 Task: Buy 5 Power Steering Pump Caps from Caps section under best seller category for shipping address: Cooper Powell, 4278 Crim Lane, Underhill, Vermont 05489, Cell Number 9377427970. Pay from credit card ending with 6010, CVV 682
Action: Mouse moved to (26, 84)
Screenshot: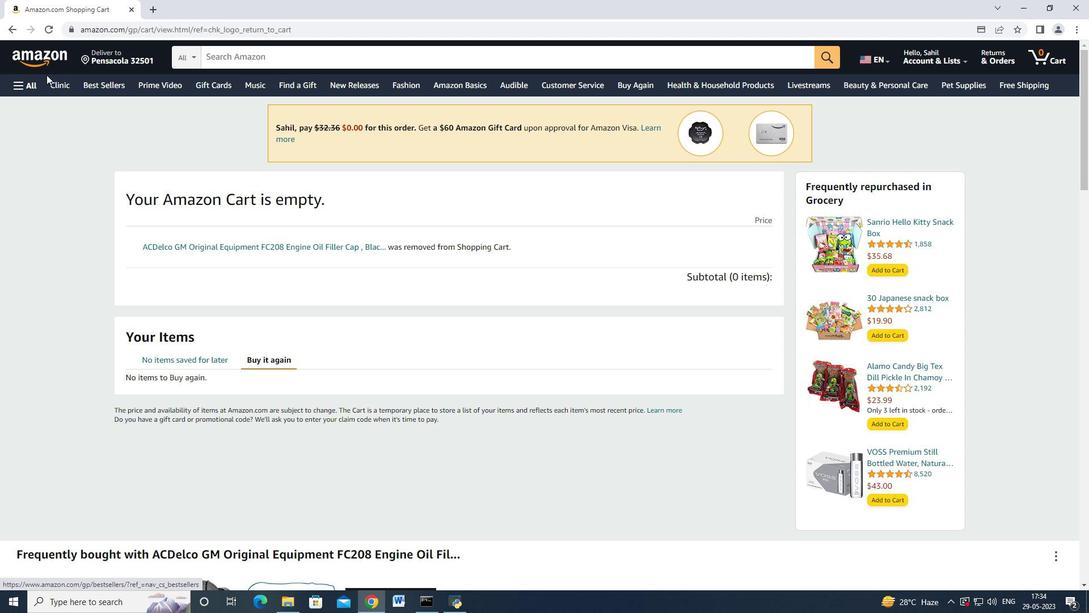 
Action: Mouse pressed left at (26, 84)
Screenshot: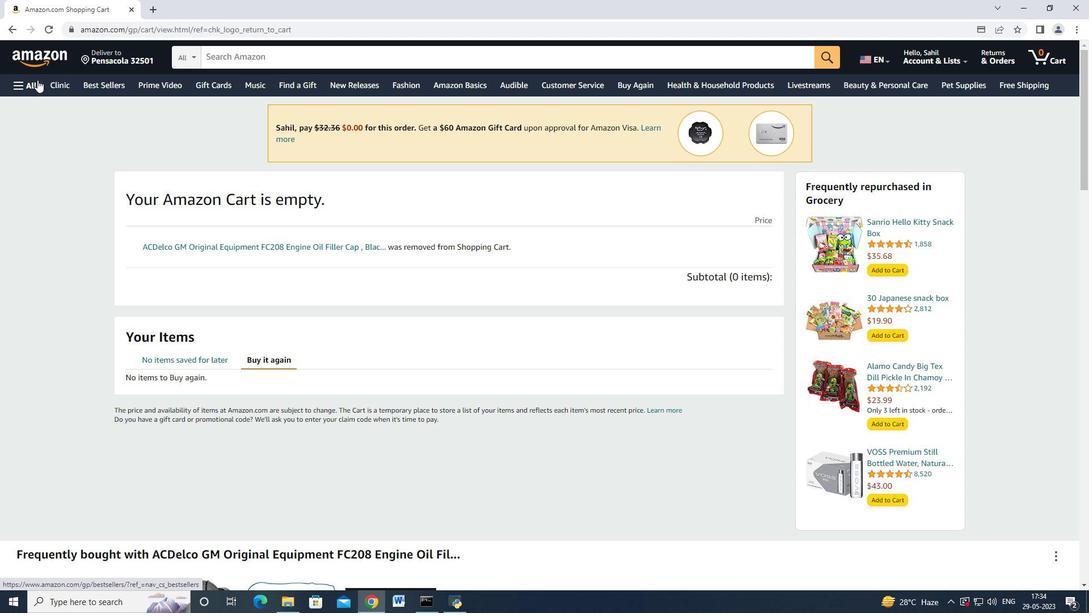 
Action: Mouse moved to (81, 346)
Screenshot: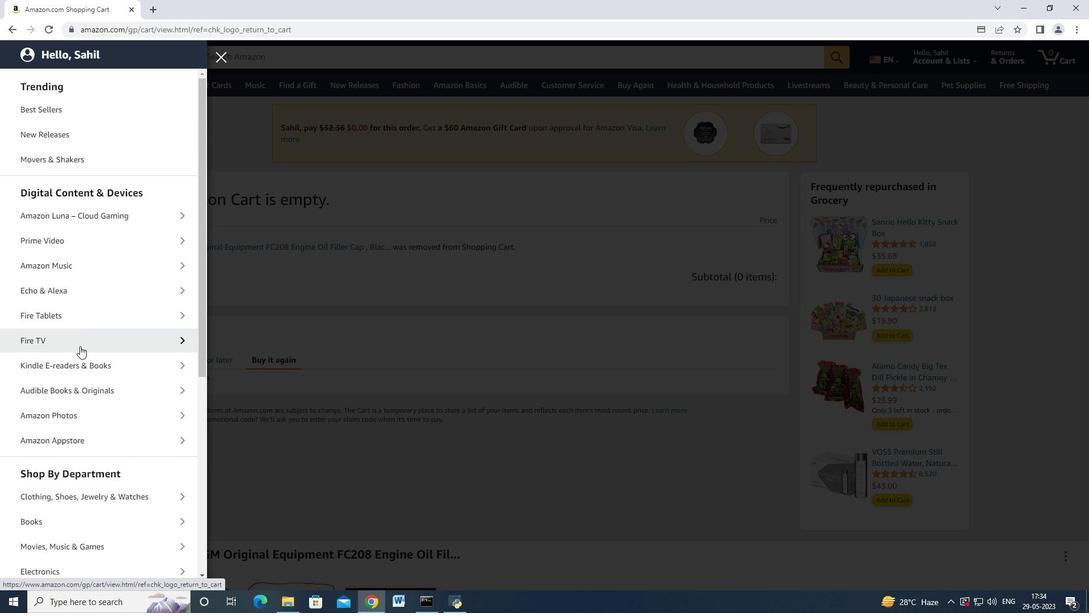
Action: Mouse scrolled (81, 346) with delta (0, 0)
Screenshot: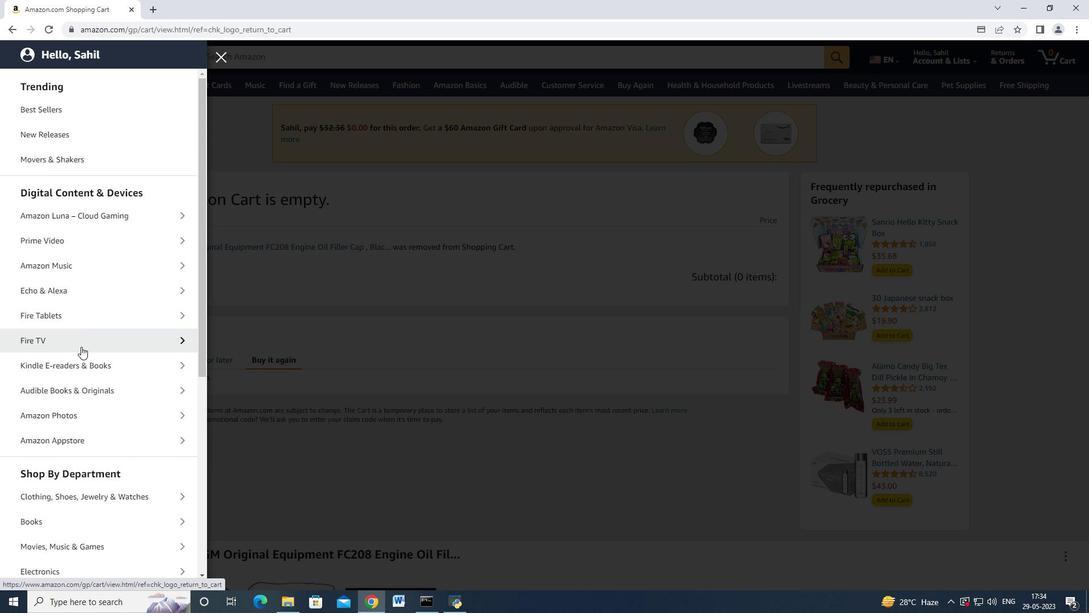 
Action: Mouse scrolled (81, 346) with delta (0, 0)
Screenshot: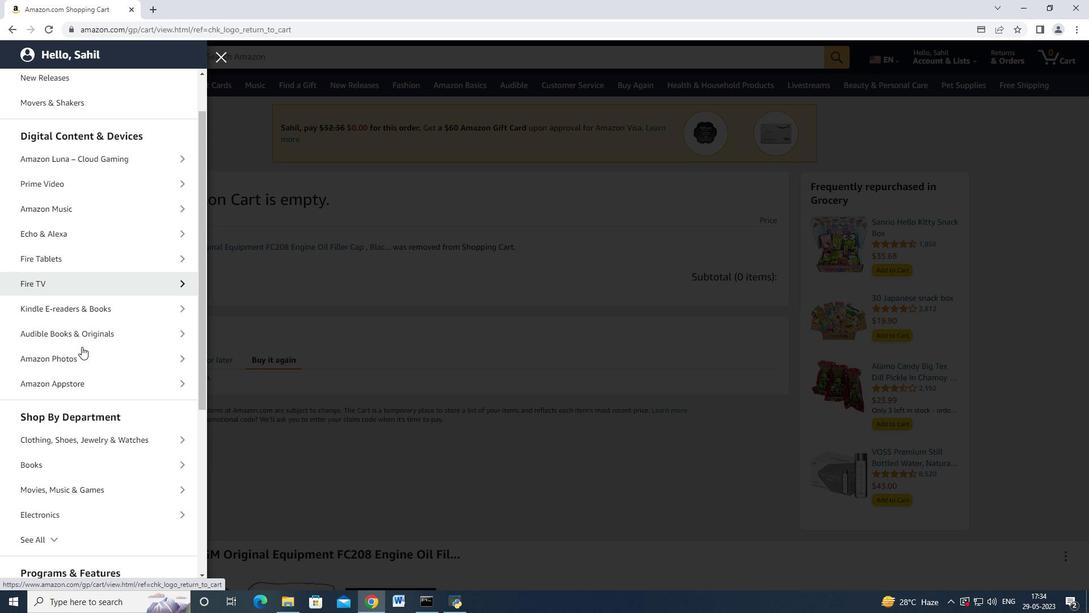 
Action: Mouse moved to (81, 346)
Screenshot: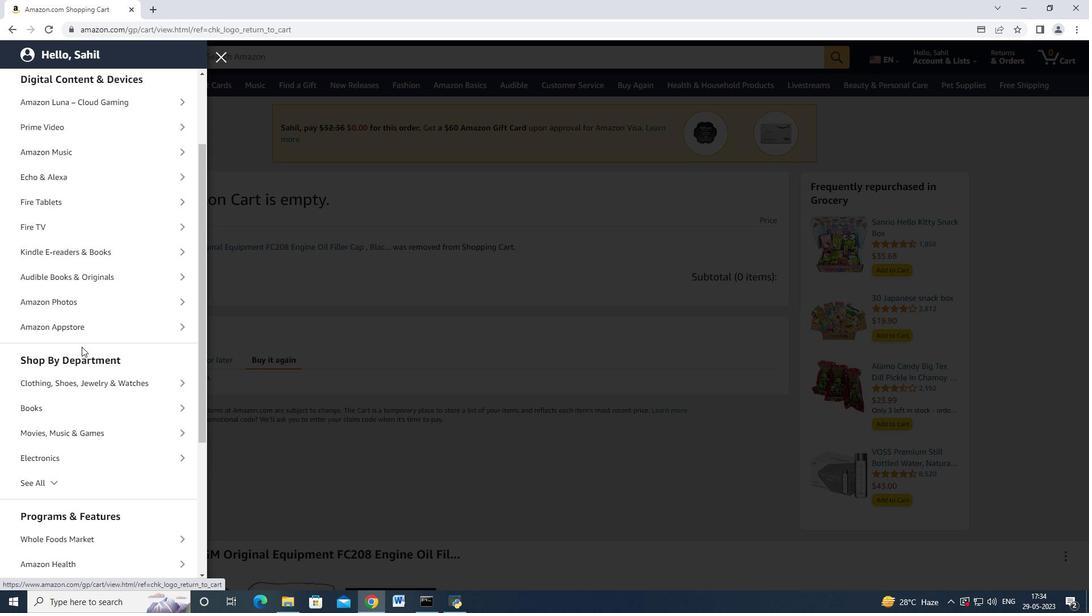 
Action: Mouse scrolled (81, 346) with delta (0, 0)
Screenshot: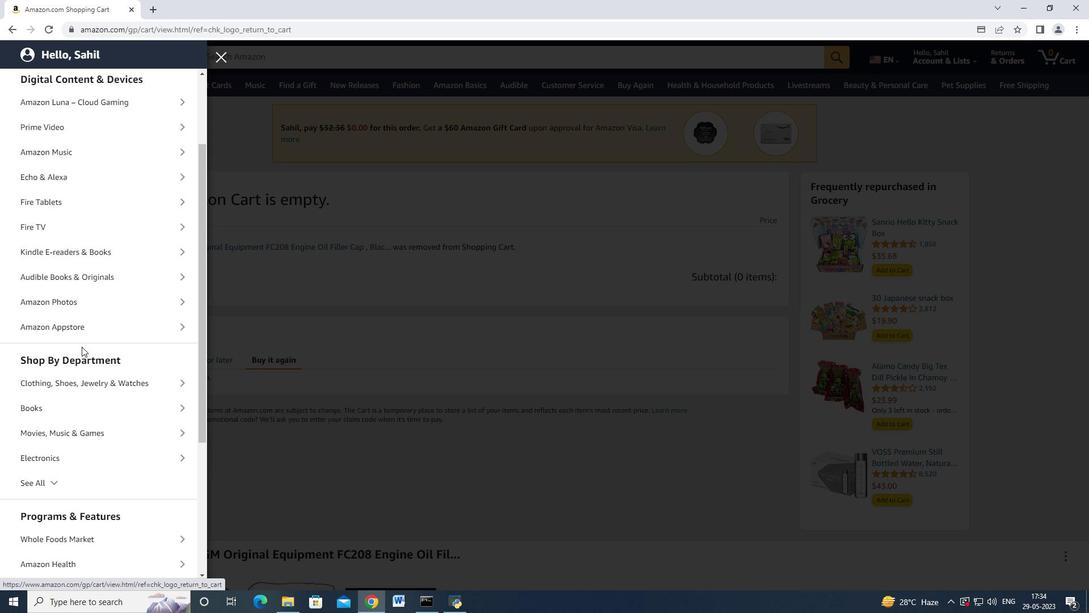
Action: Mouse moved to (72, 372)
Screenshot: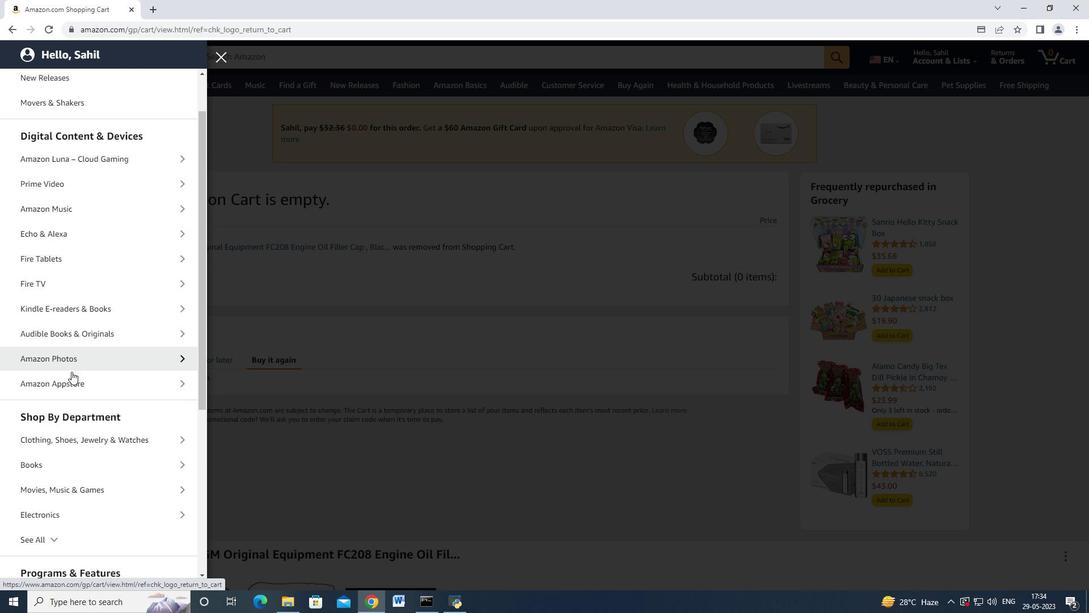 
Action: Mouse scrolled (72, 372) with delta (0, 0)
Screenshot: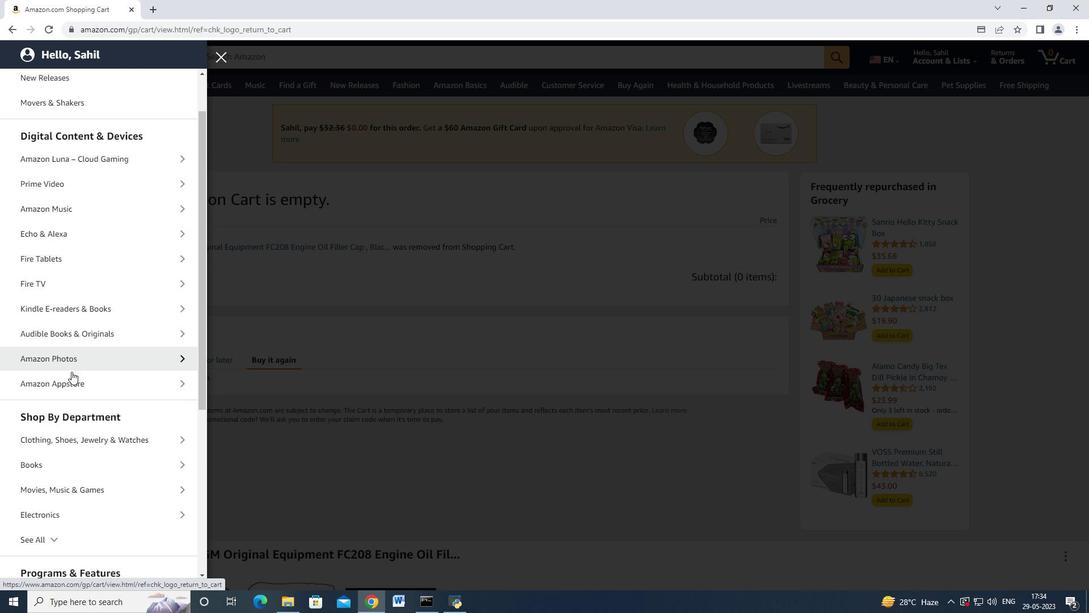 
Action: Mouse moved to (73, 373)
Screenshot: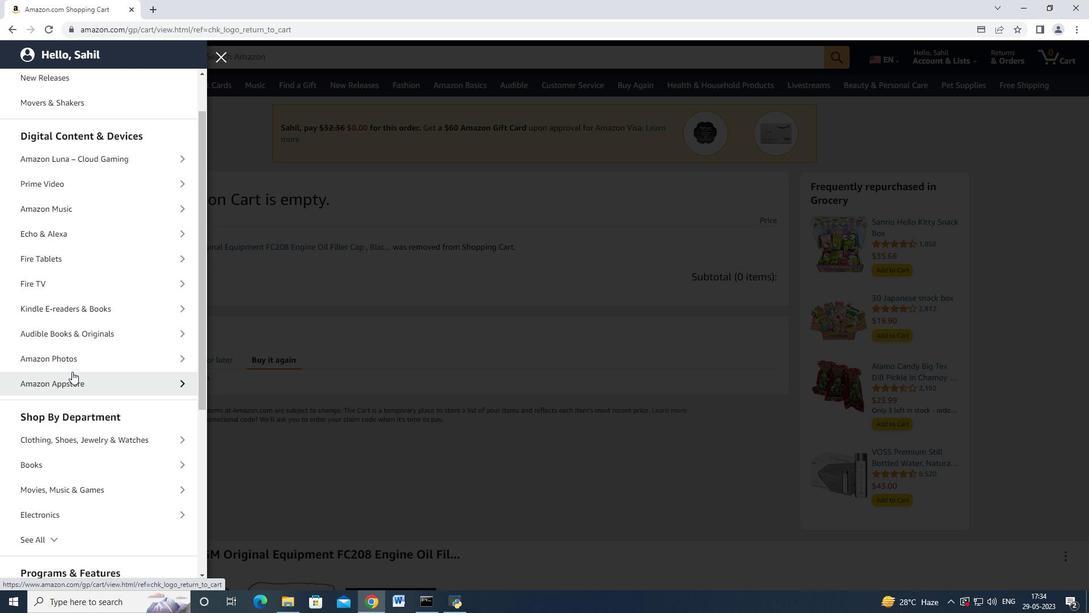 
Action: Mouse scrolled (73, 372) with delta (0, 0)
Screenshot: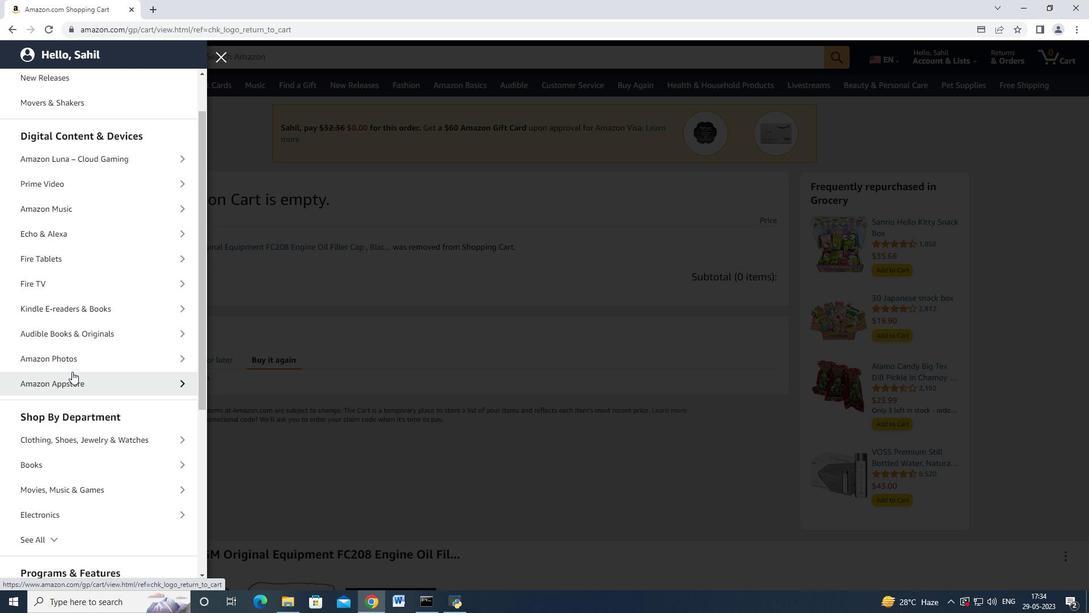 
Action: Mouse moved to (73, 374)
Screenshot: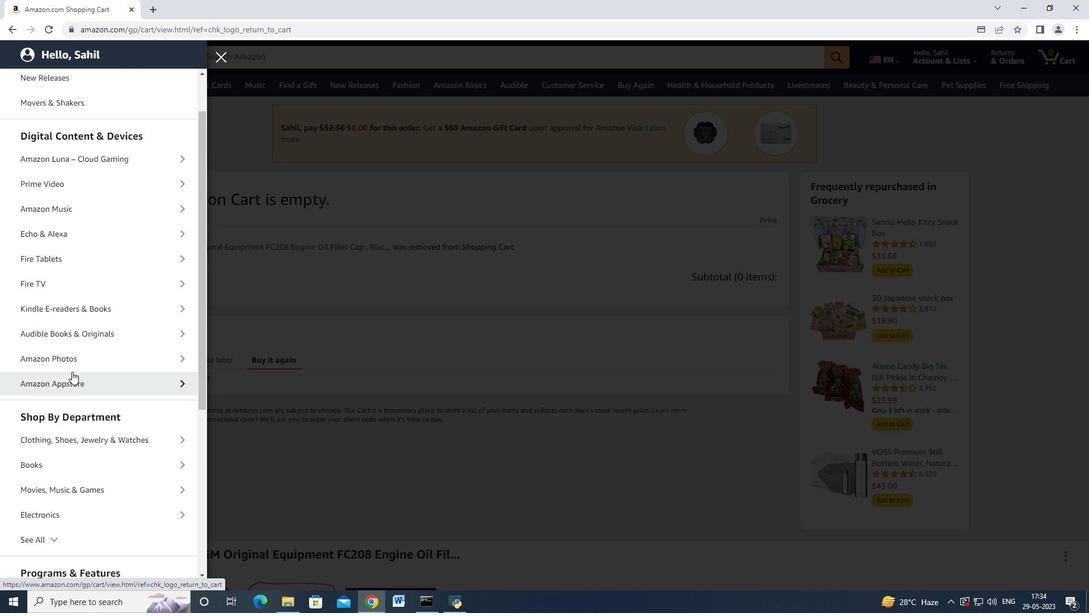 
Action: Mouse scrolled (73, 373) with delta (0, 0)
Screenshot: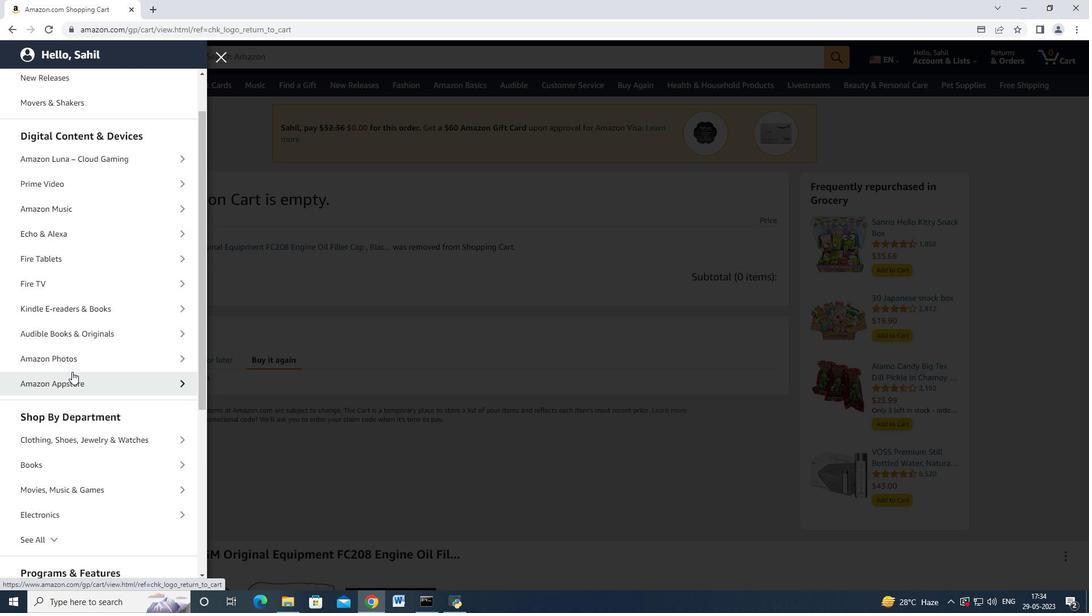 
Action: Mouse moved to (58, 373)
Screenshot: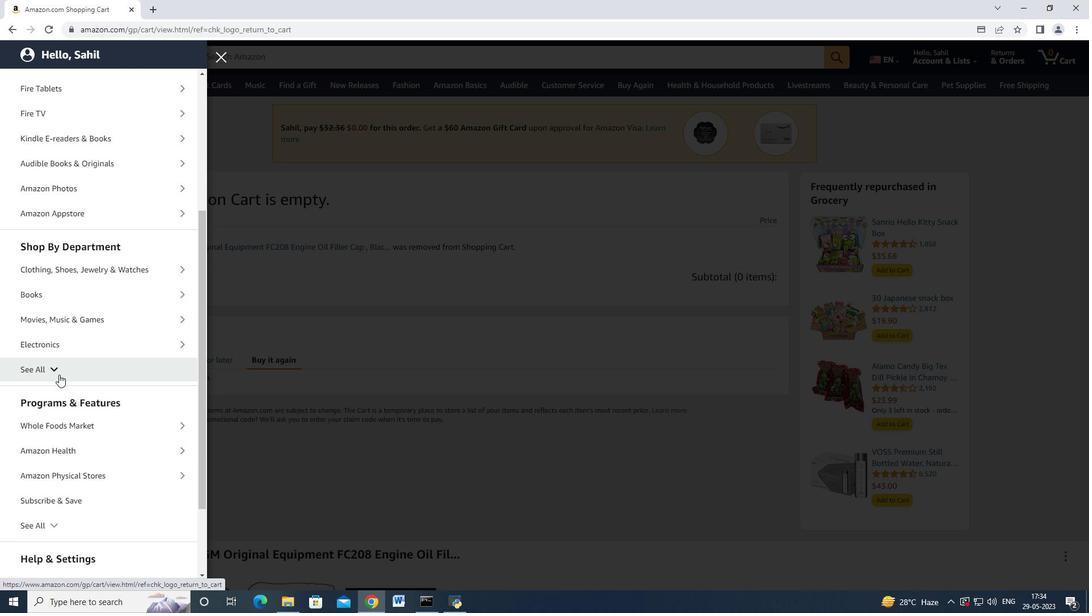
Action: Mouse pressed left at (58, 373)
Screenshot: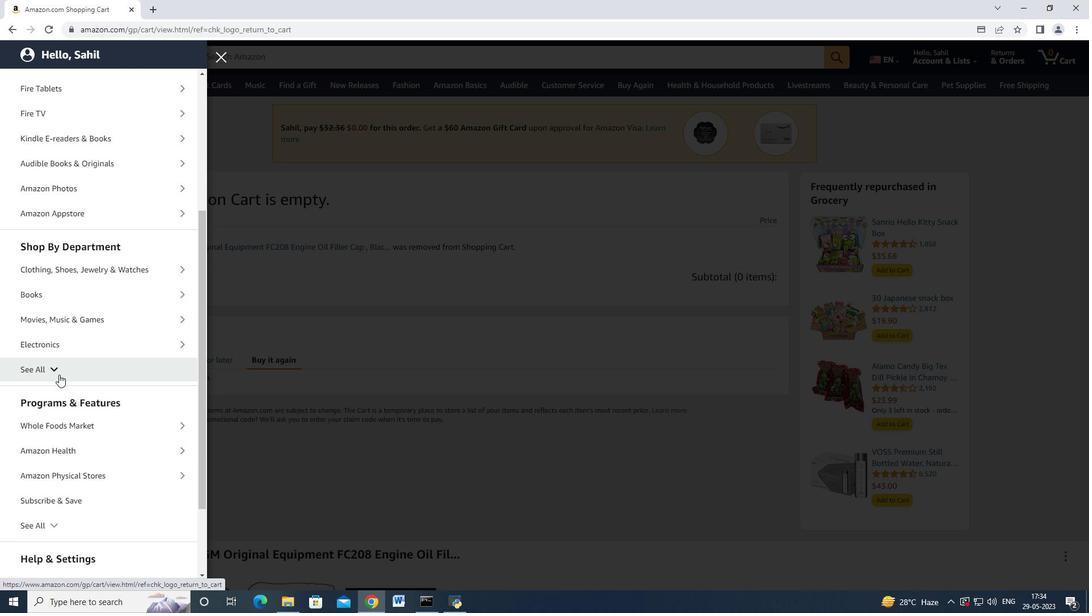 
Action: Mouse moved to (60, 371)
Screenshot: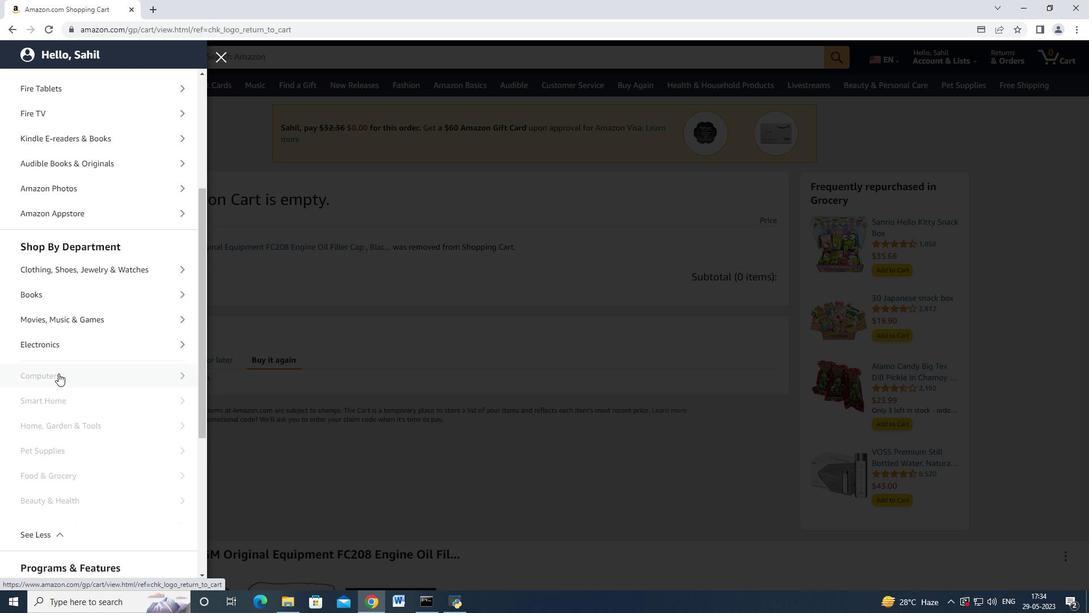 
Action: Mouse scrolled (60, 371) with delta (0, 0)
Screenshot: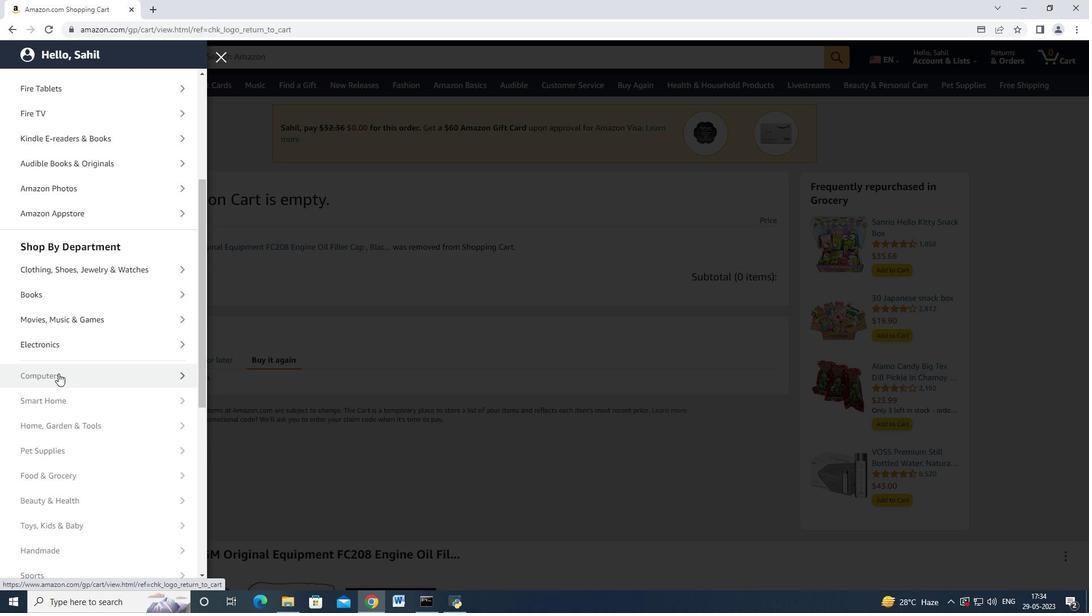 
Action: Mouse scrolled (60, 371) with delta (0, 0)
Screenshot: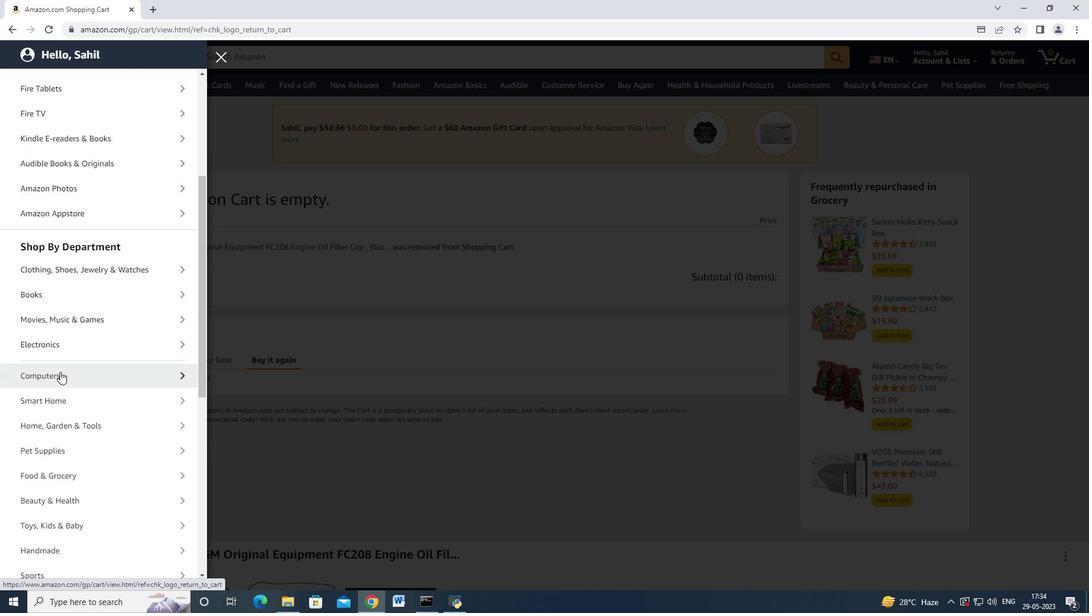 
Action: Mouse moved to (67, 332)
Screenshot: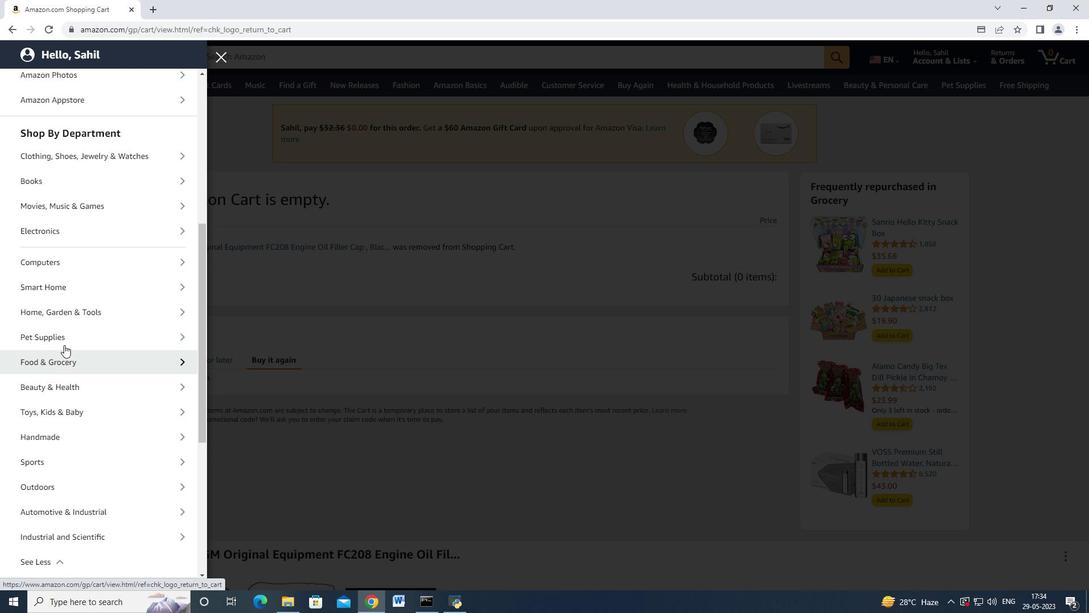 
Action: Mouse scrolled (67, 332) with delta (0, 0)
Screenshot: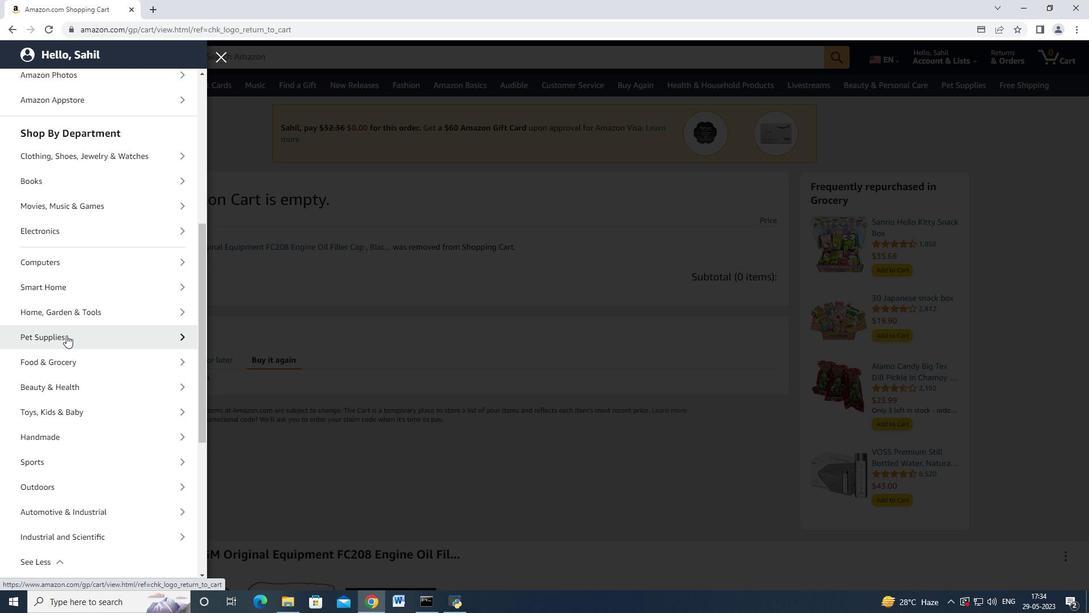 
Action: Mouse moved to (67, 333)
Screenshot: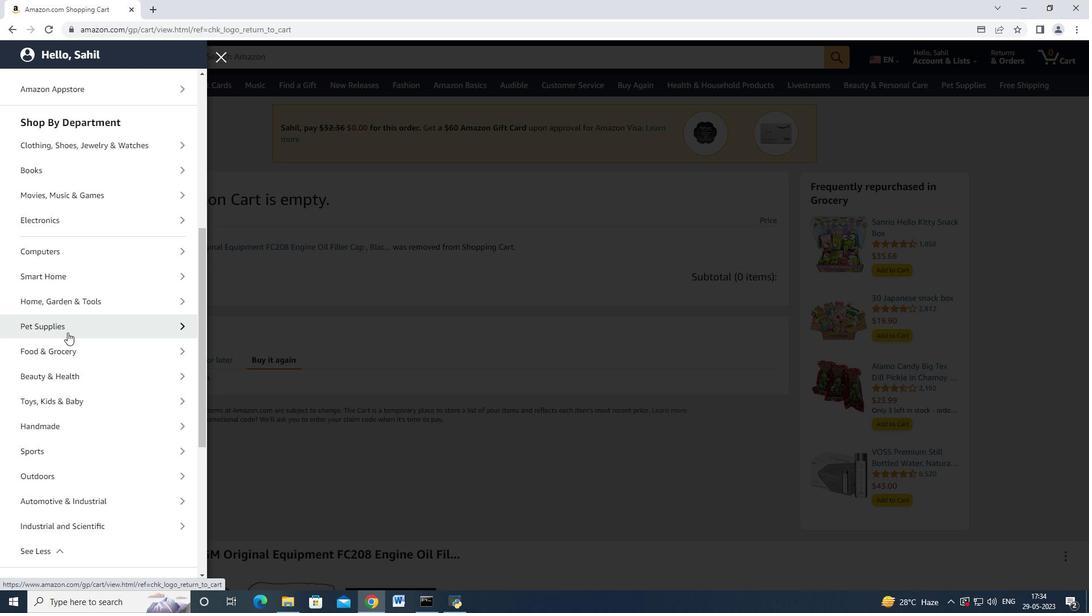 
Action: Mouse scrolled (67, 332) with delta (0, 0)
Screenshot: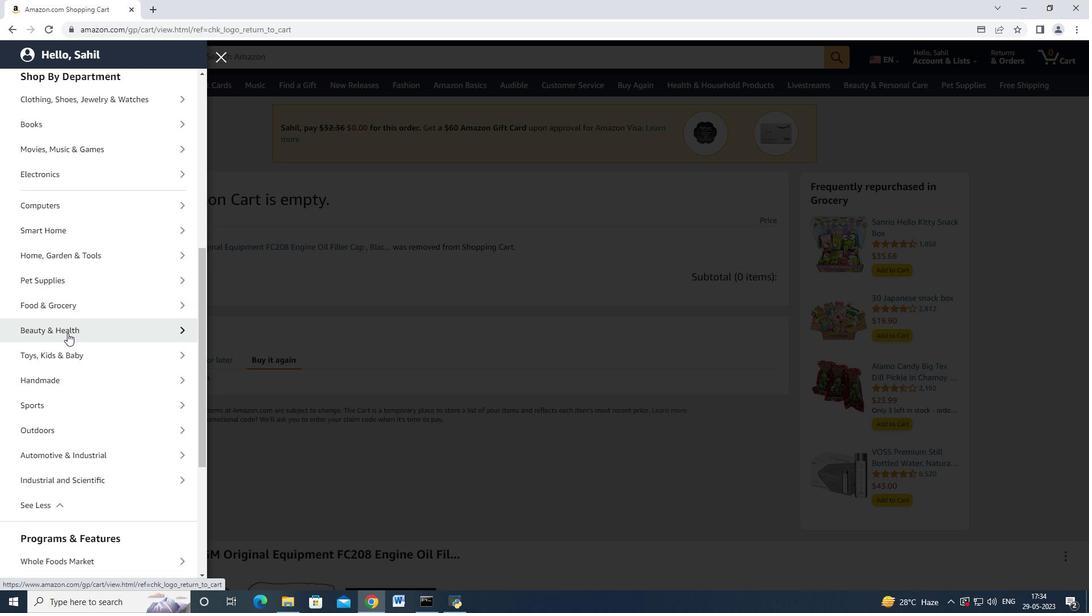 
Action: Mouse moved to (67, 335)
Screenshot: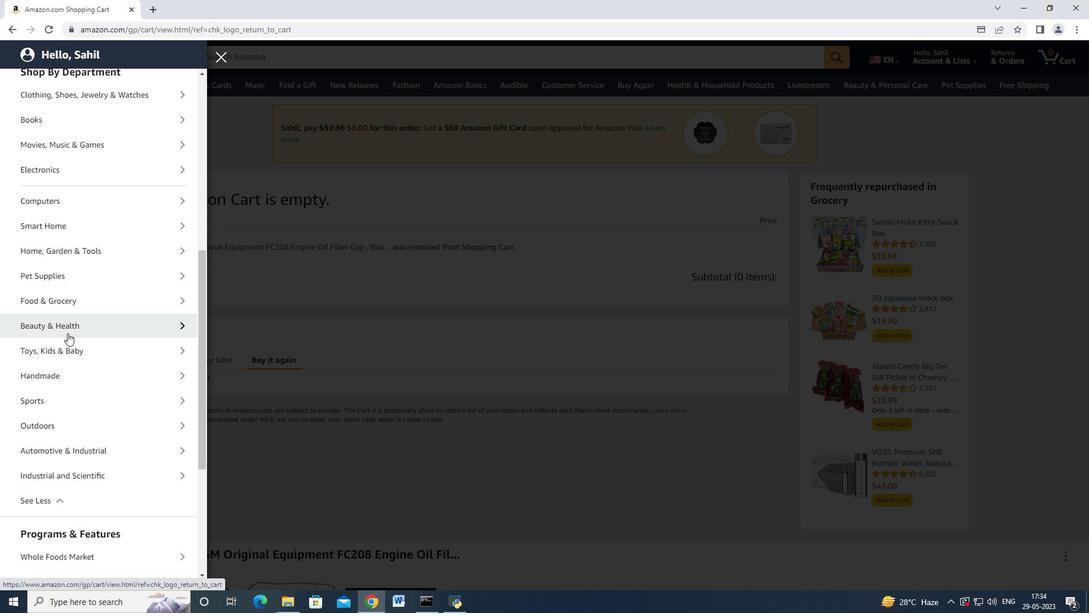 
Action: Mouse scrolled (67, 334) with delta (0, 0)
Screenshot: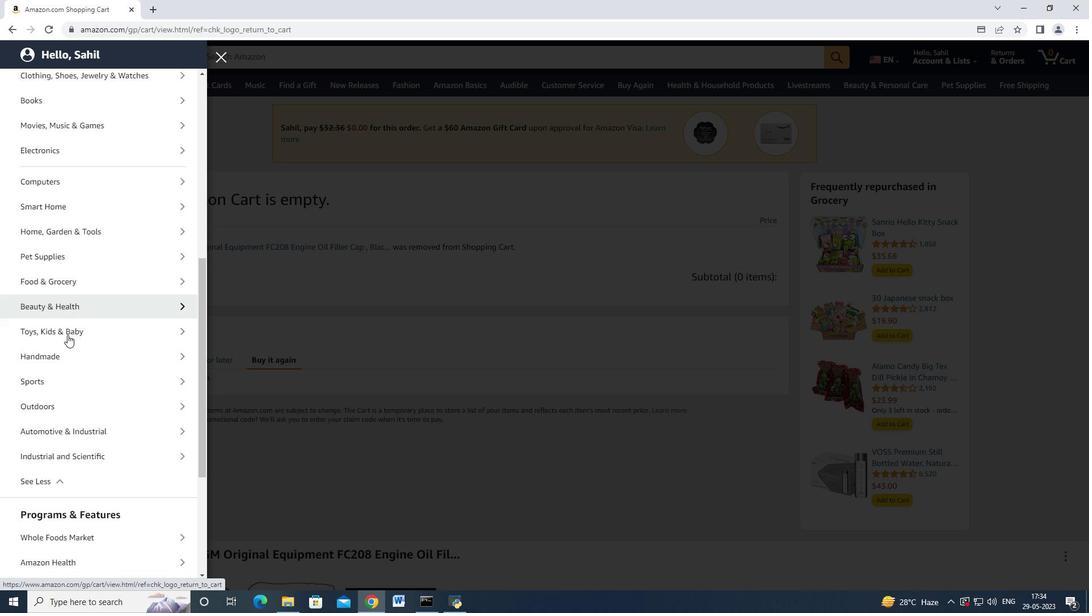 
Action: Mouse scrolled (67, 334) with delta (0, 0)
Screenshot: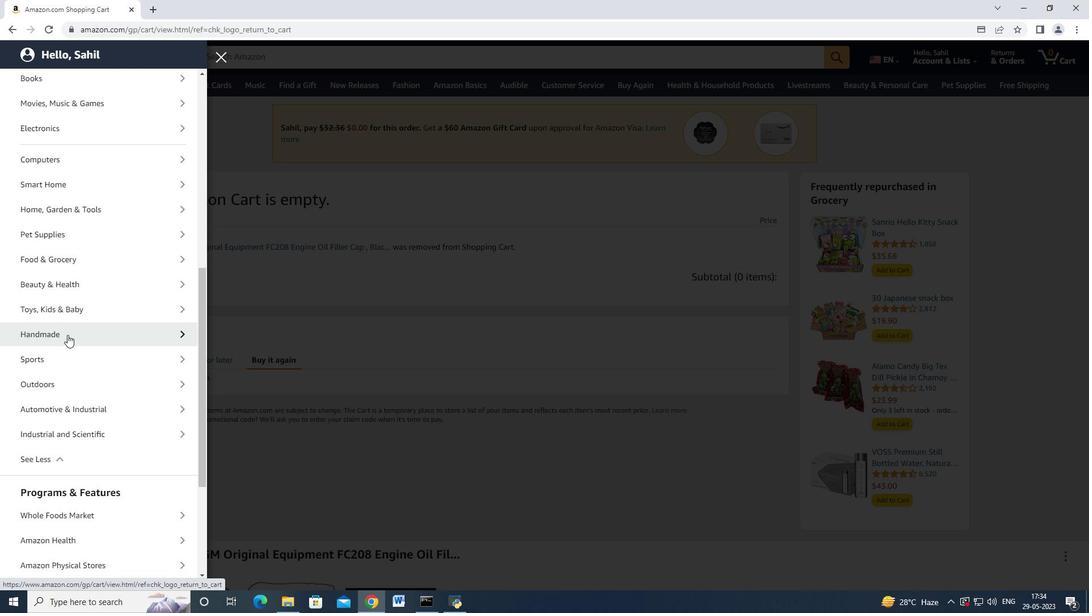 
Action: Mouse moved to (66, 337)
Screenshot: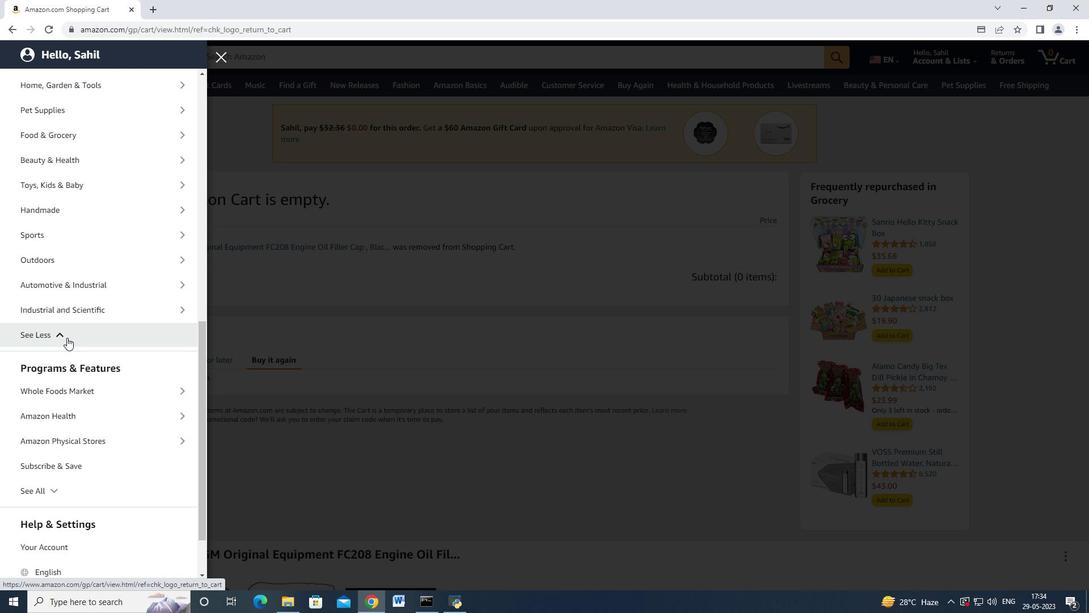 
Action: Mouse scrolled (66, 338) with delta (0, 0)
Screenshot: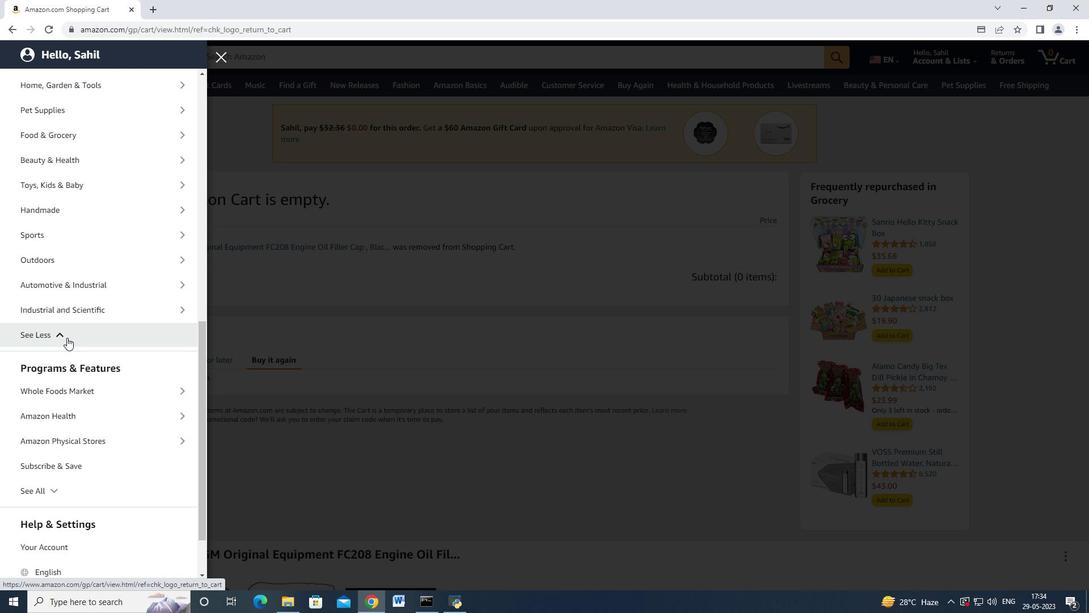 
Action: Mouse moved to (65, 297)
Screenshot: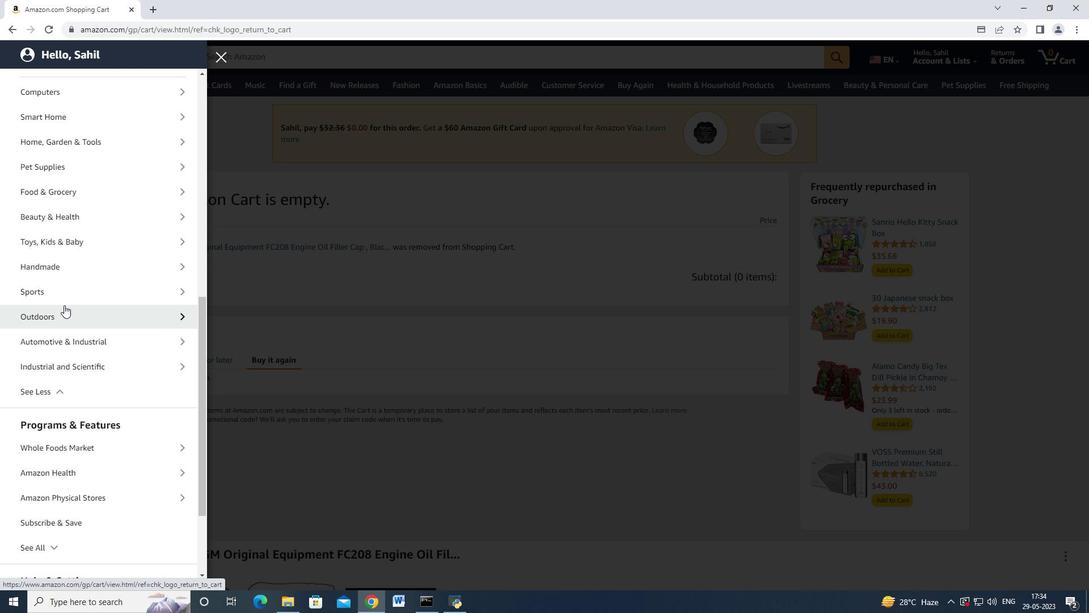 
Action: Mouse scrolled (65, 298) with delta (0, 0)
Screenshot: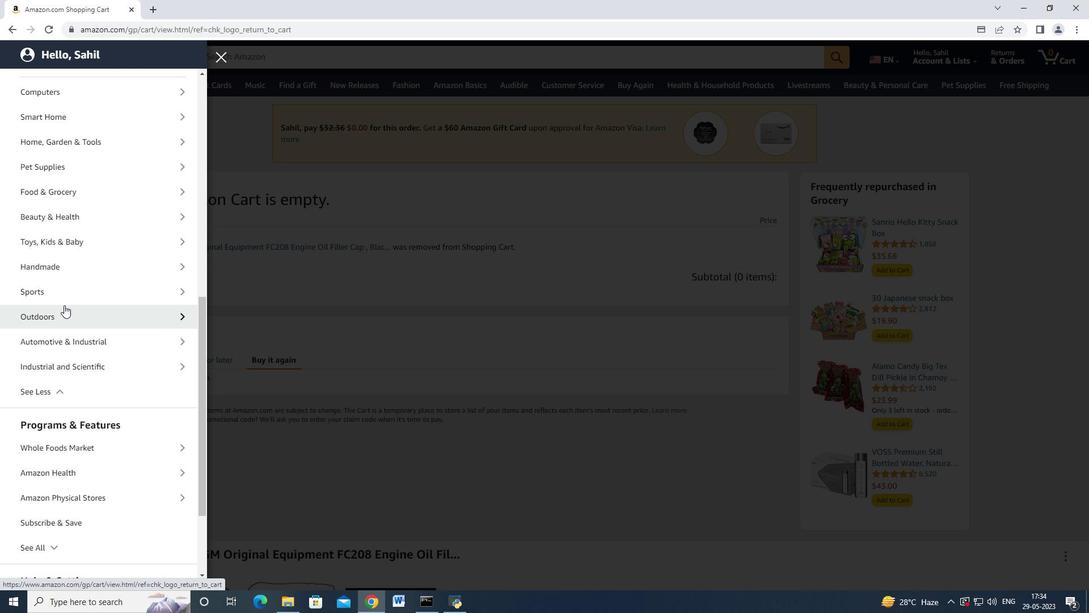 
Action: Mouse scrolled (65, 298) with delta (0, 0)
Screenshot: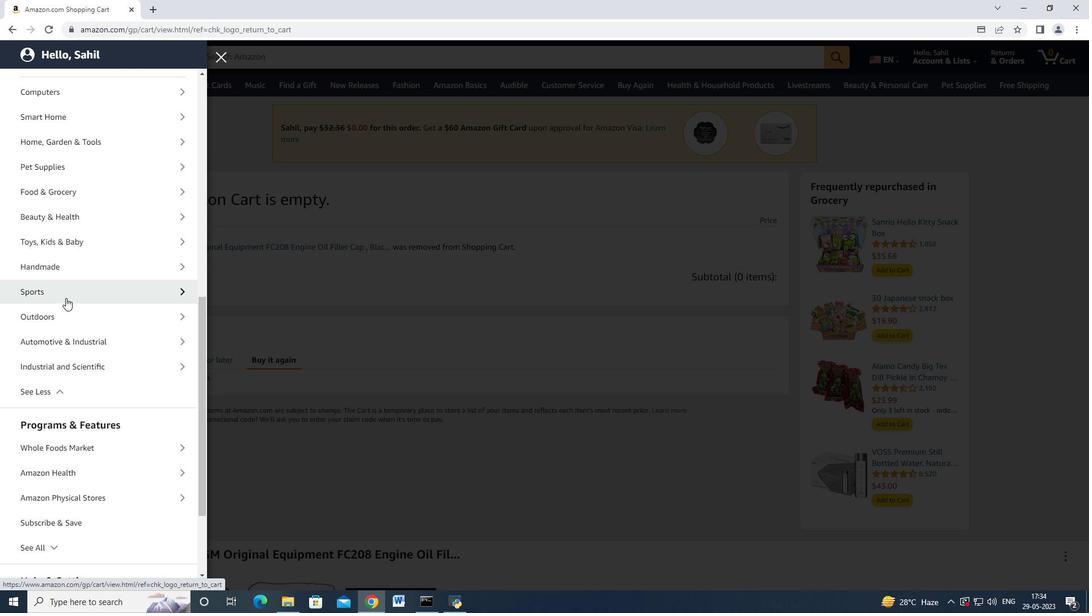 
Action: Mouse moved to (76, 459)
Screenshot: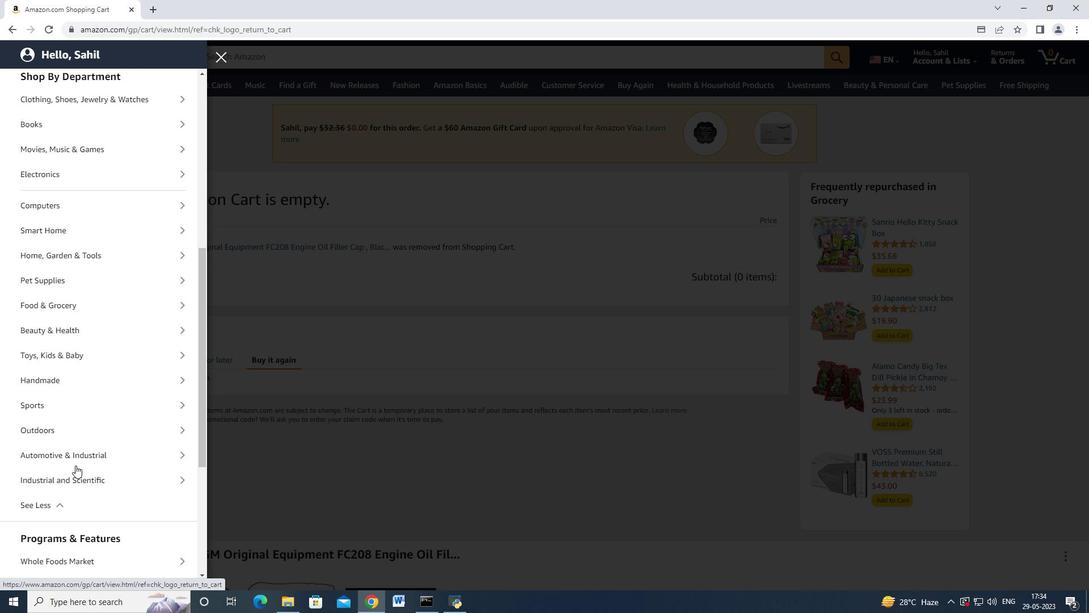 
Action: Mouse pressed left at (76, 459)
Screenshot: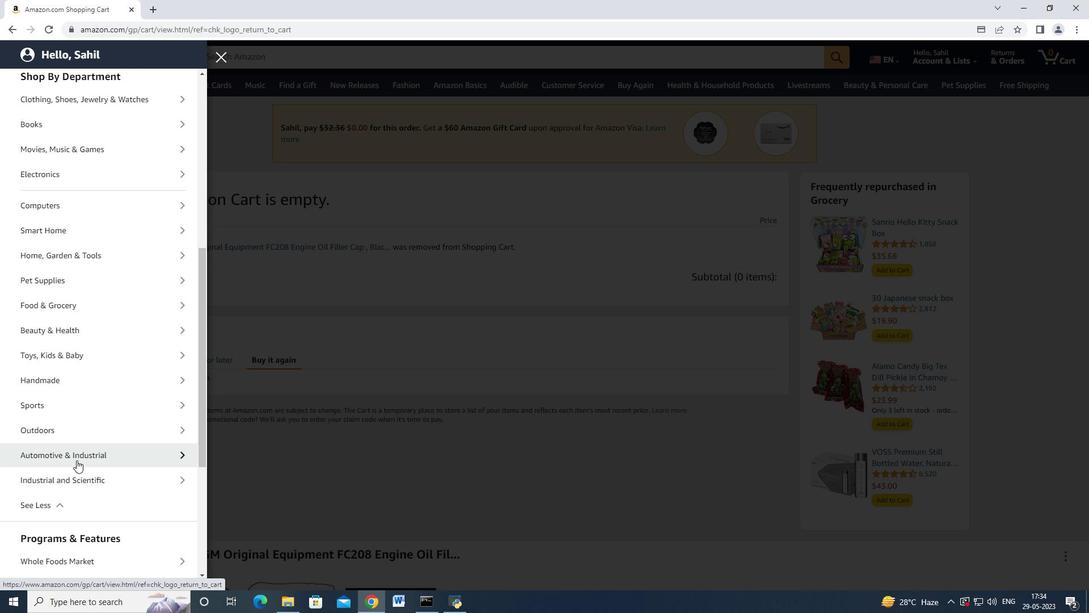 
Action: Mouse moved to (93, 143)
Screenshot: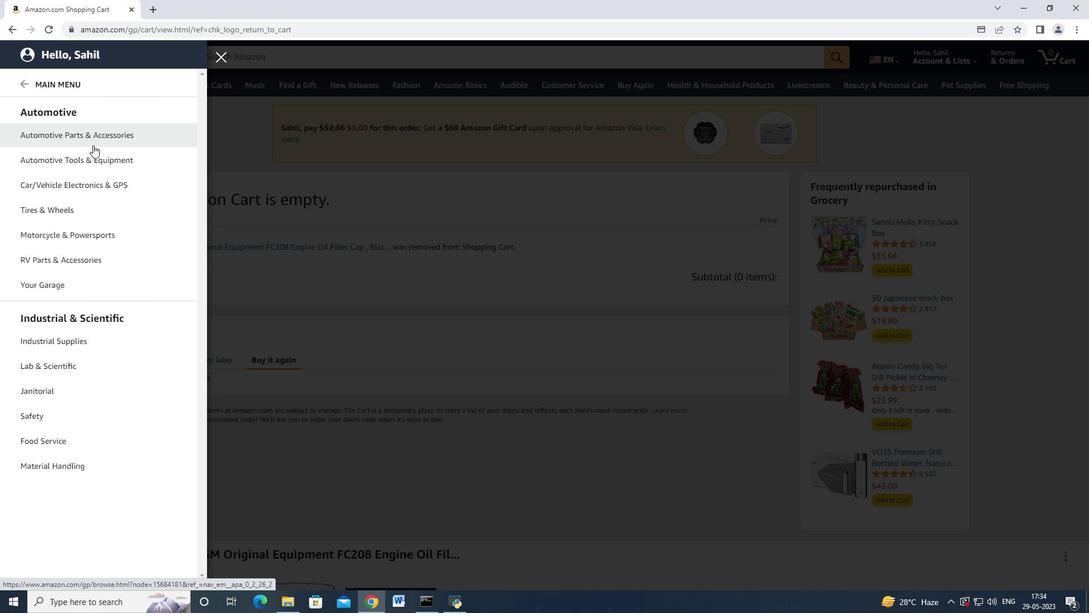 
Action: Mouse pressed left at (93, 143)
Screenshot: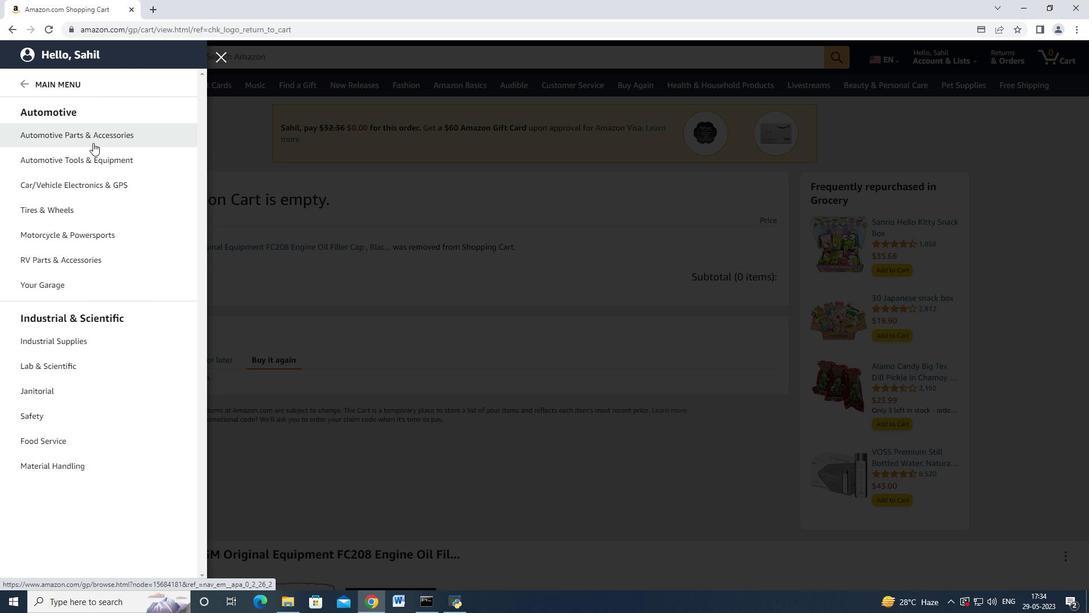 
Action: Mouse moved to (191, 103)
Screenshot: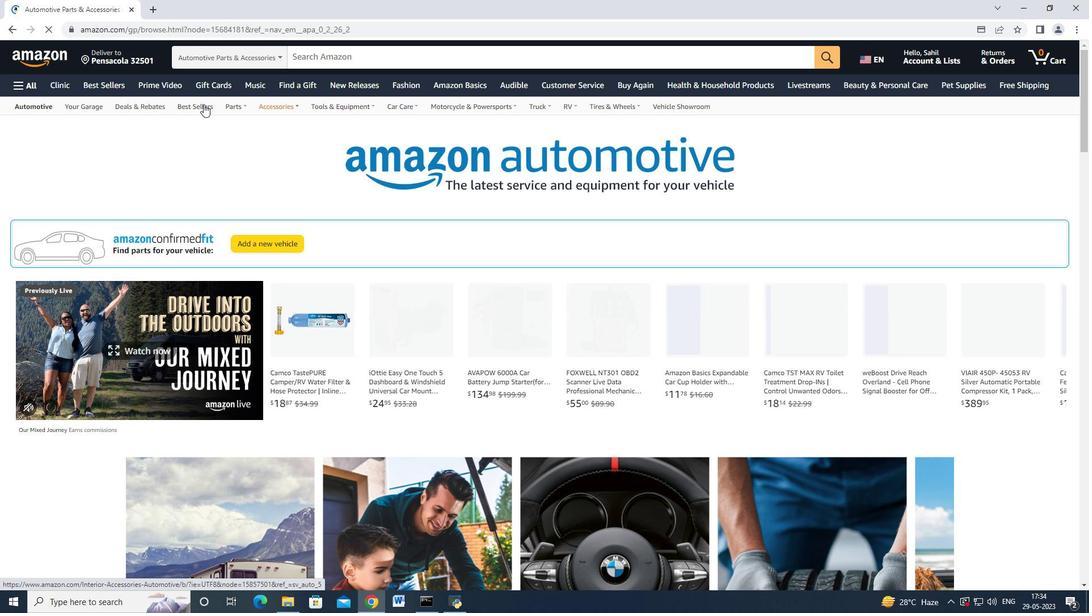 
Action: Mouse pressed left at (191, 103)
Screenshot: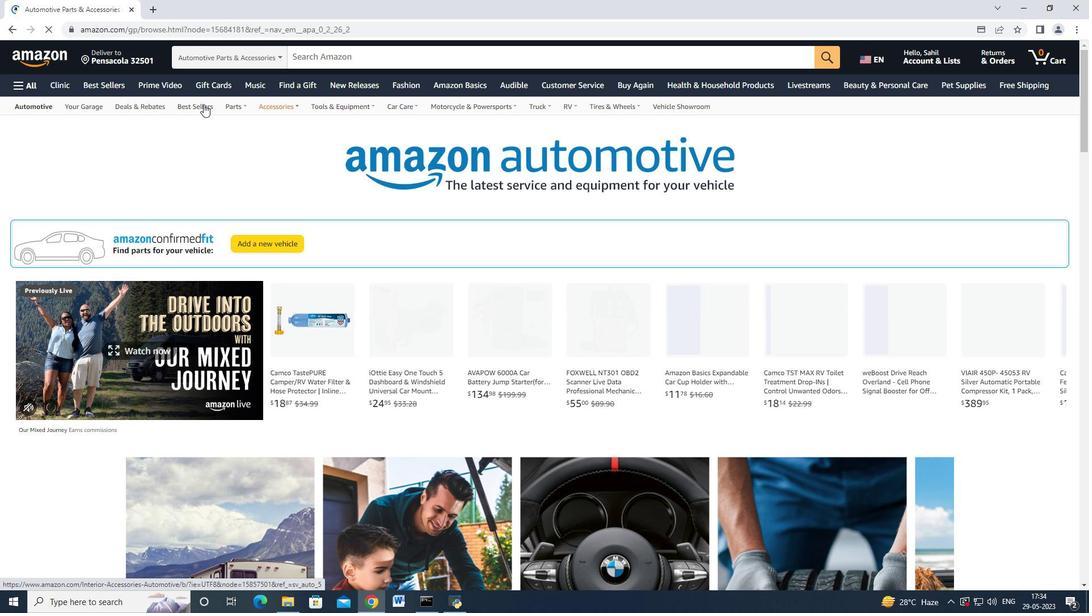 
Action: Mouse moved to (110, 233)
Screenshot: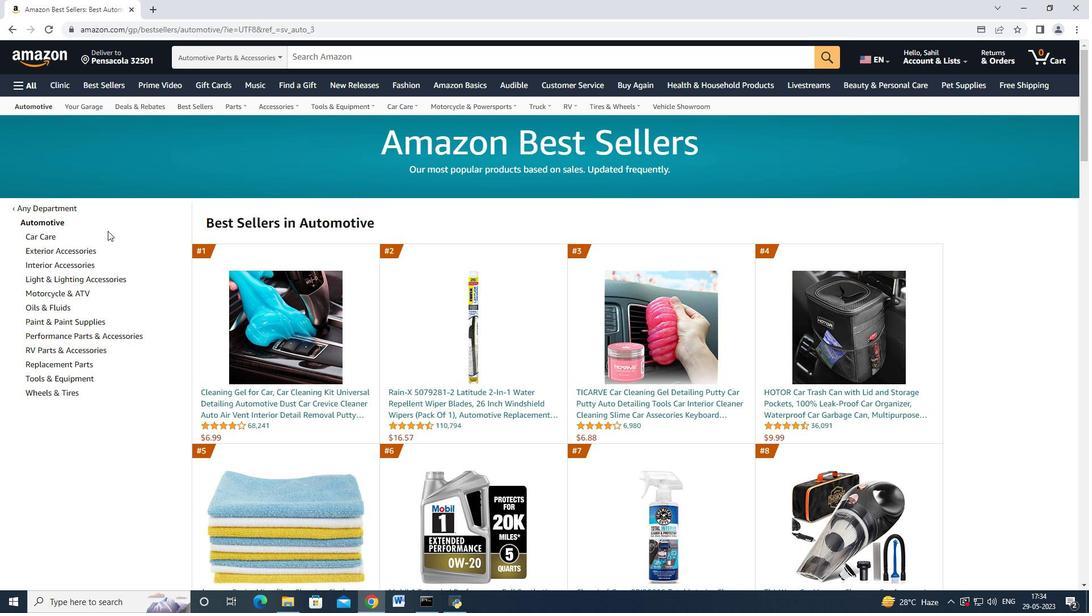 
Action: Mouse scrolled (110, 233) with delta (0, 0)
Screenshot: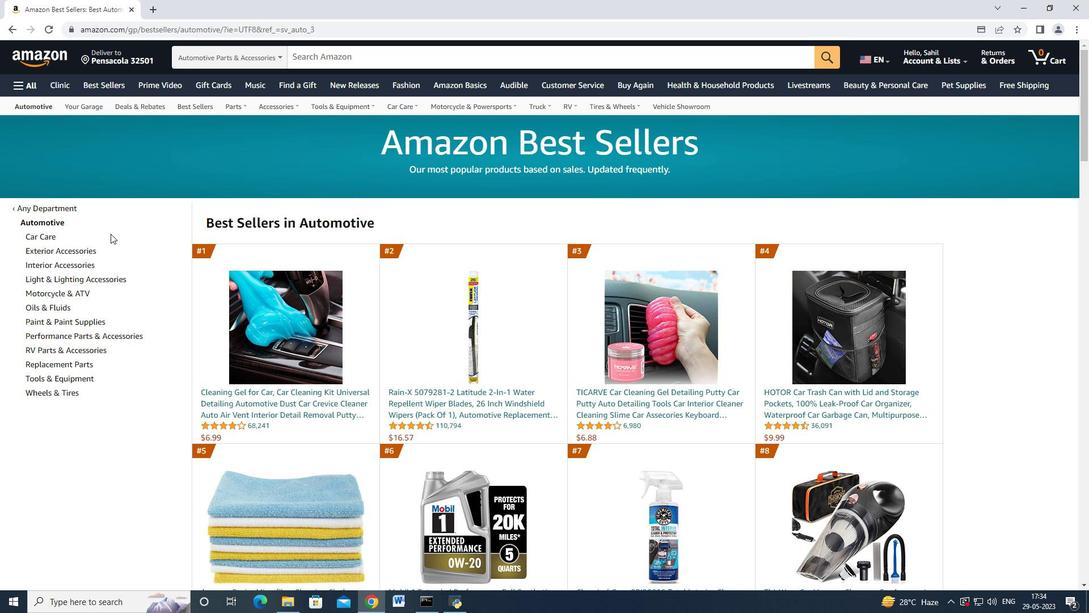 
Action: Mouse moved to (53, 306)
Screenshot: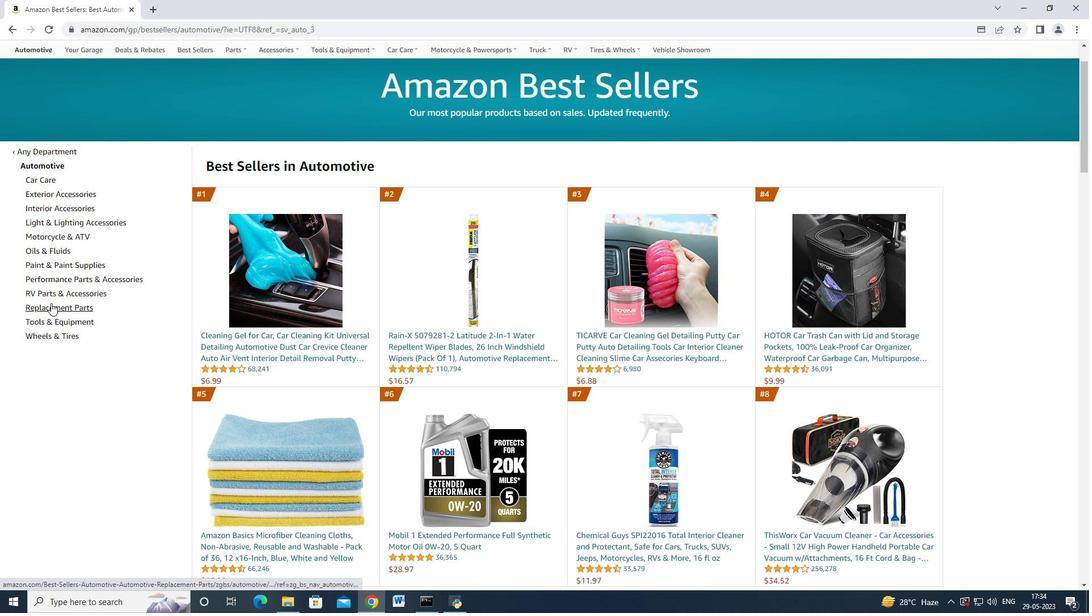 
Action: Mouse pressed left at (53, 306)
Screenshot: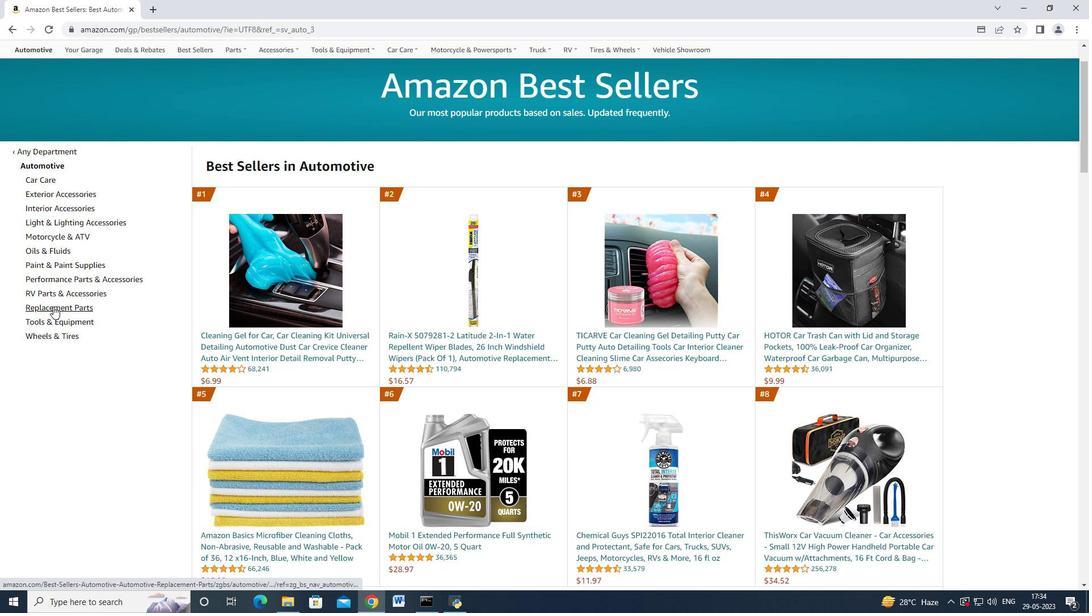 
Action: Mouse moved to (45, 332)
Screenshot: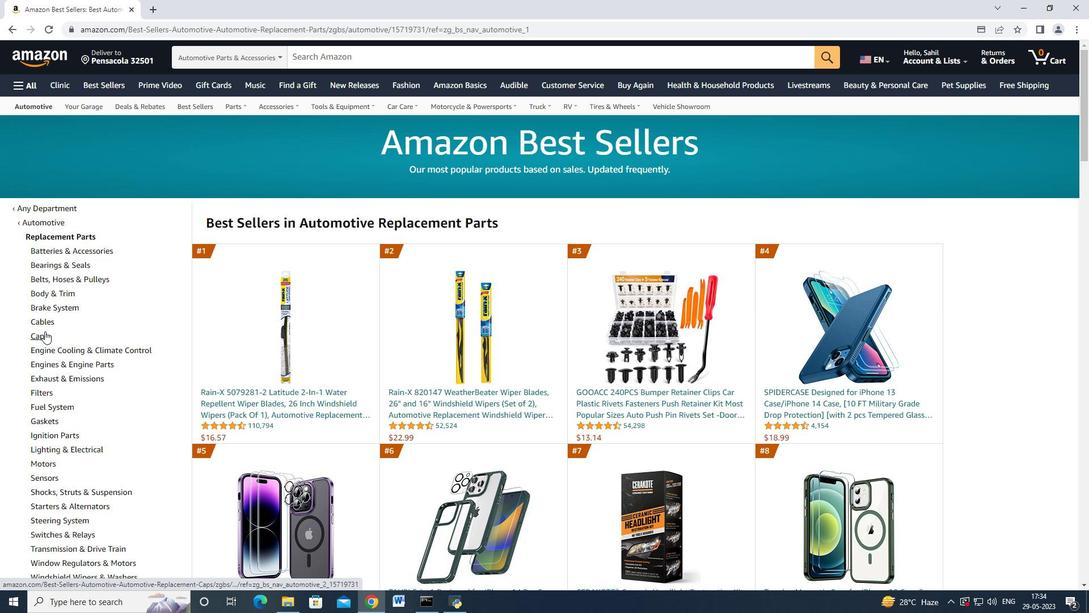 
Action: Mouse pressed left at (45, 332)
Screenshot: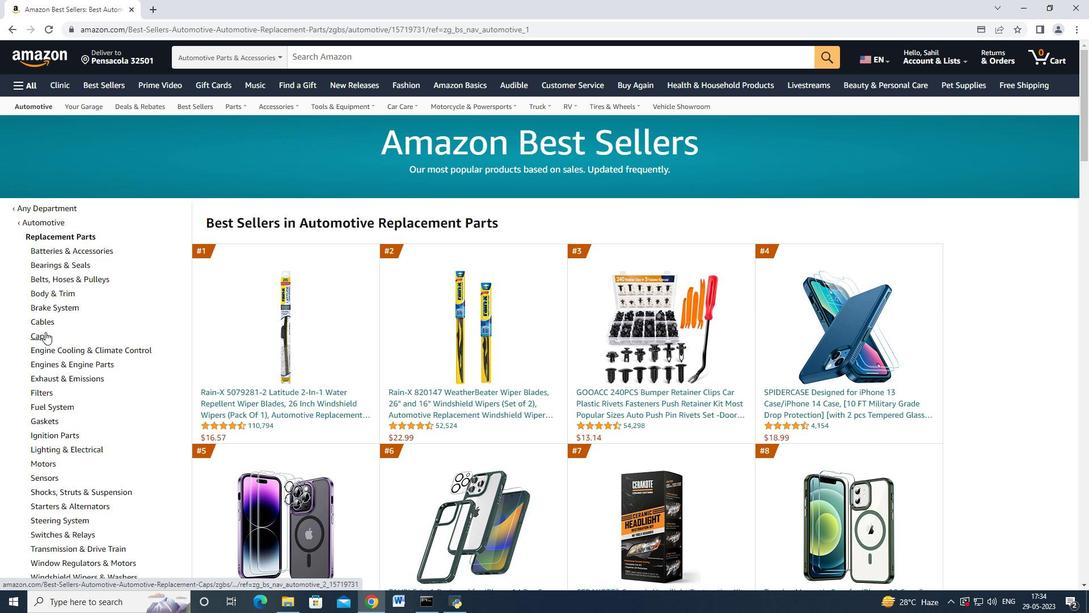 
Action: Mouse moved to (77, 332)
Screenshot: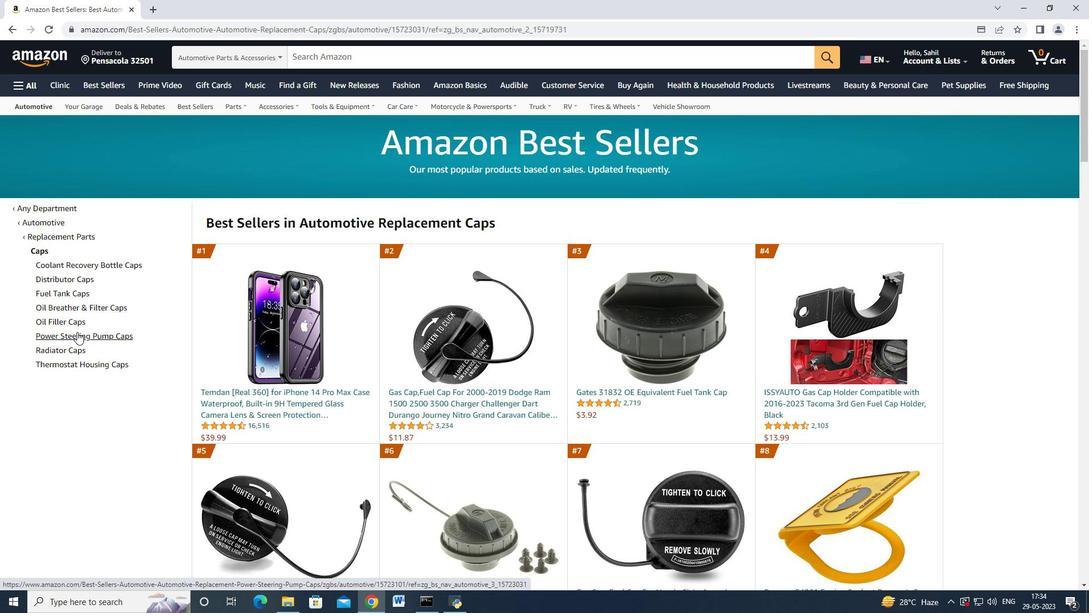 
Action: Mouse pressed left at (77, 332)
Screenshot: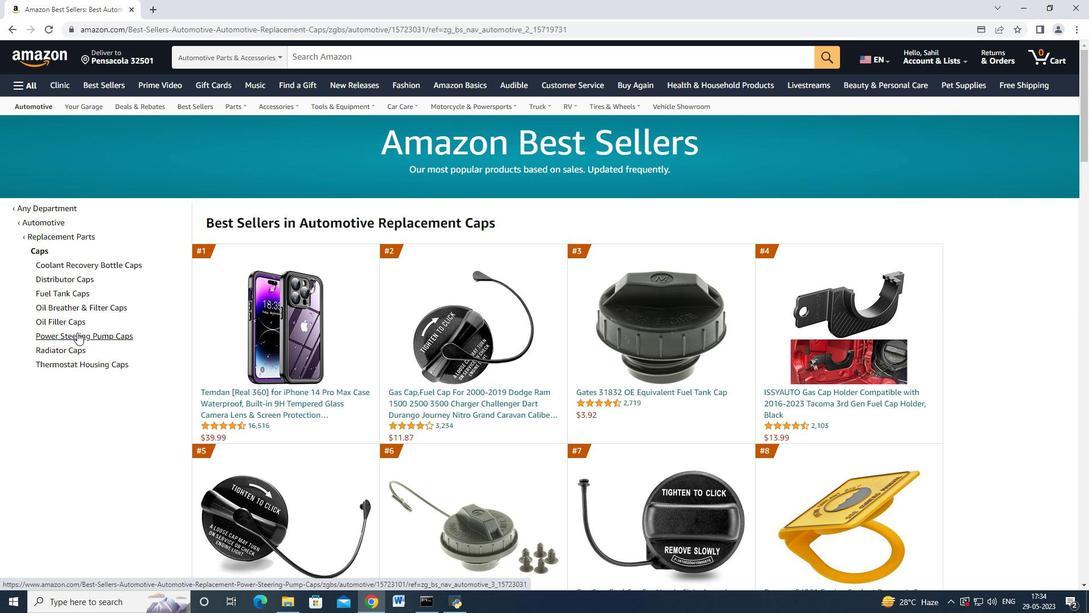 
Action: Mouse moved to (362, 292)
Screenshot: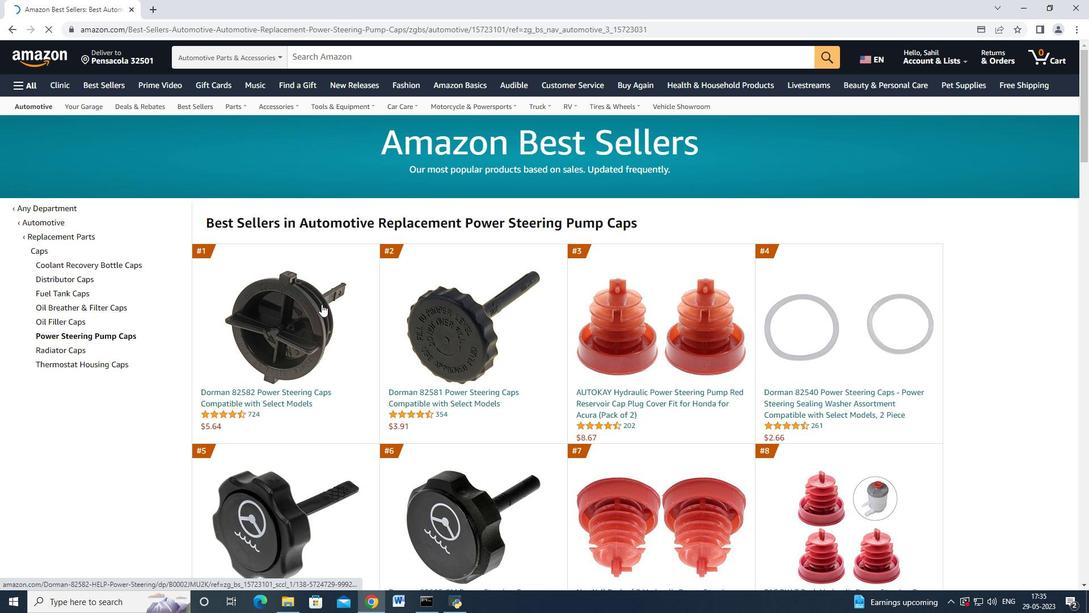 
Action: Mouse scrolled (362, 291) with delta (0, 0)
Screenshot: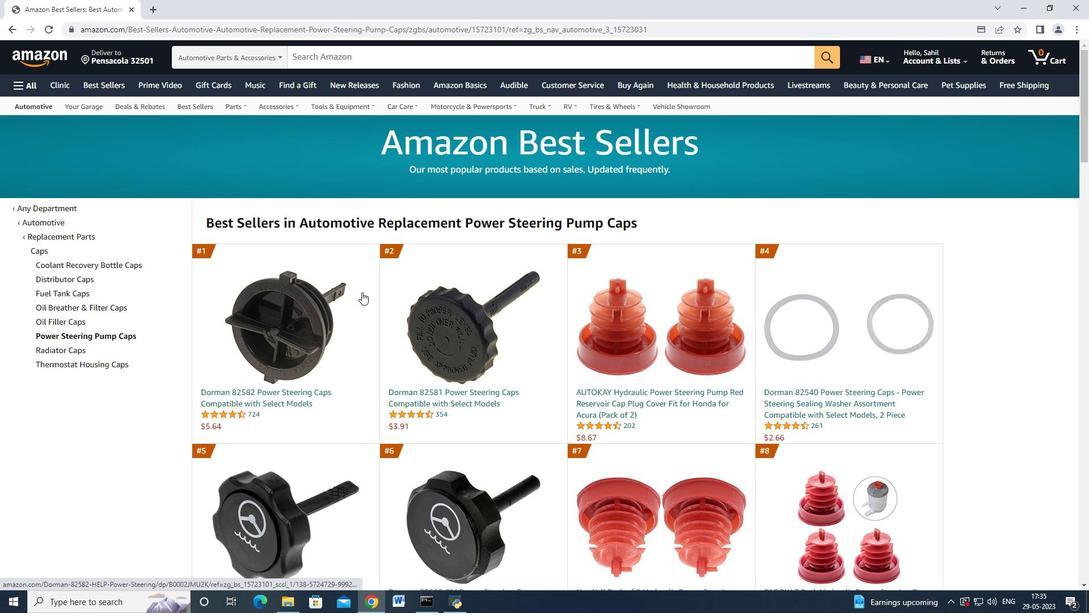 
Action: Mouse scrolled (362, 291) with delta (0, 0)
Screenshot: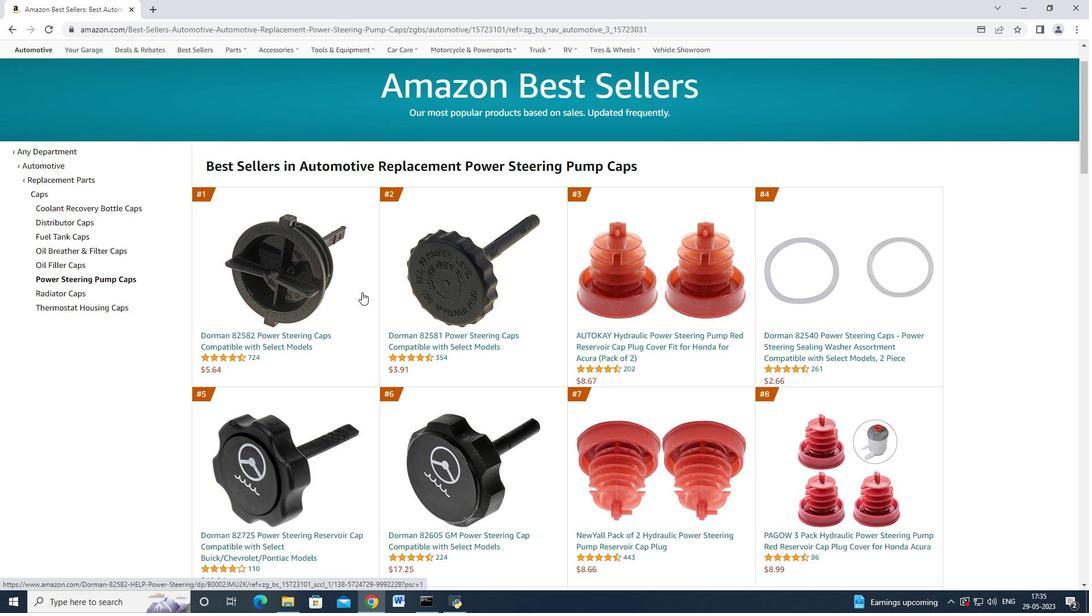 
Action: Mouse moved to (404, 291)
Screenshot: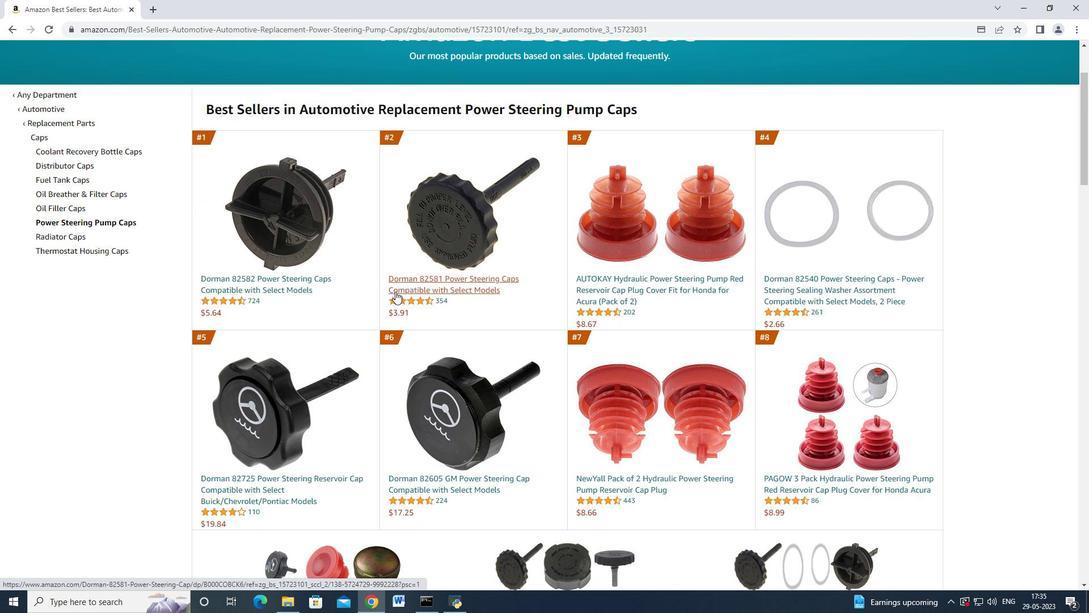 
Action: Mouse pressed left at (404, 291)
Screenshot: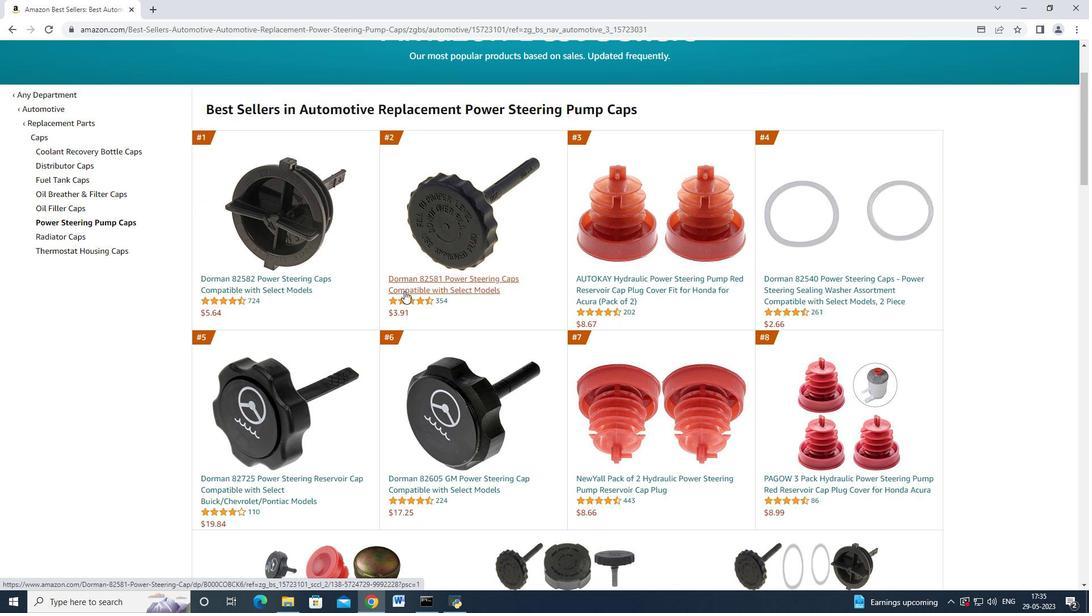 
Action: Mouse moved to (855, 436)
Screenshot: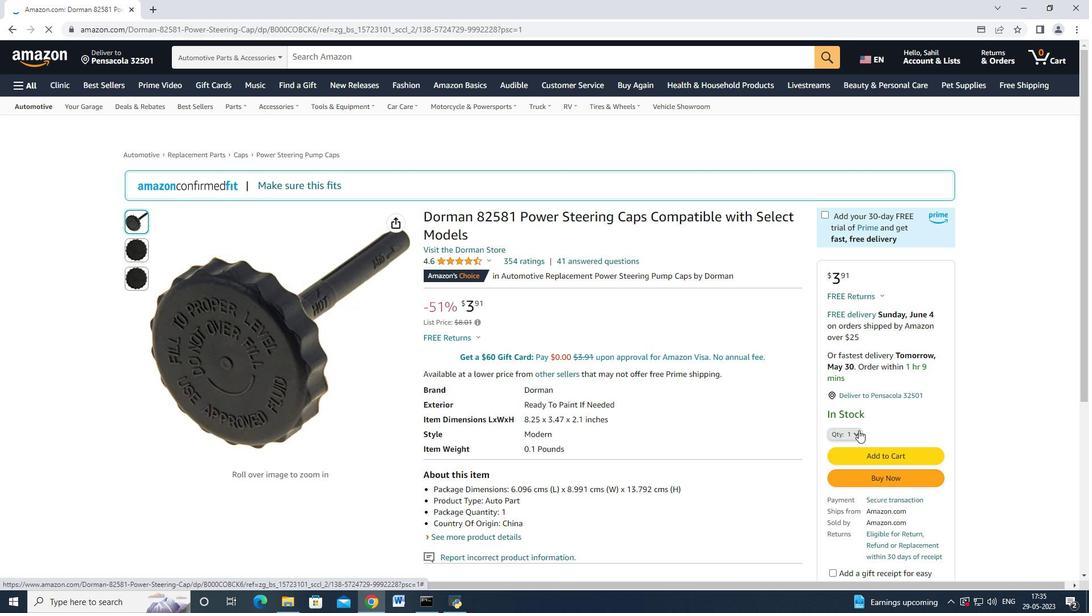 
Action: Mouse pressed left at (855, 436)
Screenshot: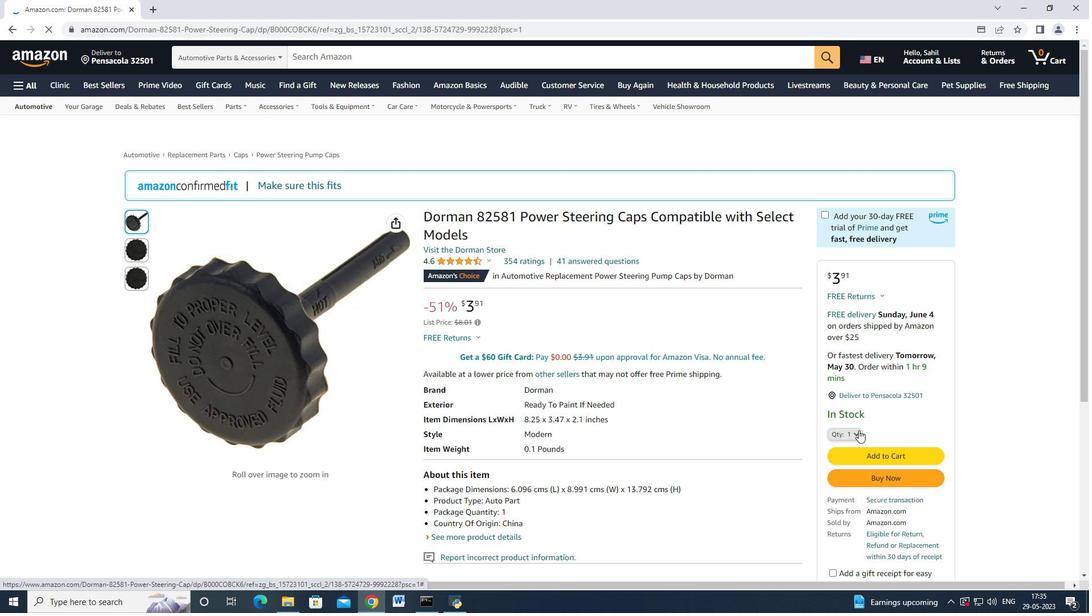 
Action: Mouse moved to (840, 326)
Screenshot: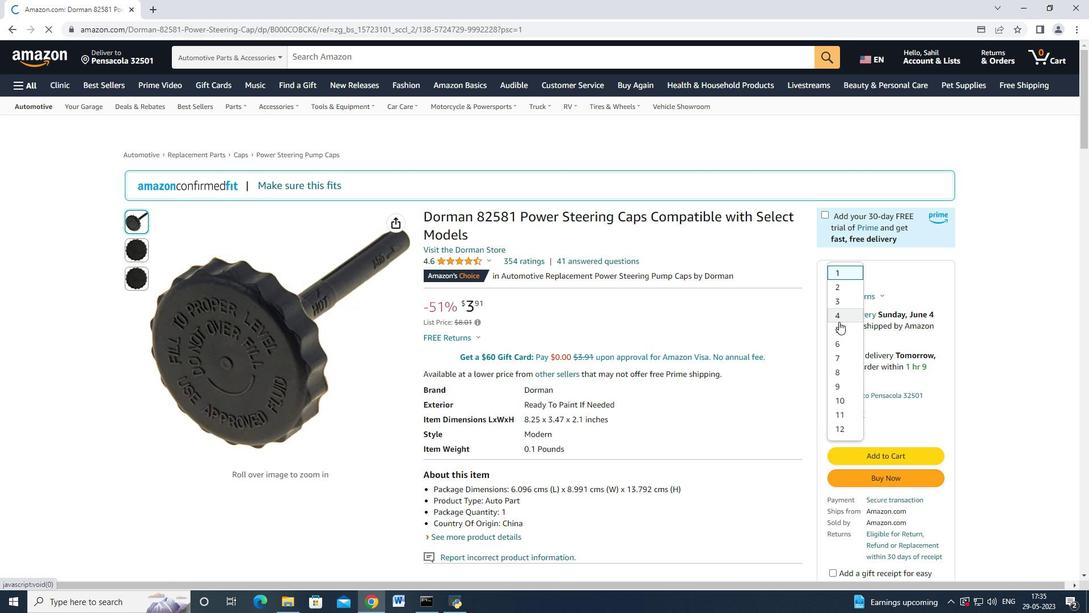 
Action: Mouse pressed left at (840, 326)
Screenshot: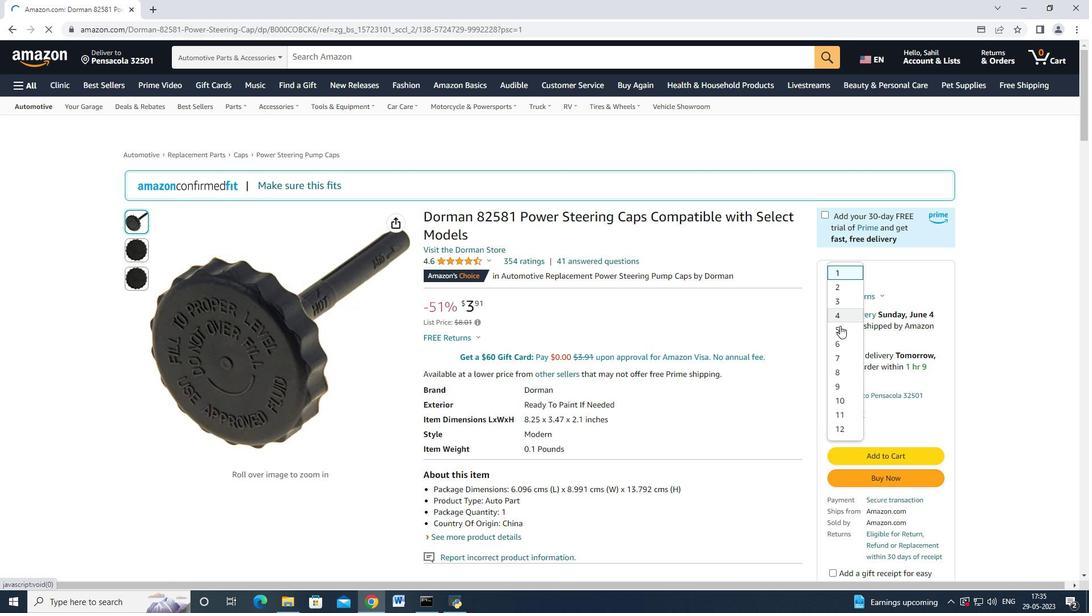 
Action: Mouse moved to (872, 446)
Screenshot: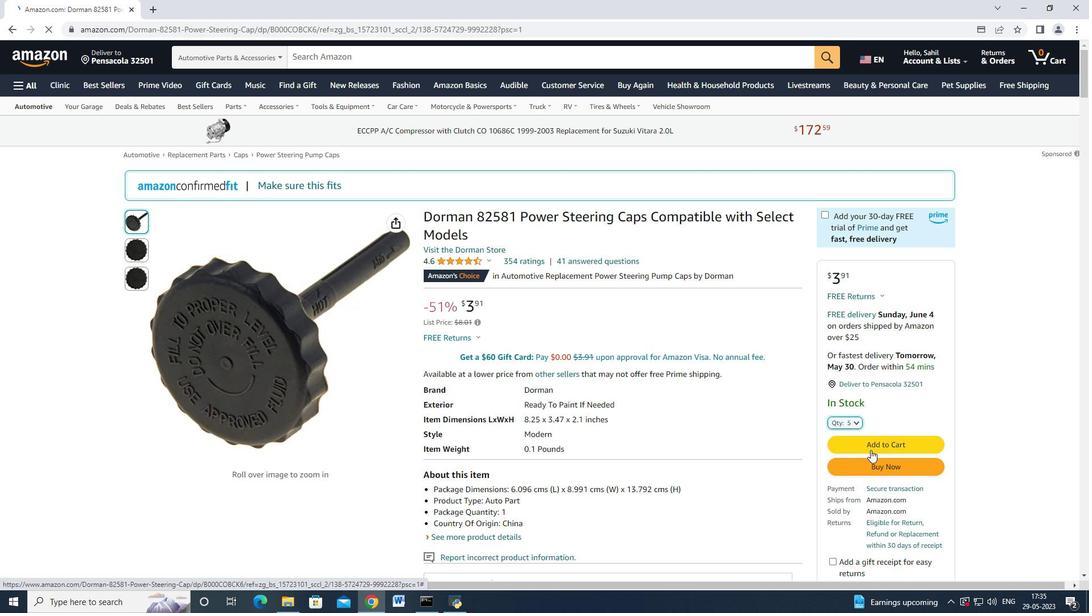 
Action: Mouse pressed left at (872, 446)
Screenshot: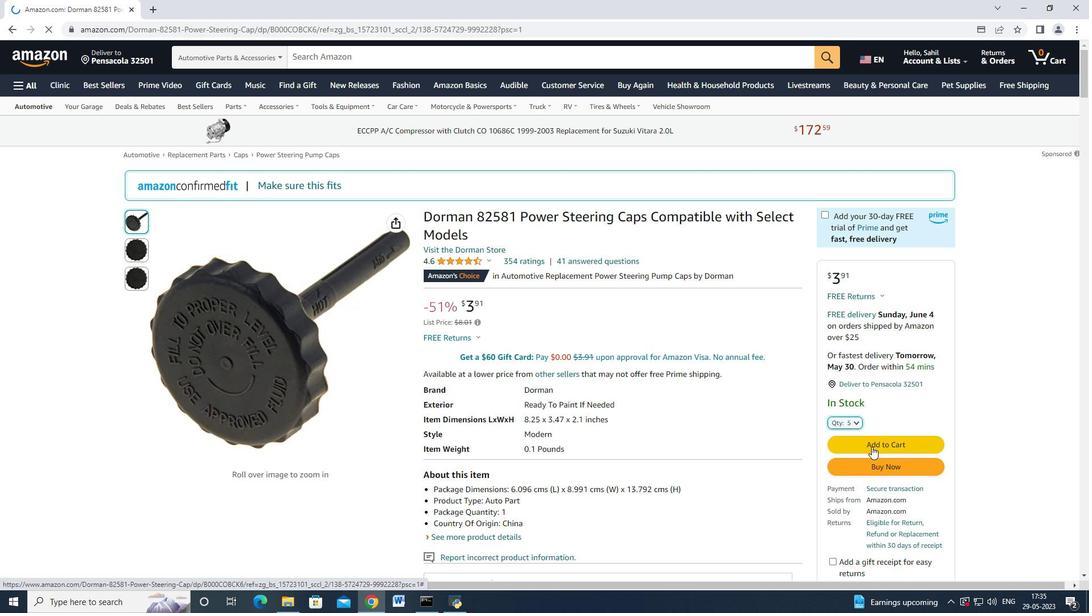
Action: Mouse moved to (1029, 247)
Screenshot: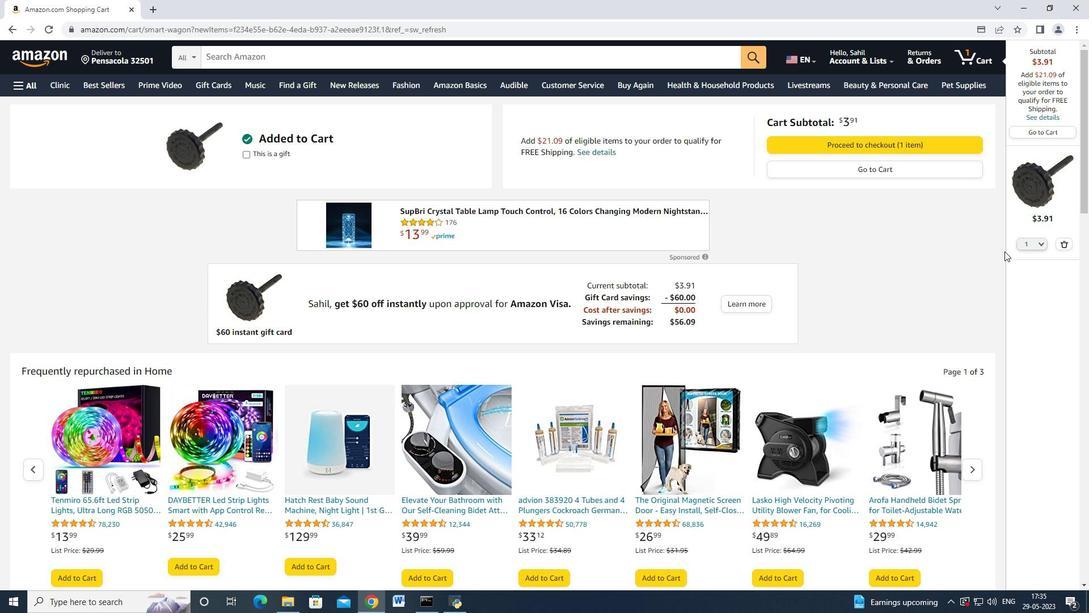 
Action: Mouse pressed left at (1029, 247)
Screenshot: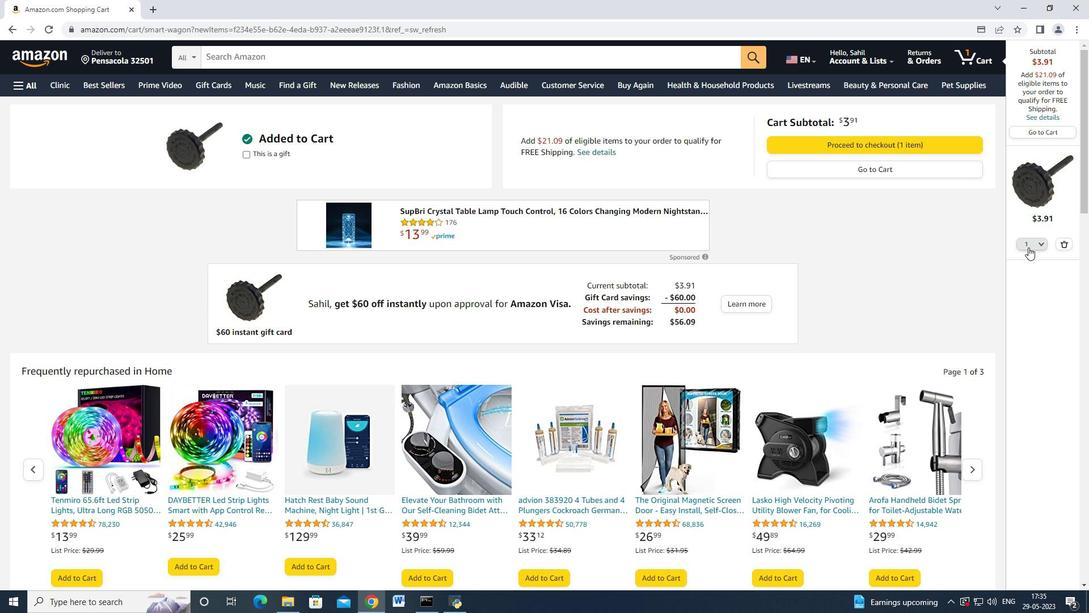 
Action: Mouse moved to (1016, 328)
Screenshot: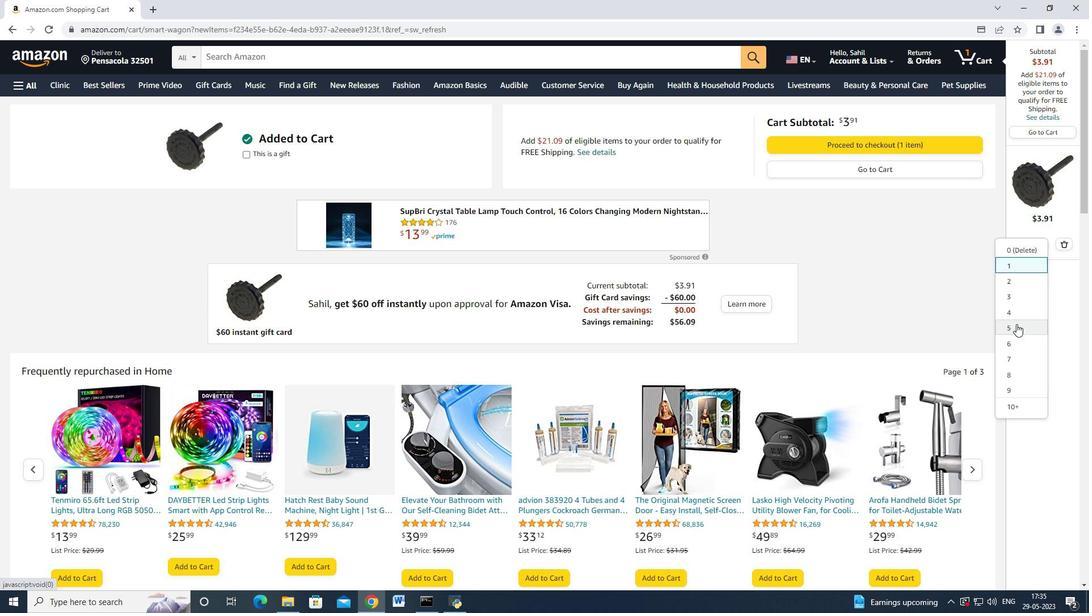 
Action: Mouse pressed left at (1016, 328)
Screenshot: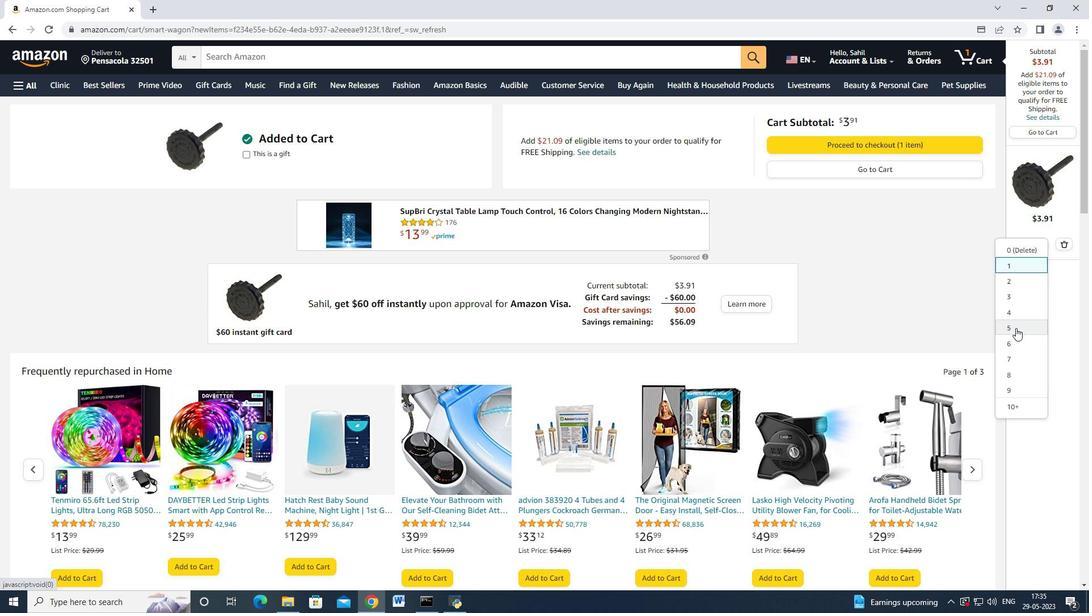 
Action: Mouse moved to (1035, 135)
Screenshot: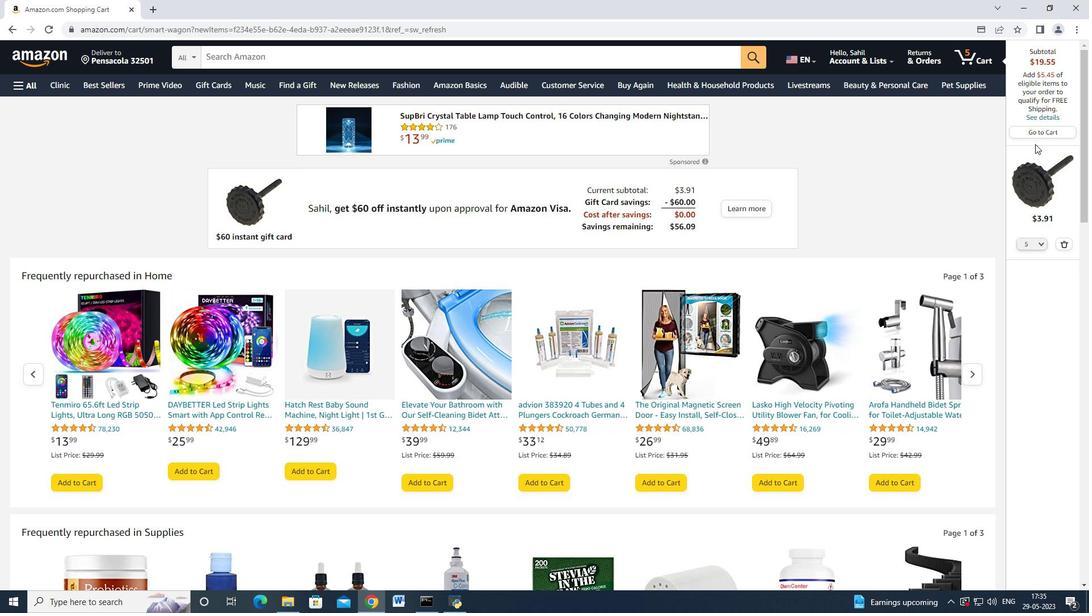 
Action: Mouse pressed left at (1035, 135)
Screenshot: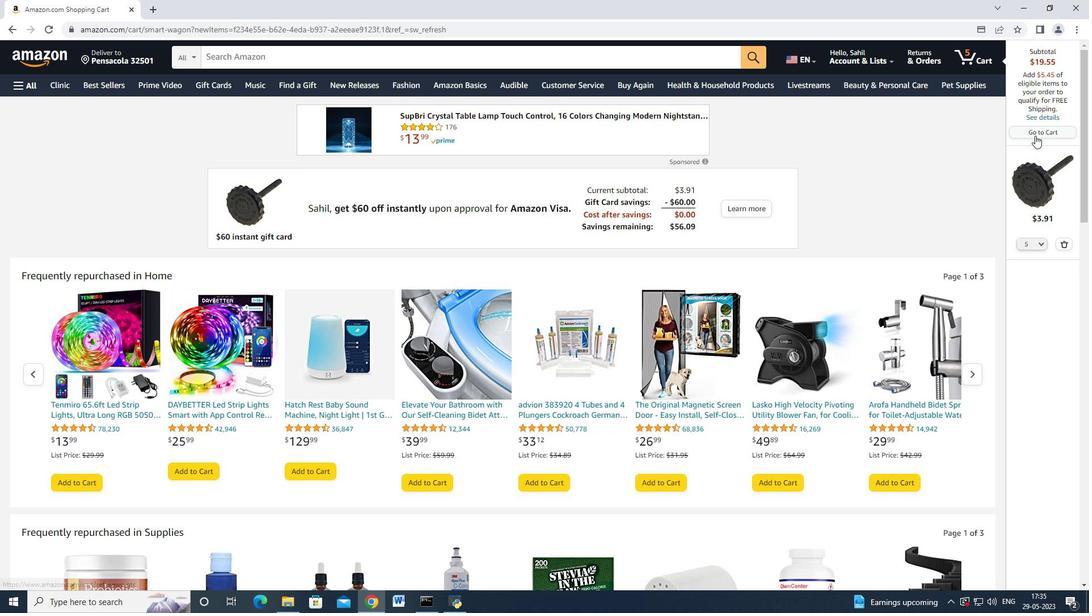 
Action: Mouse moved to (918, 248)
Screenshot: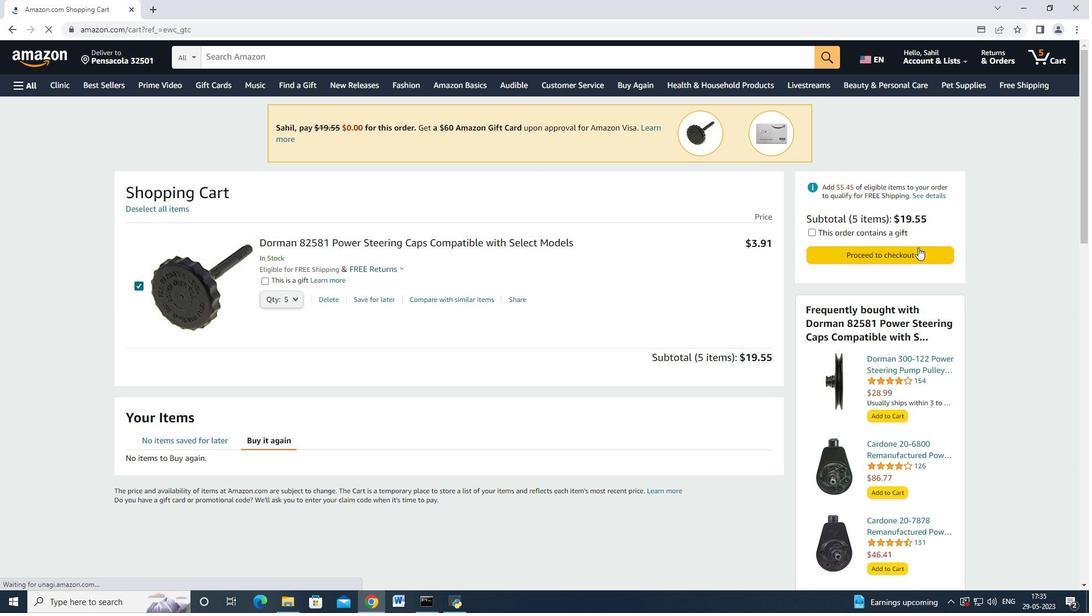 
Action: Mouse pressed left at (918, 248)
Screenshot: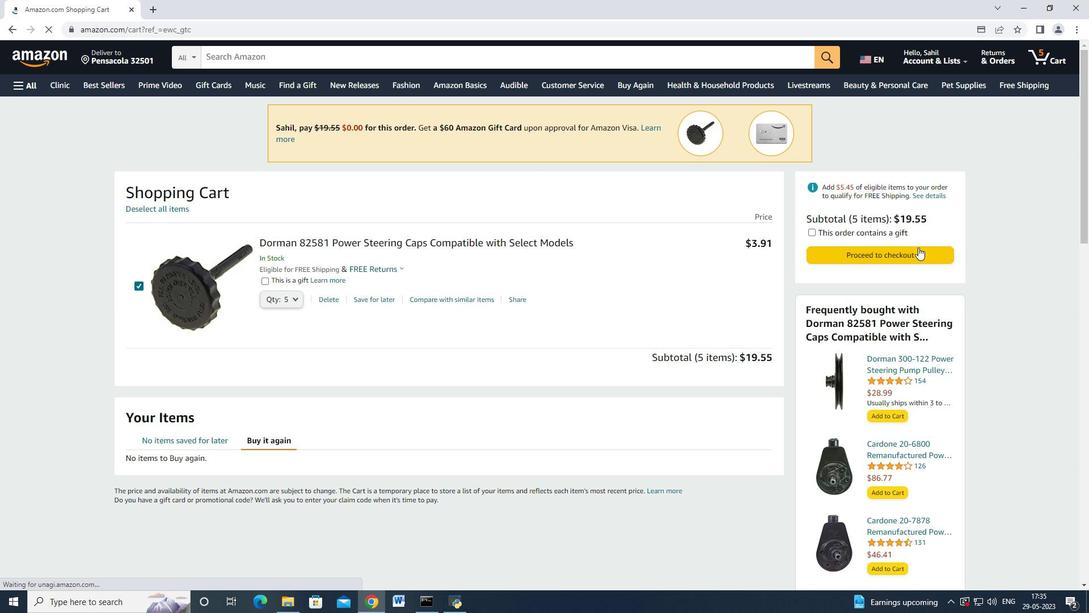 
Action: Mouse moved to (851, 255)
Screenshot: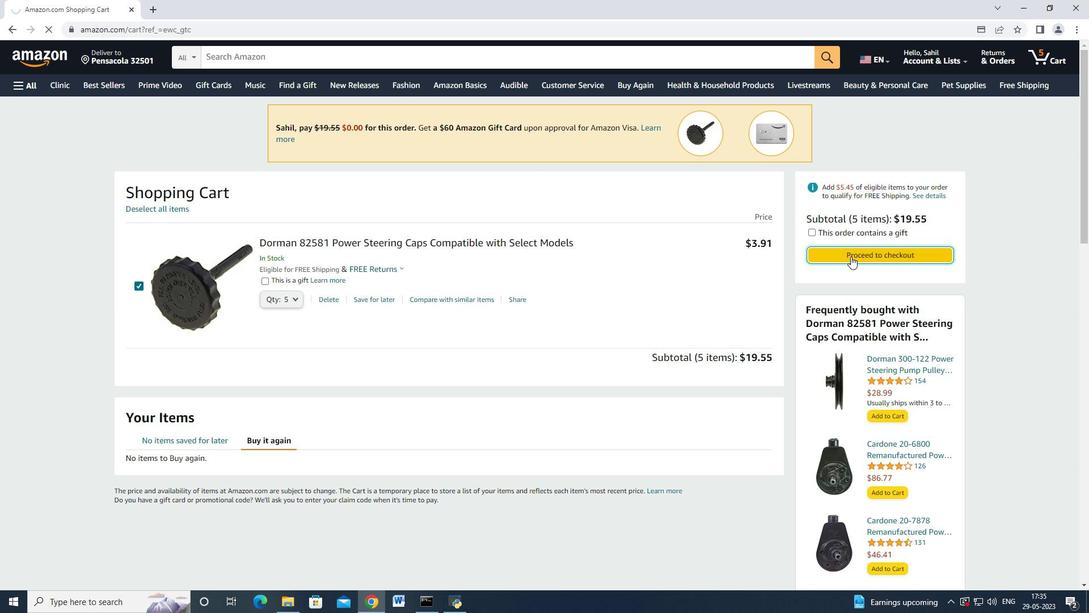 
Action: Mouse pressed left at (851, 255)
Screenshot: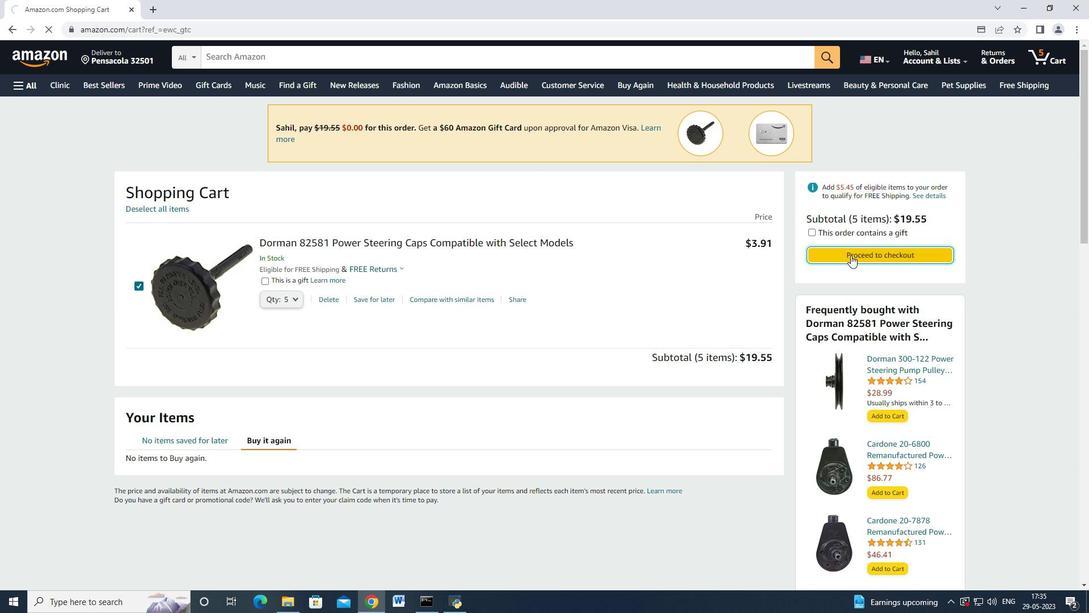 
Action: Mouse moved to (409, 363)
Screenshot: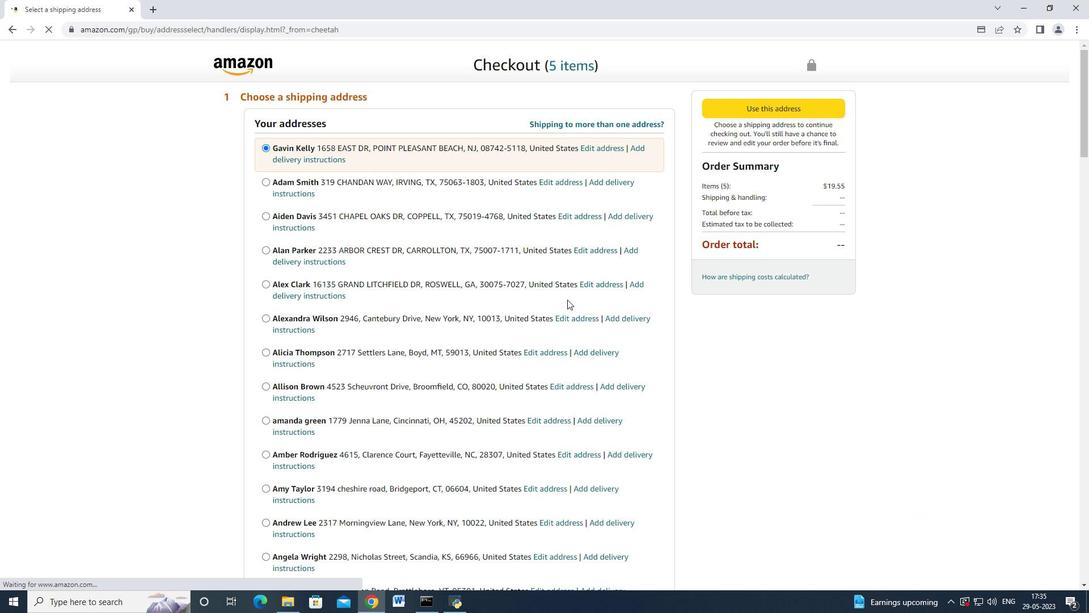 
Action: Mouse scrolled (409, 362) with delta (0, 0)
Screenshot: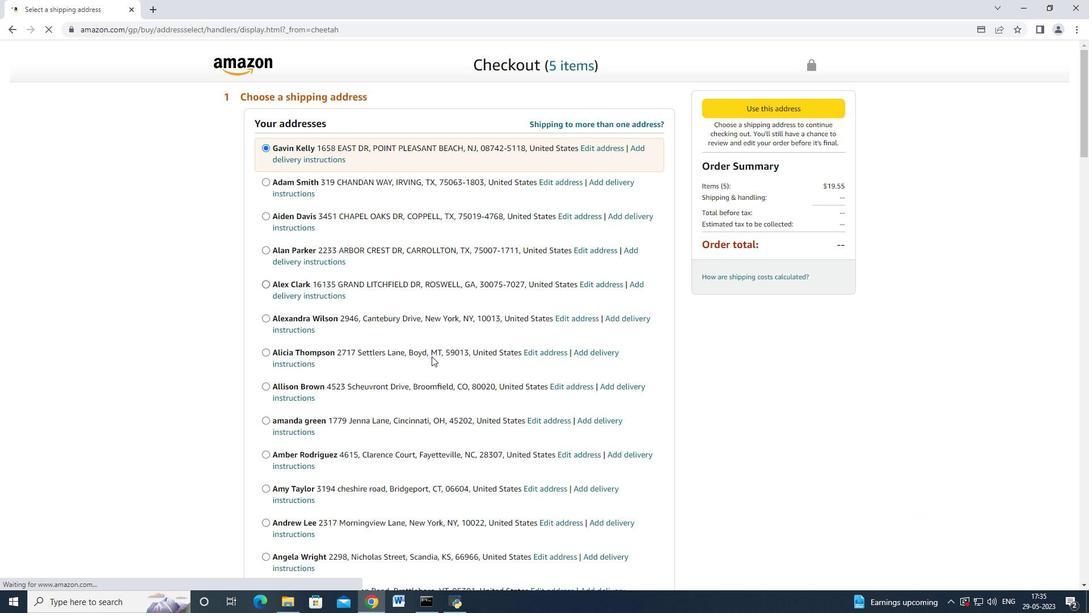 
Action: Mouse scrolled (409, 362) with delta (0, 0)
Screenshot: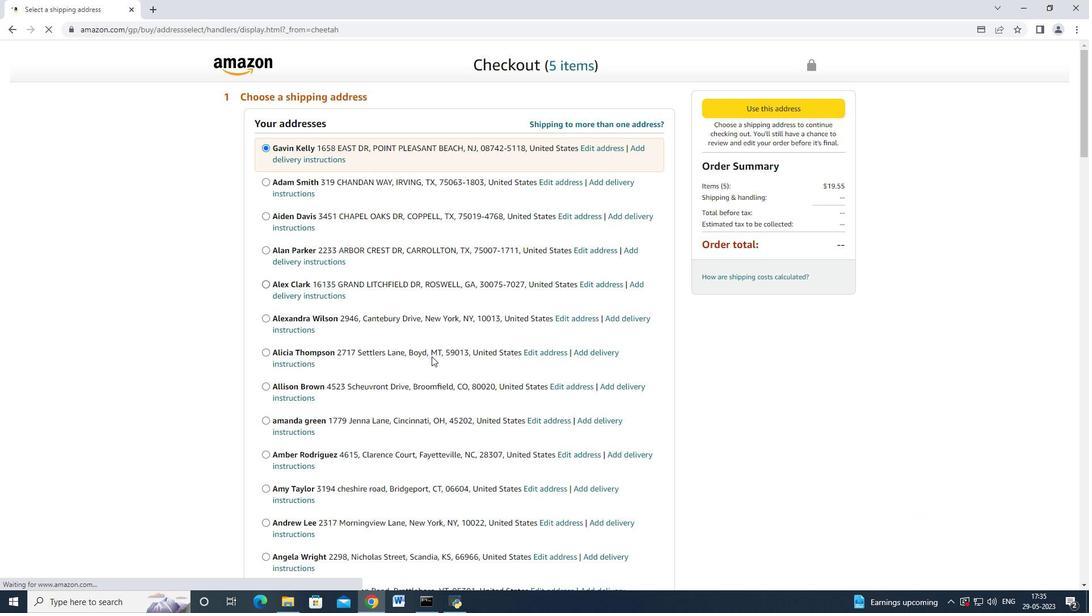 
Action: Mouse scrolled (409, 362) with delta (0, 0)
Screenshot: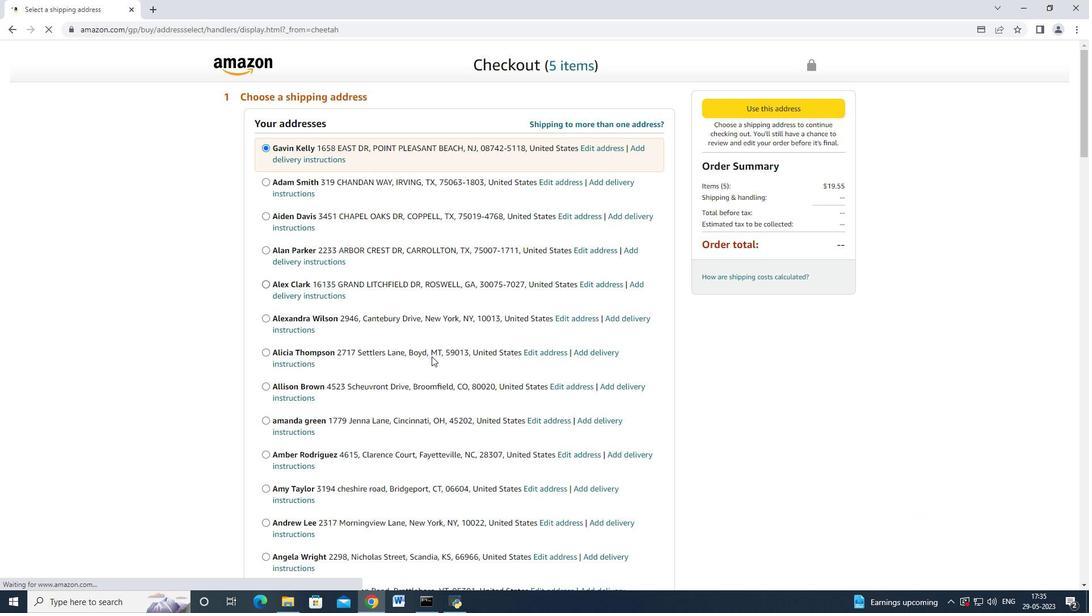 
Action: Mouse scrolled (409, 362) with delta (0, 0)
Screenshot: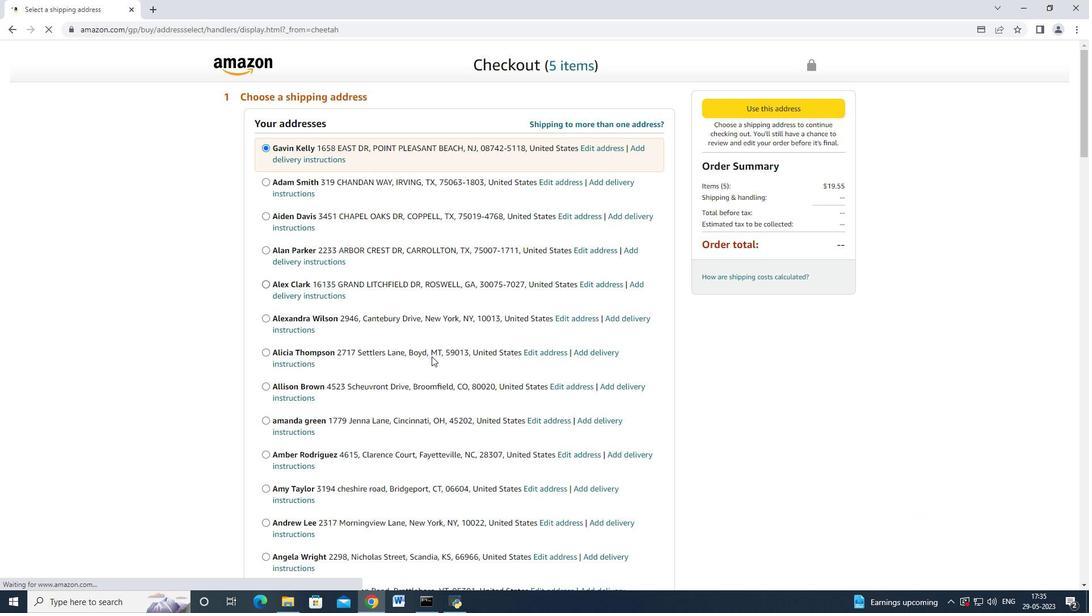 
Action: Mouse scrolled (409, 362) with delta (0, 0)
Screenshot: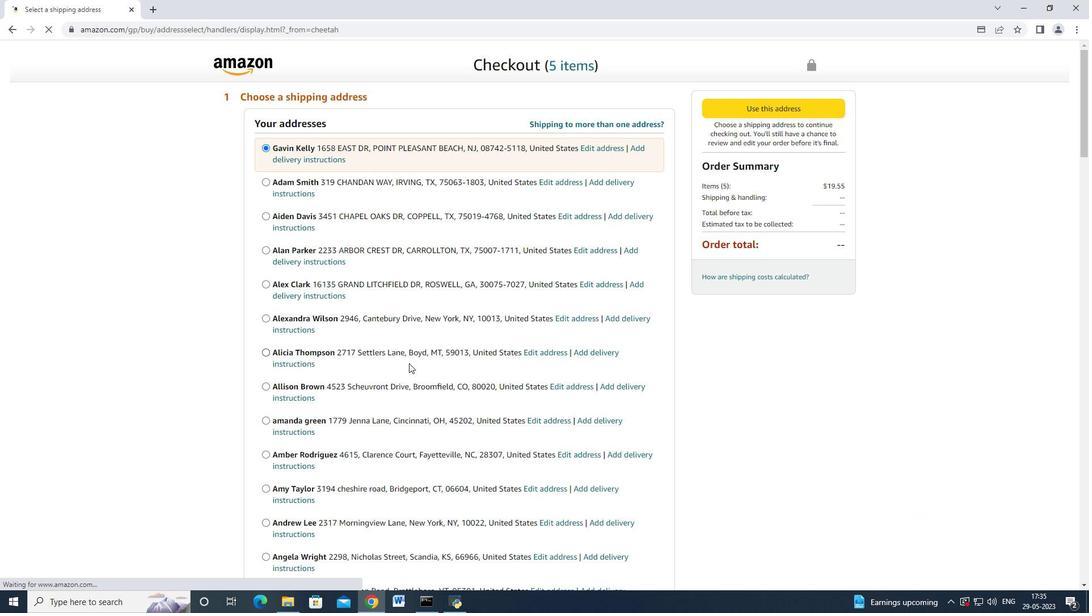 
Action: Mouse scrolled (409, 362) with delta (0, 0)
Screenshot: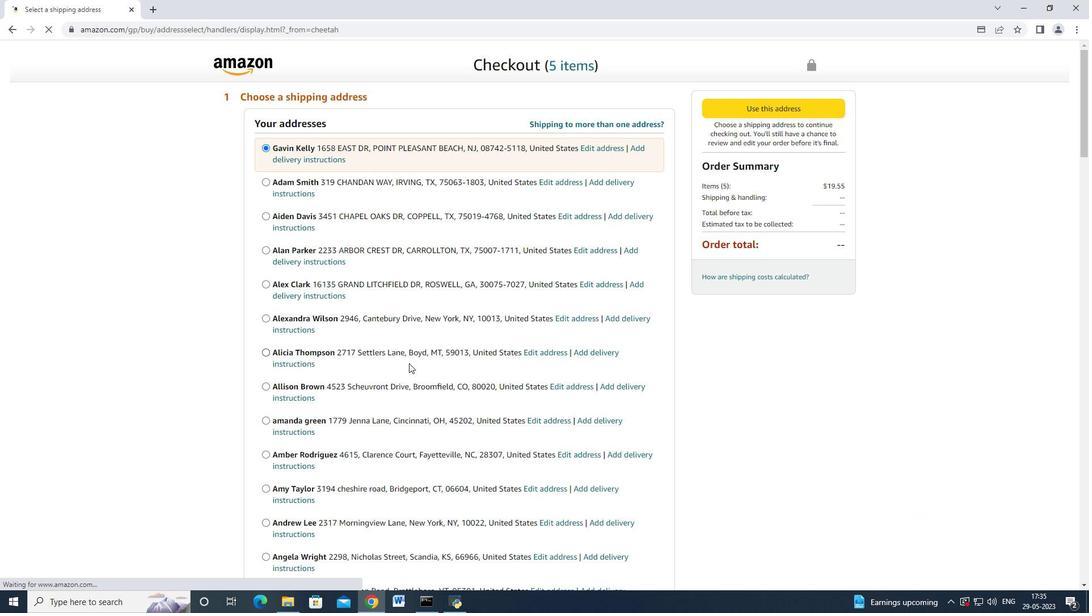 
Action: Mouse scrolled (409, 362) with delta (0, 0)
Screenshot: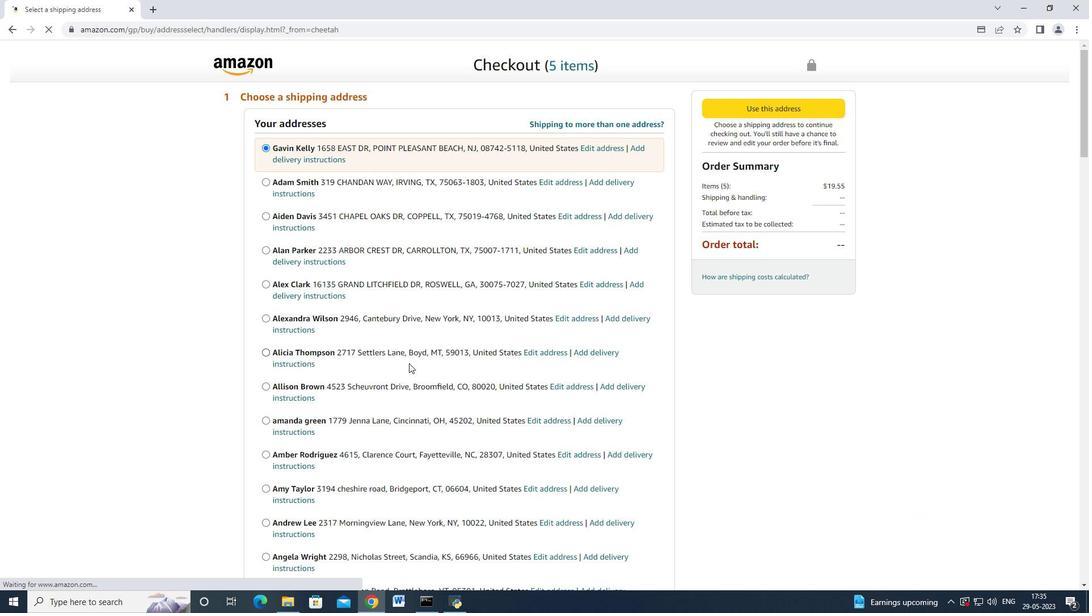
Action: Mouse scrolled (409, 362) with delta (0, 0)
Screenshot: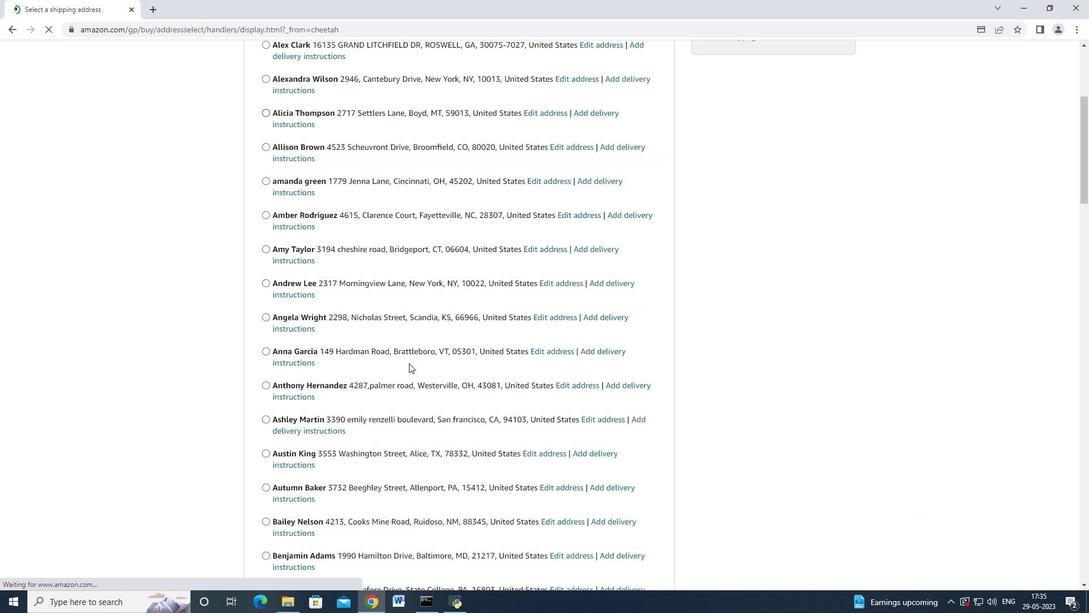 
Action: Mouse scrolled (409, 362) with delta (0, 0)
Screenshot: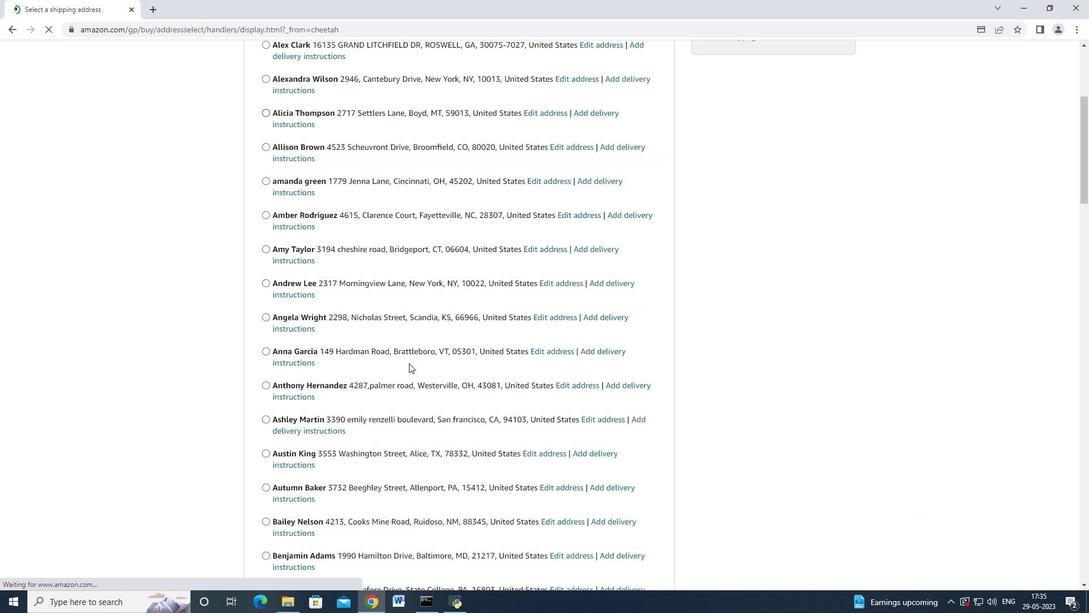 
Action: Mouse scrolled (409, 362) with delta (0, 0)
Screenshot: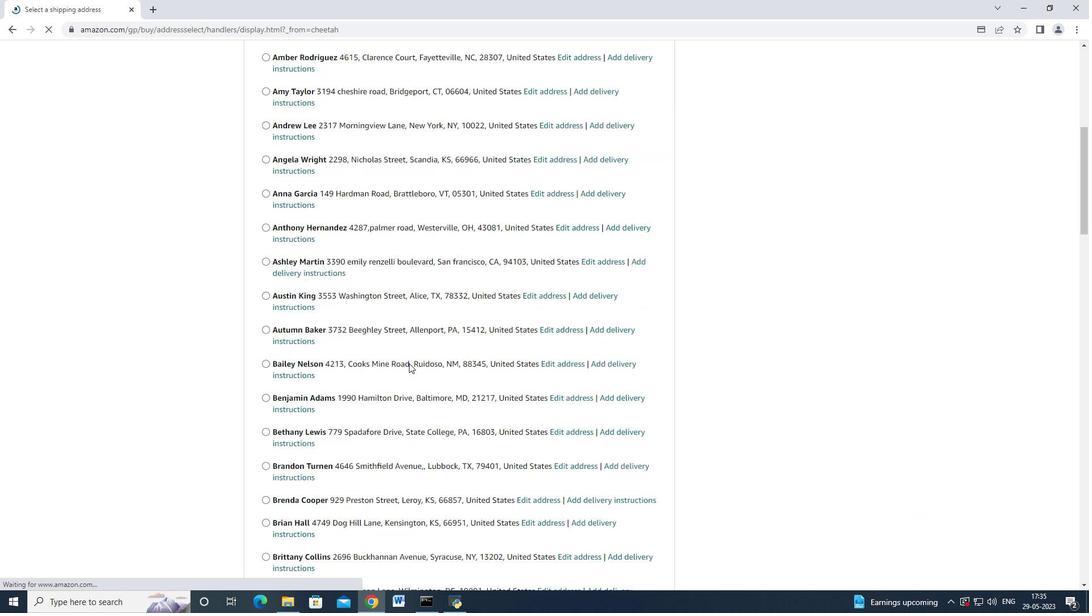 
Action: Mouse scrolled (409, 362) with delta (0, 0)
Screenshot: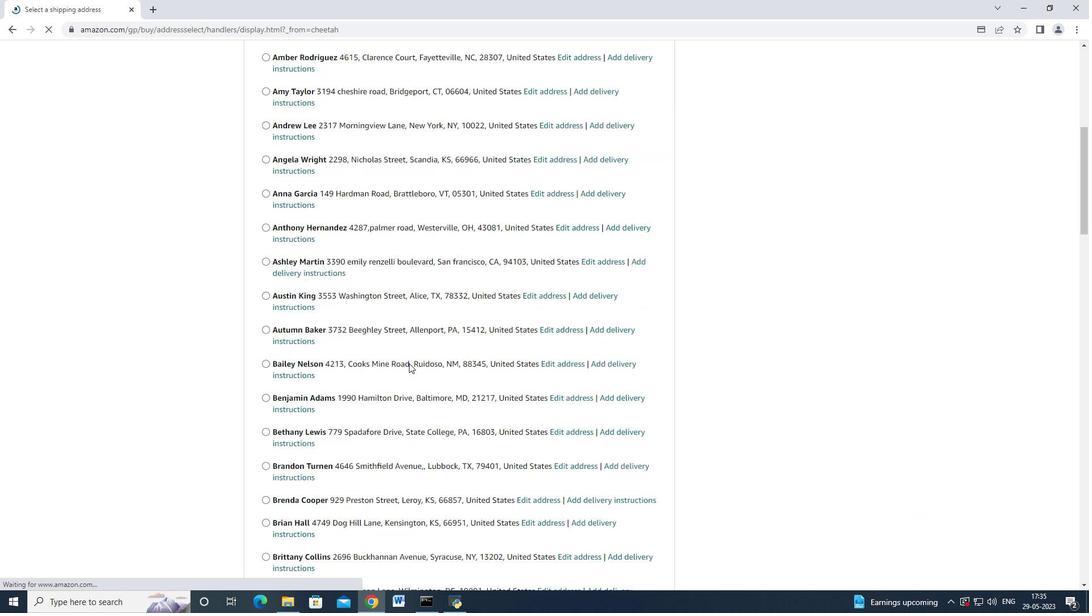 
Action: Mouse scrolled (409, 362) with delta (0, -1)
Screenshot: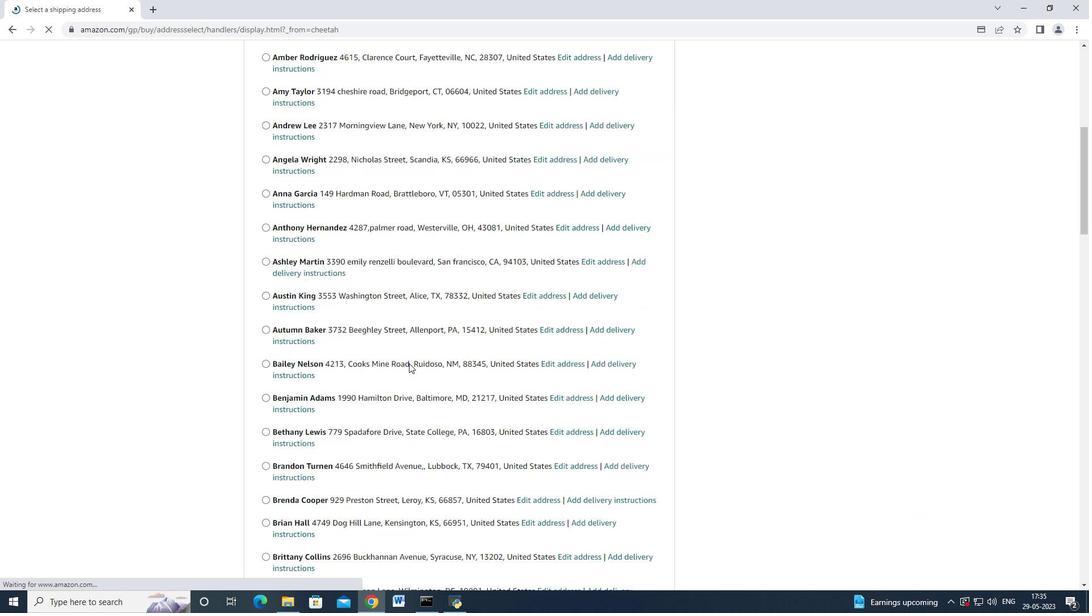 
Action: Mouse scrolled (409, 362) with delta (0, 0)
Screenshot: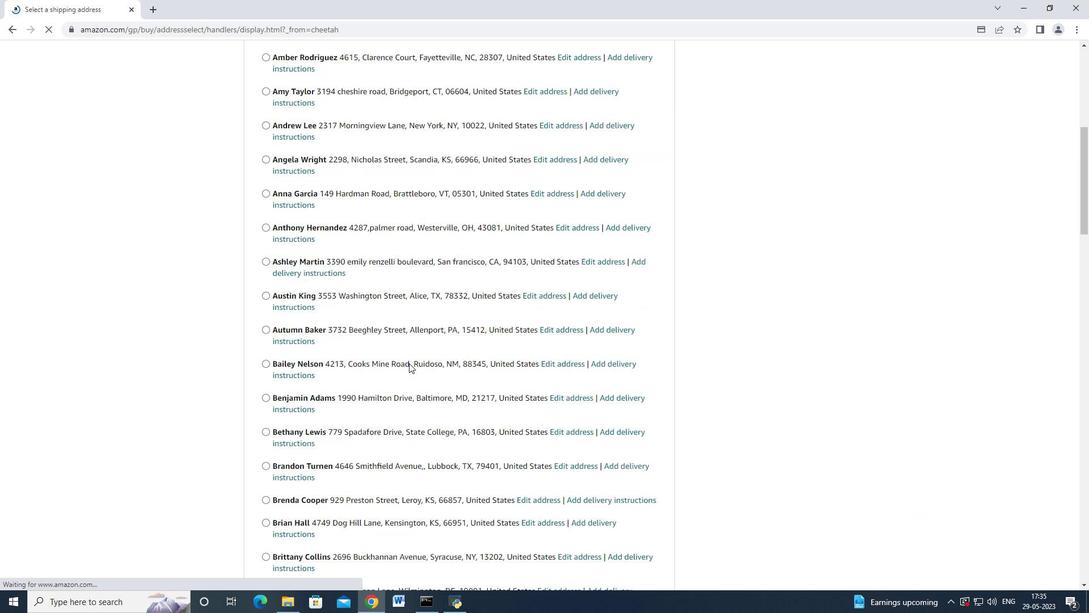 
Action: Mouse scrolled (409, 362) with delta (0, 0)
Screenshot: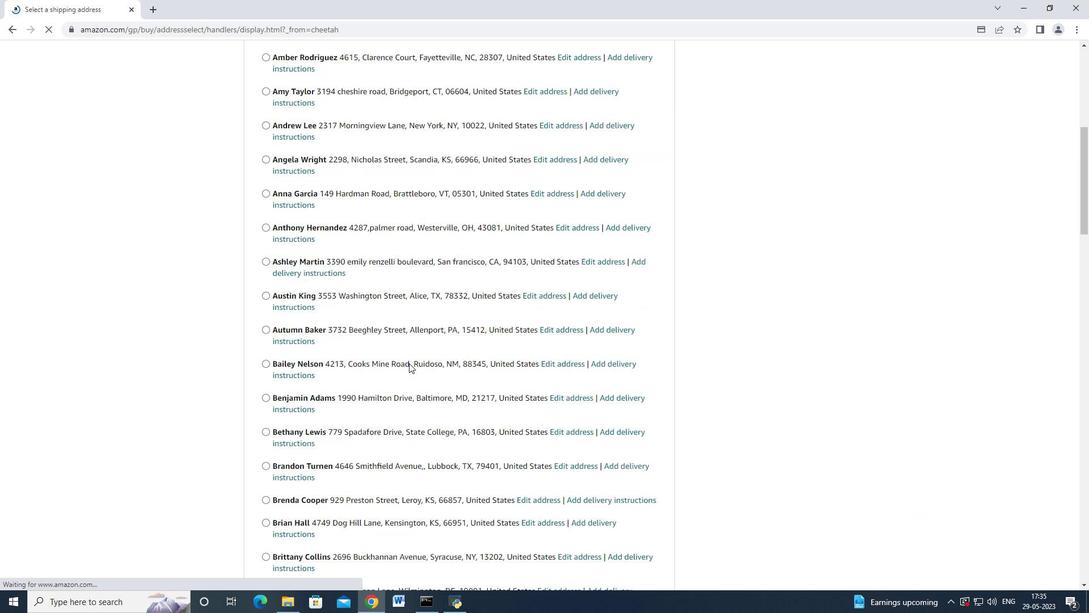 
Action: Mouse scrolled (409, 362) with delta (0, 0)
Screenshot: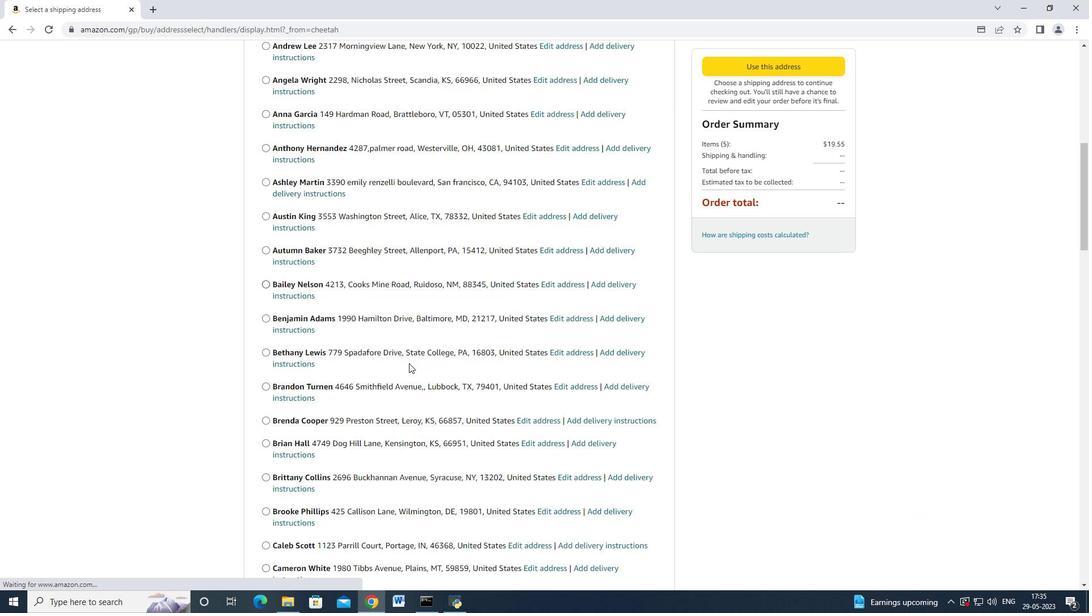 
Action: Mouse scrolled (409, 362) with delta (0, 0)
Screenshot: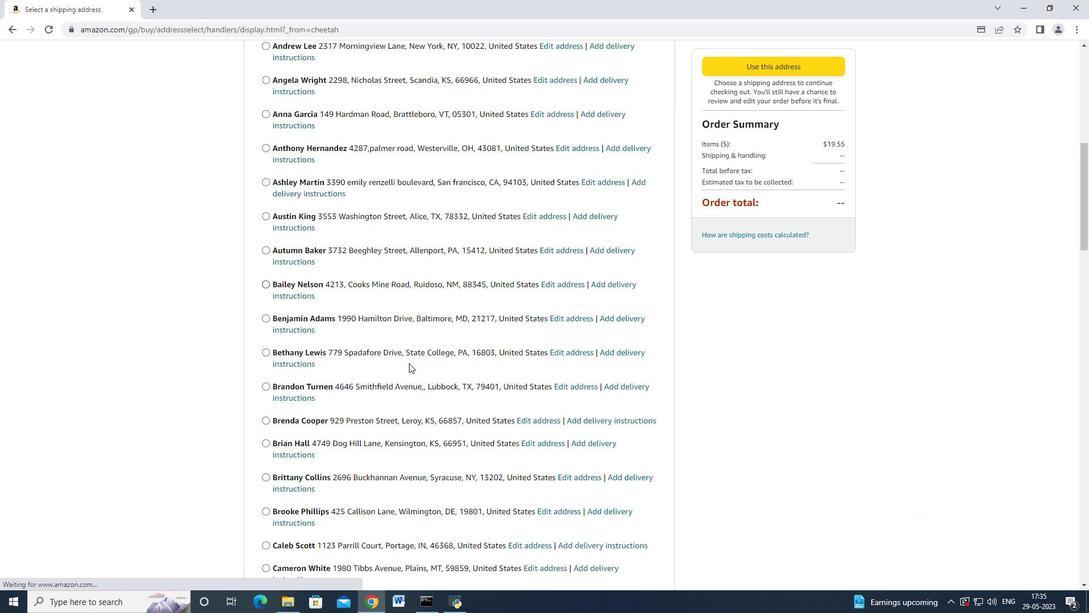 
Action: Mouse scrolled (409, 362) with delta (0, 0)
Screenshot: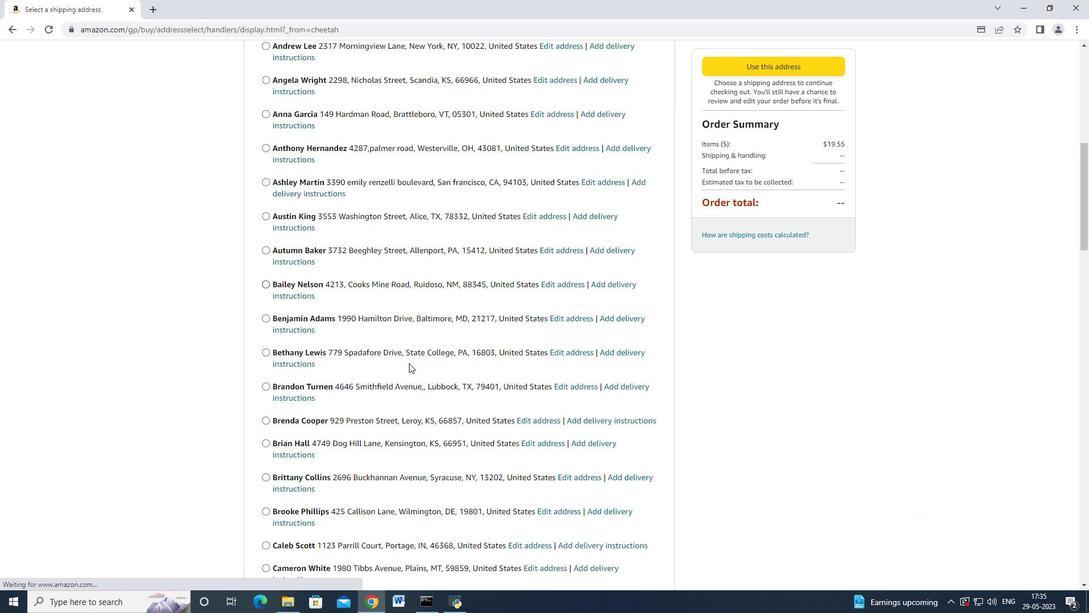 
Action: Mouse scrolled (409, 362) with delta (0, 0)
Screenshot: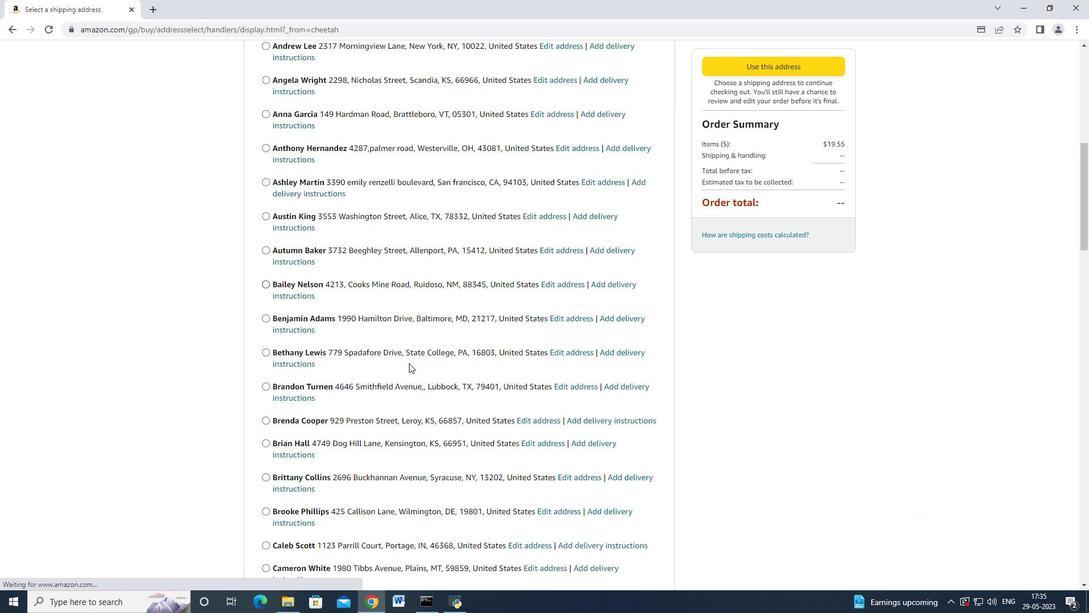 
Action: Mouse scrolled (409, 362) with delta (0, 0)
Screenshot: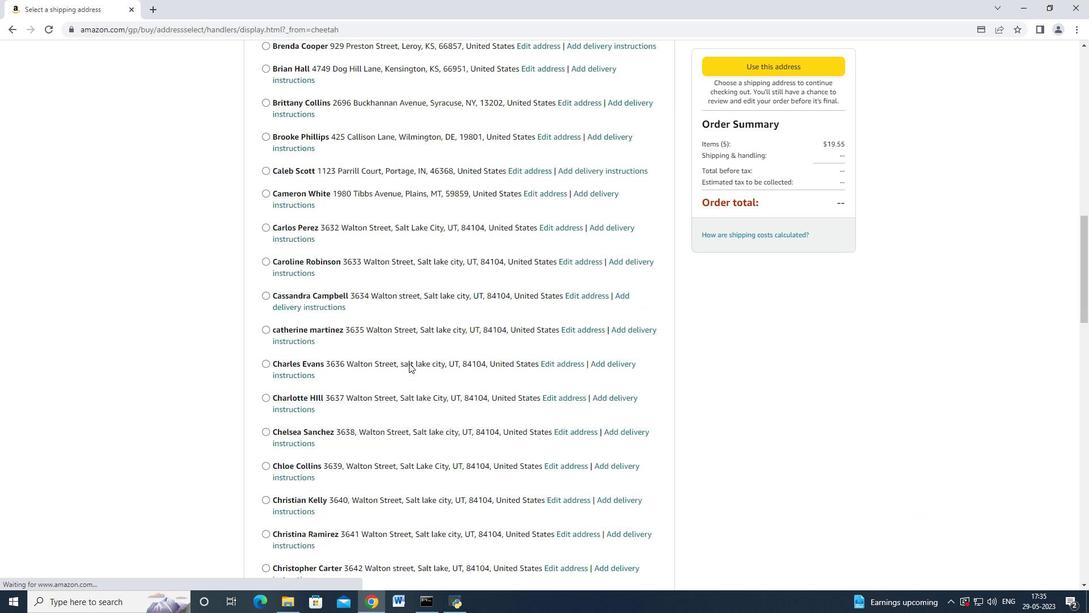 
Action: Mouse scrolled (409, 362) with delta (0, 0)
Screenshot: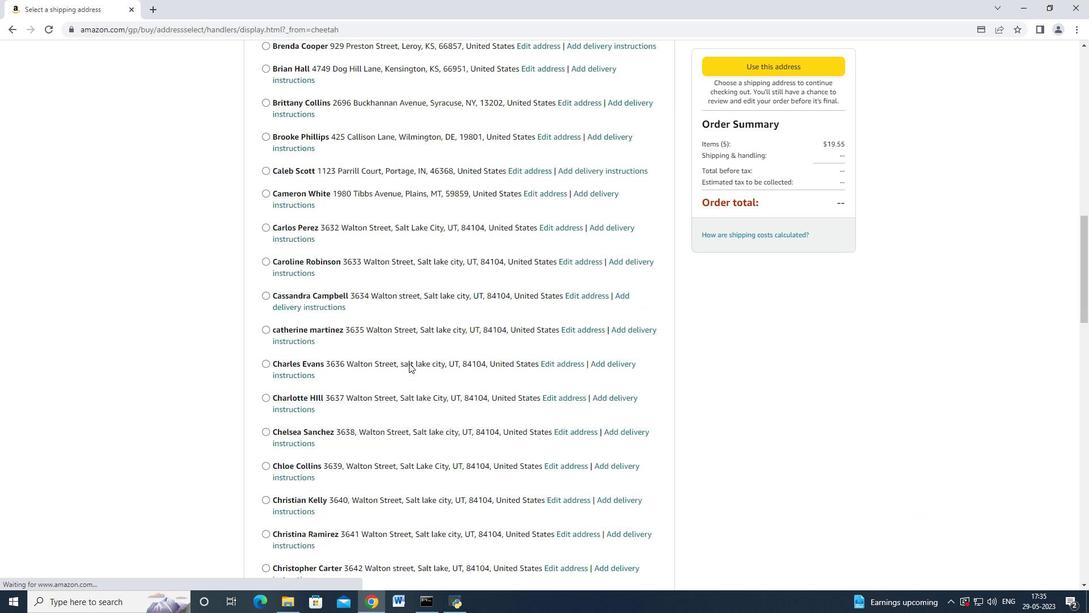 
Action: Mouse scrolled (409, 362) with delta (0, 0)
Screenshot: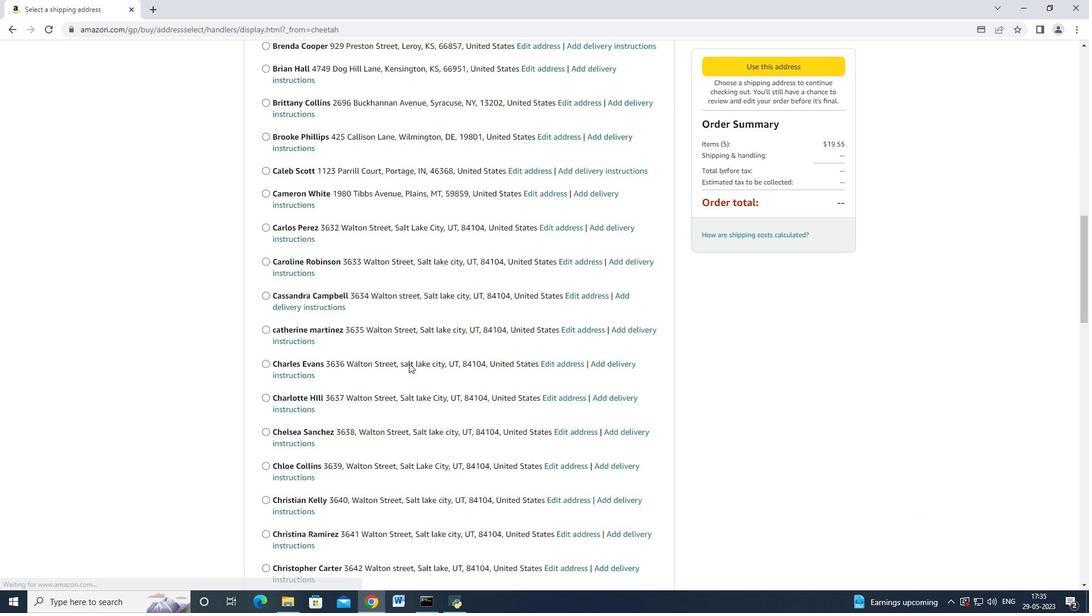 
Action: Mouse moved to (408, 366)
Screenshot: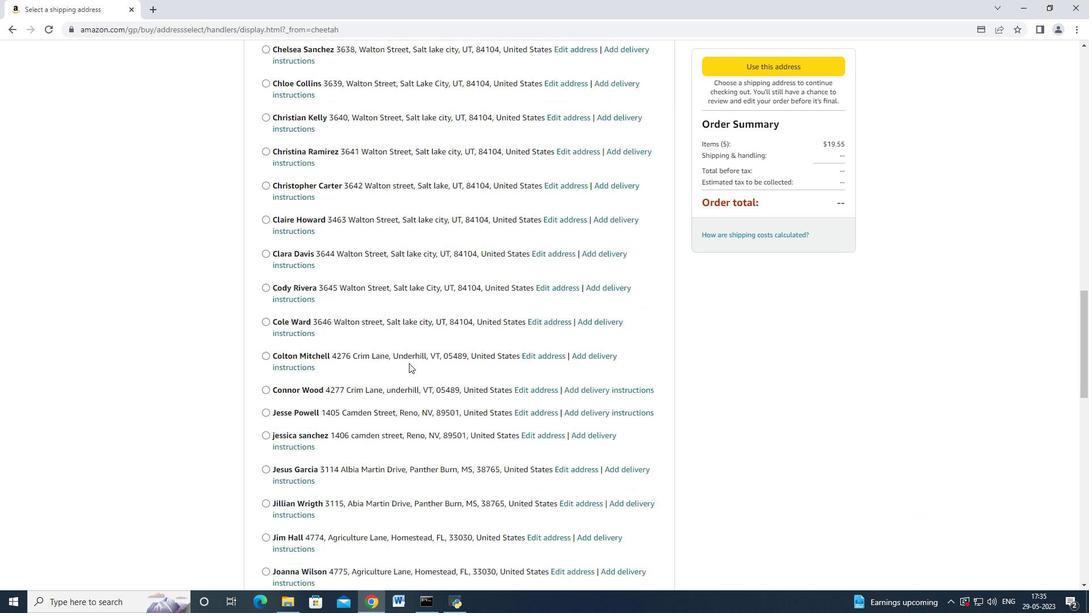 
Action: Mouse scrolled (408, 364) with delta (0, 0)
Screenshot: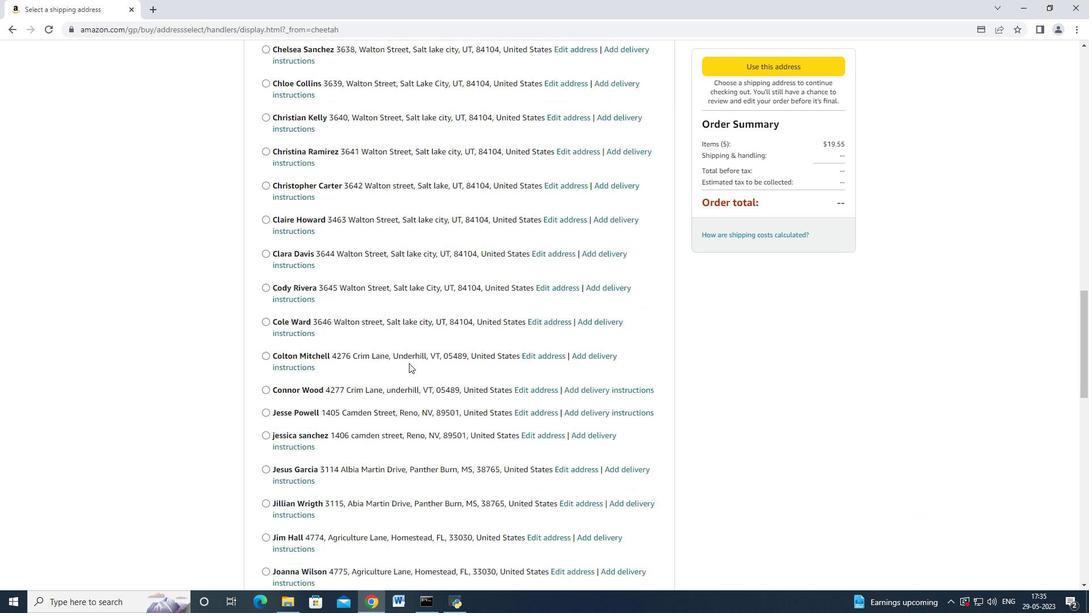 
Action: Mouse moved to (407, 366)
Screenshot: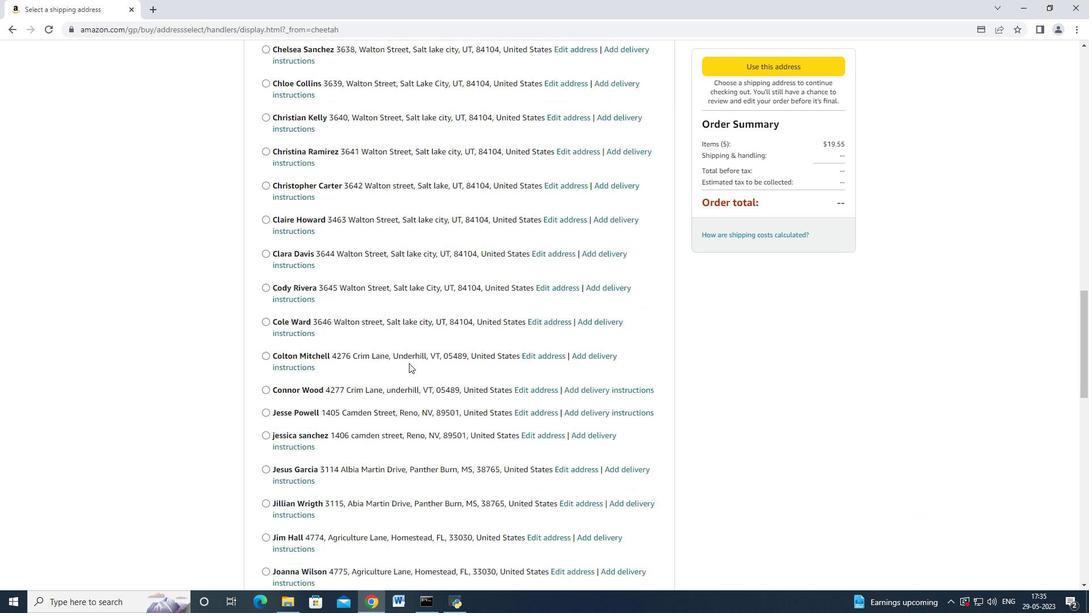 
Action: Mouse scrolled (408, 366) with delta (0, 0)
Screenshot: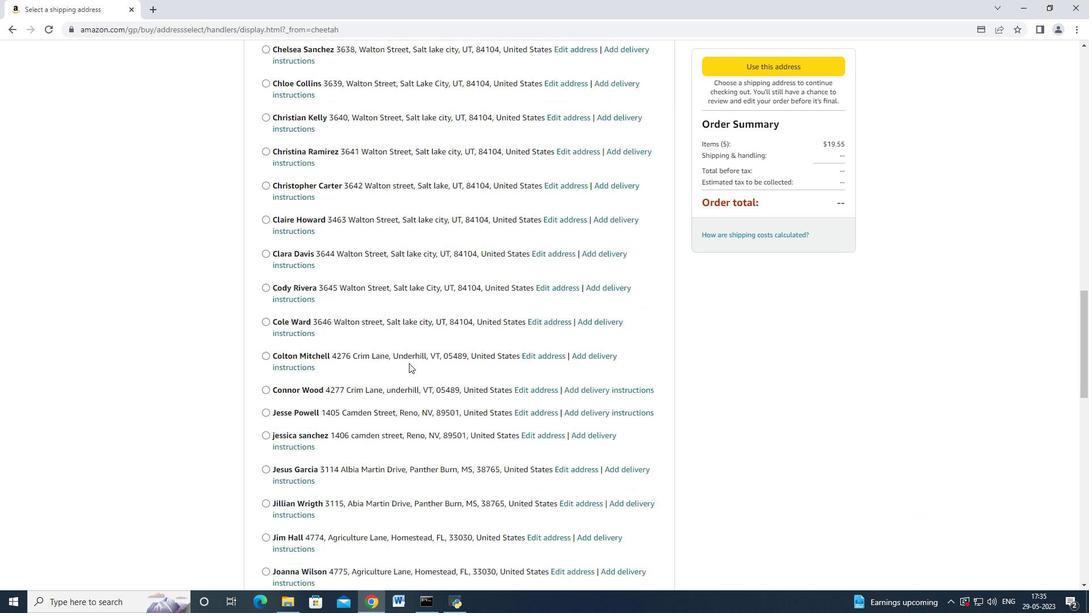 
Action: Mouse scrolled (407, 366) with delta (0, 0)
Screenshot: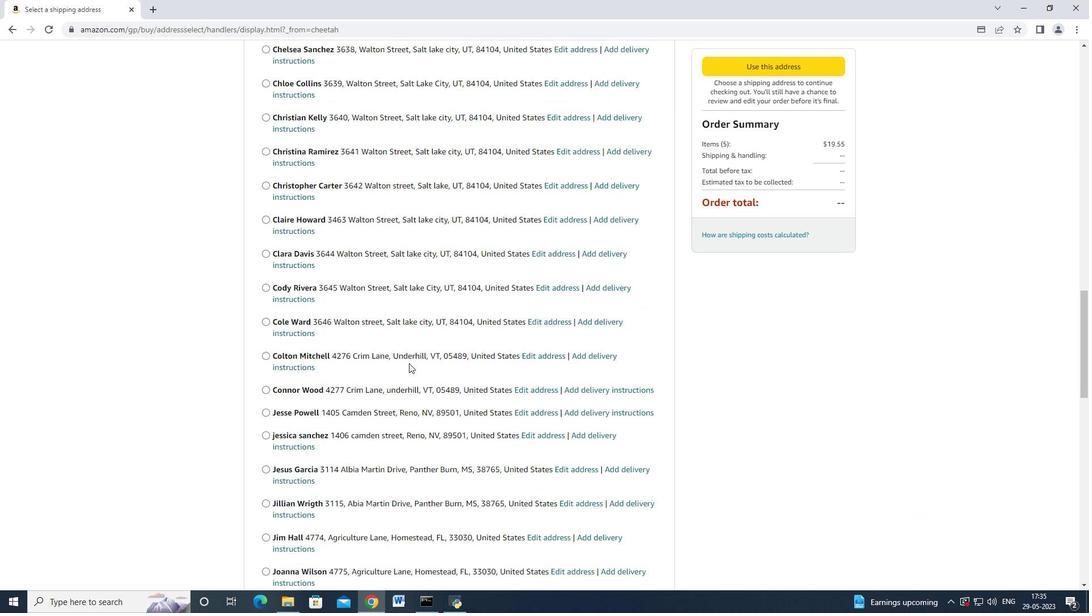 
Action: Mouse scrolled (407, 366) with delta (0, 0)
Screenshot: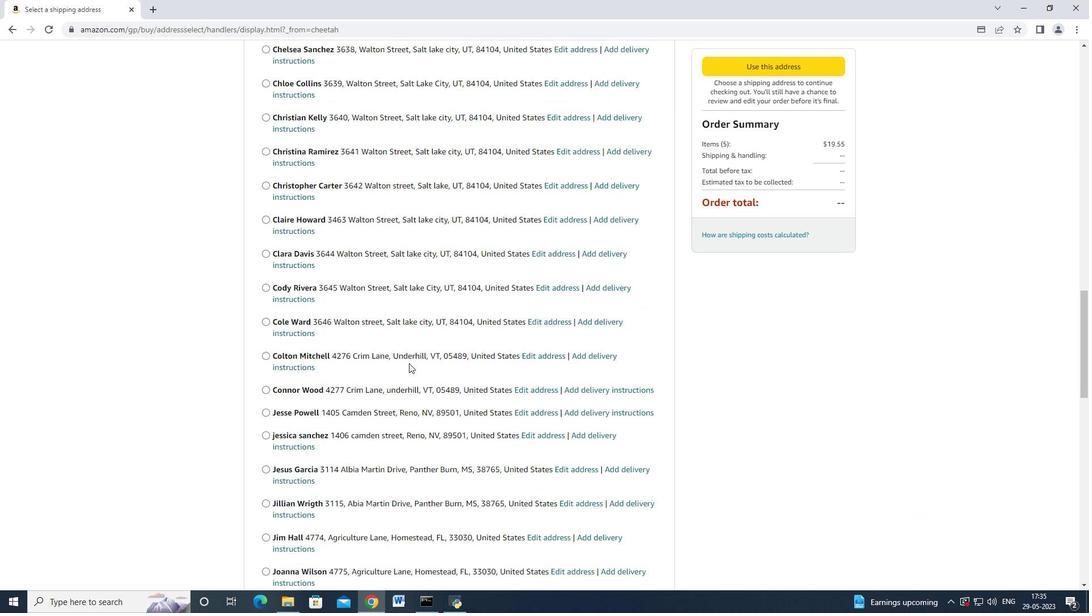 
Action: Mouse scrolled (407, 366) with delta (0, 0)
Screenshot: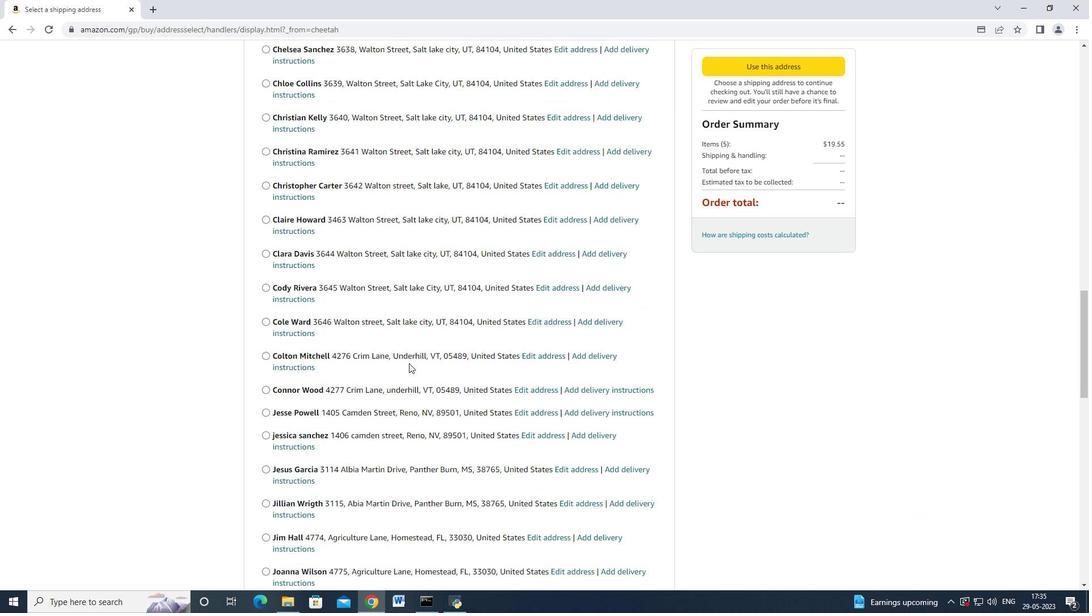 
Action: Mouse moved to (407, 366)
Screenshot: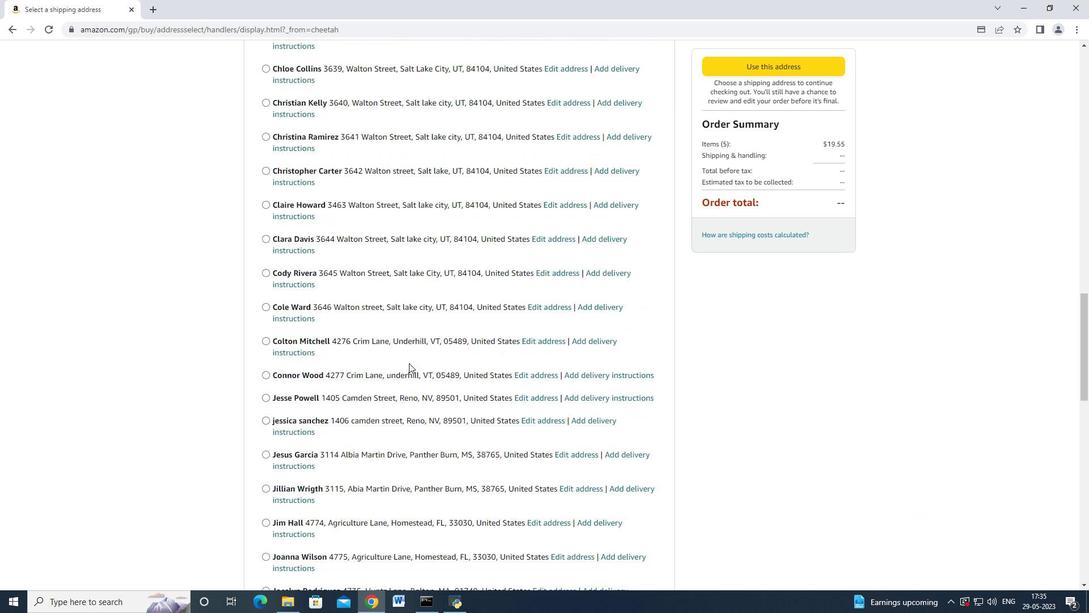 
Action: Mouse scrolled (407, 366) with delta (0, 0)
Screenshot: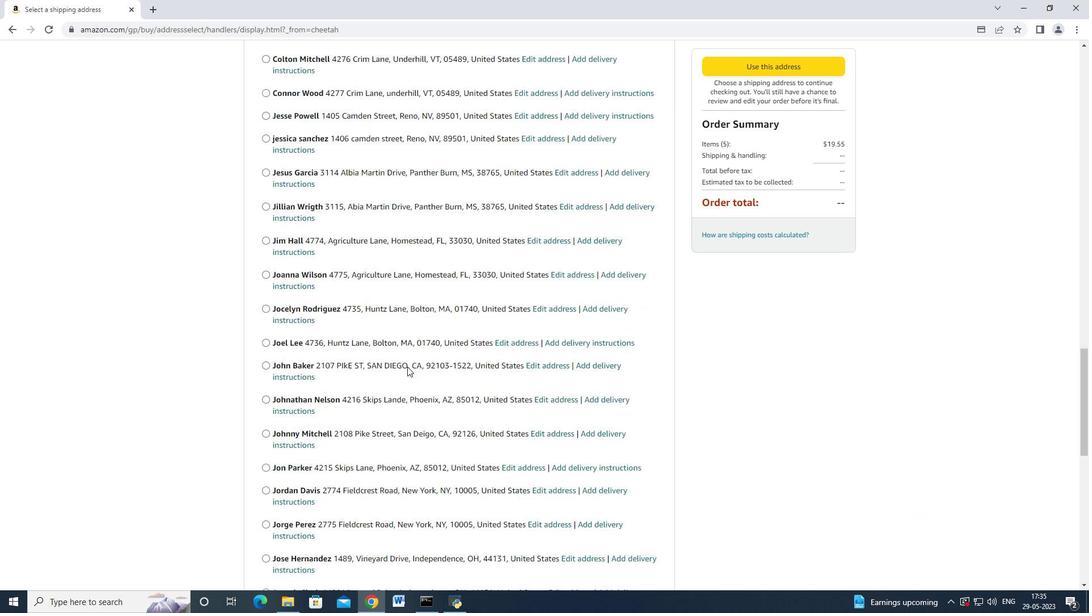 
Action: Mouse scrolled (407, 366) with delta (0, 0)
Screenshot: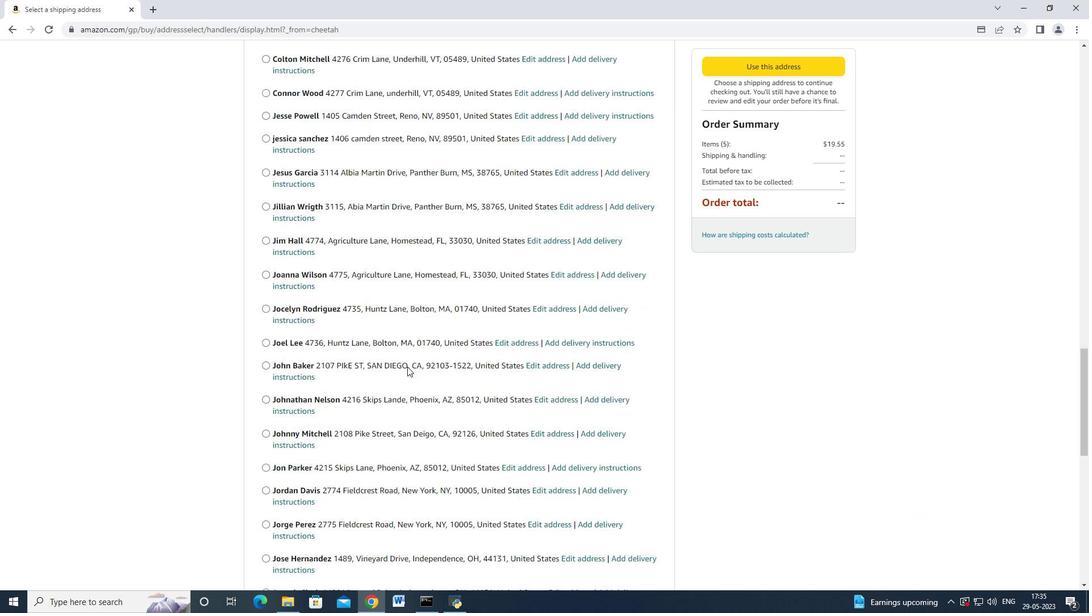 
Action: Mouse scrolled (407, 366) with delta (0, 0)
Screenshot: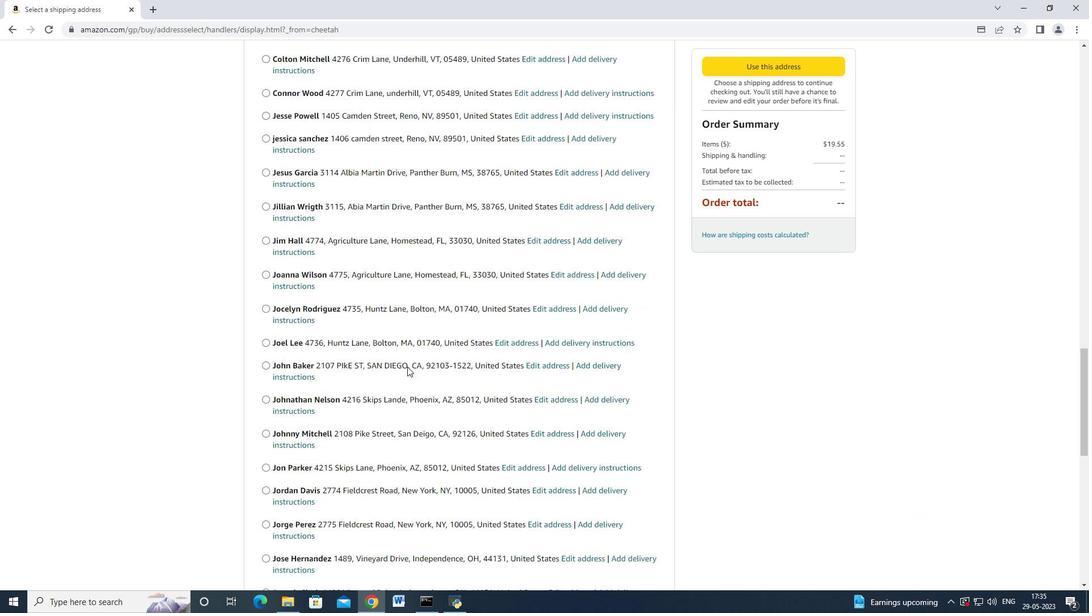 
Action: Mouse scrolled (407, 366) with delta (0, 0)
Screenshot: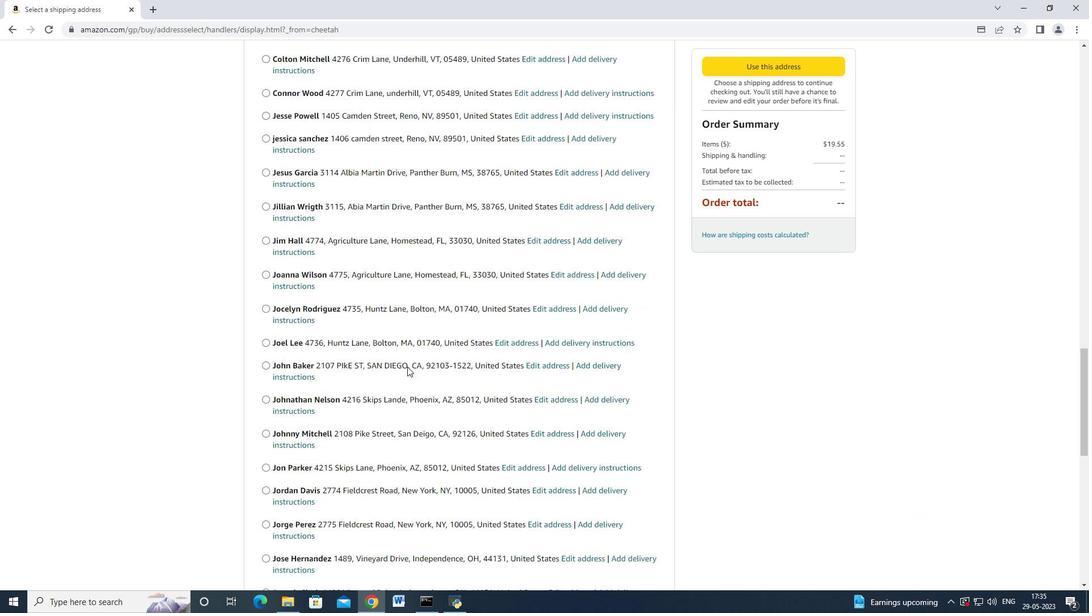 
Action: Mouse moved to (407, 367)
Screenshot: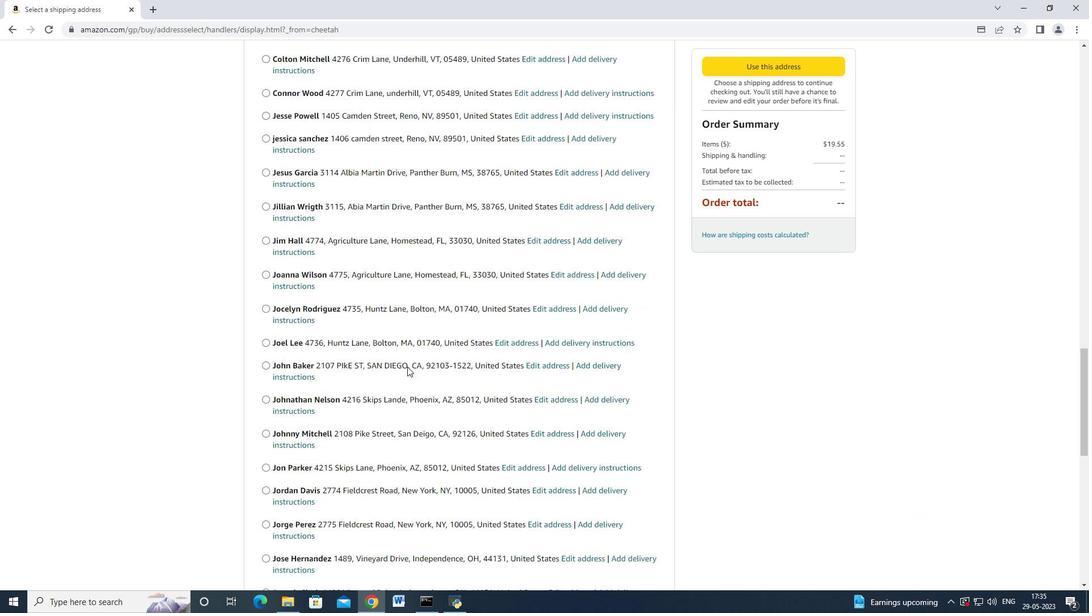 
Action: Mouse scrolled (407, 366) with delta (0, 0)
Screenshot: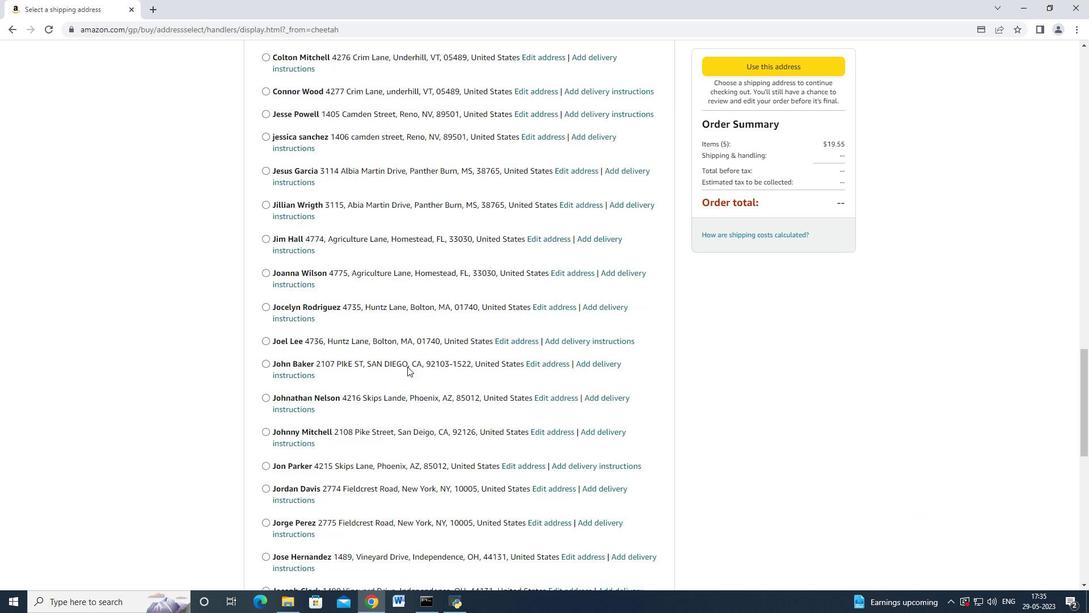 
Action: Mouse scrolled (407, 366) with delta (0, 0)
Screenshot: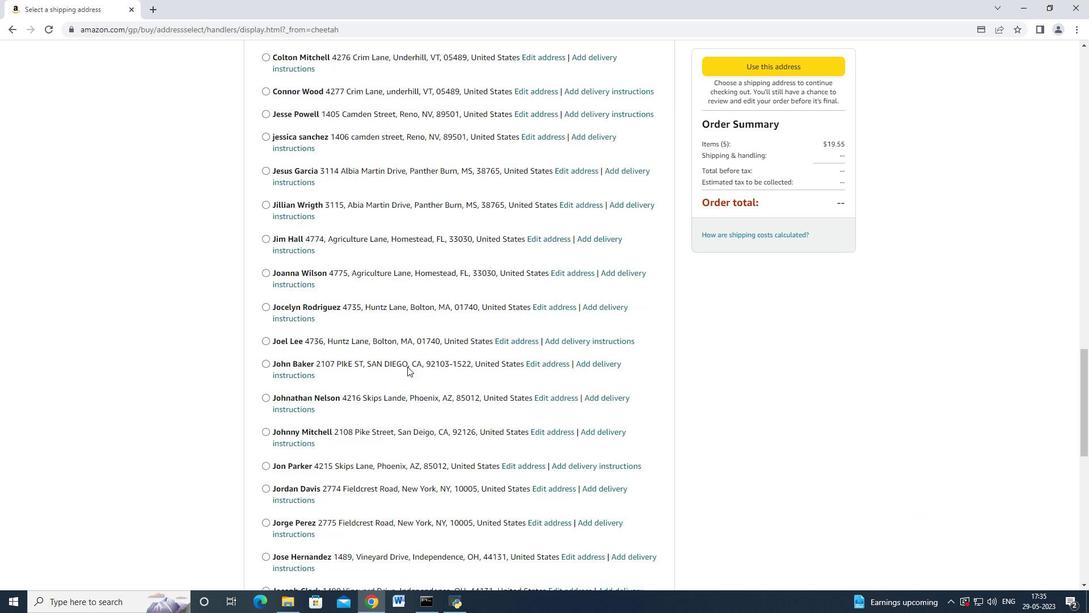 
Action: Mouse moved to (407, 367)
Screenshot: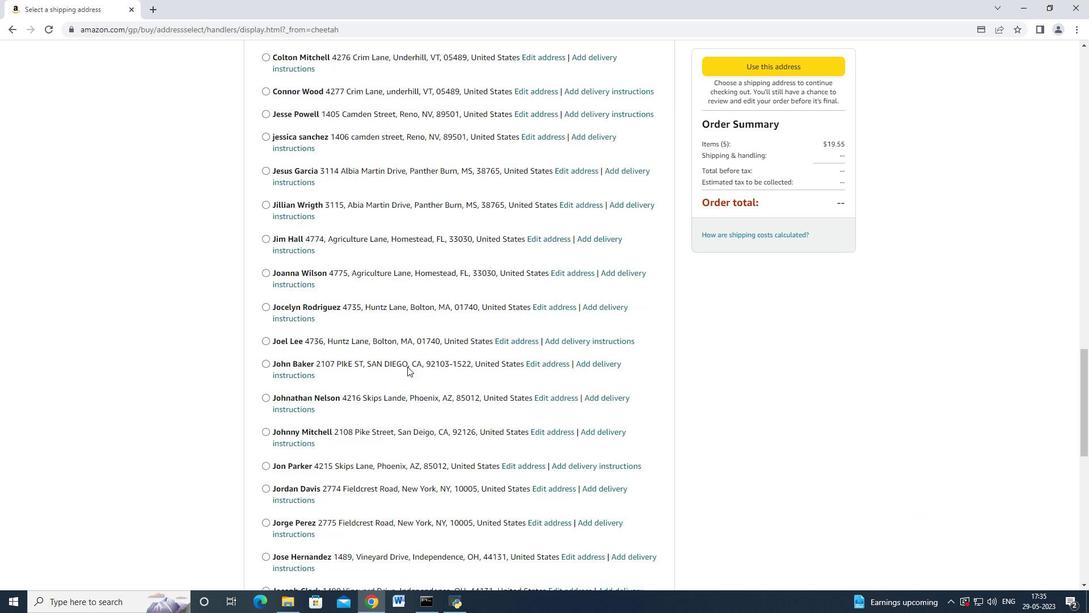 
Action: Mouse scrolled (407, 366) with delta (0, 0)
Screenshot: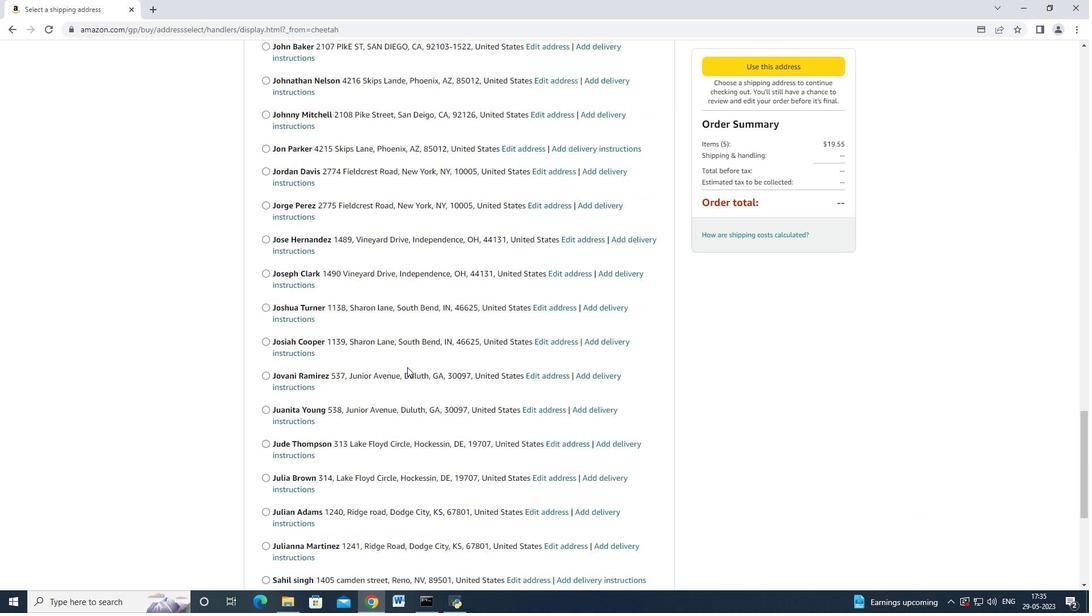 
Action: Mouse scrolled (407, 366) with delta (0, 0)
Screenshot: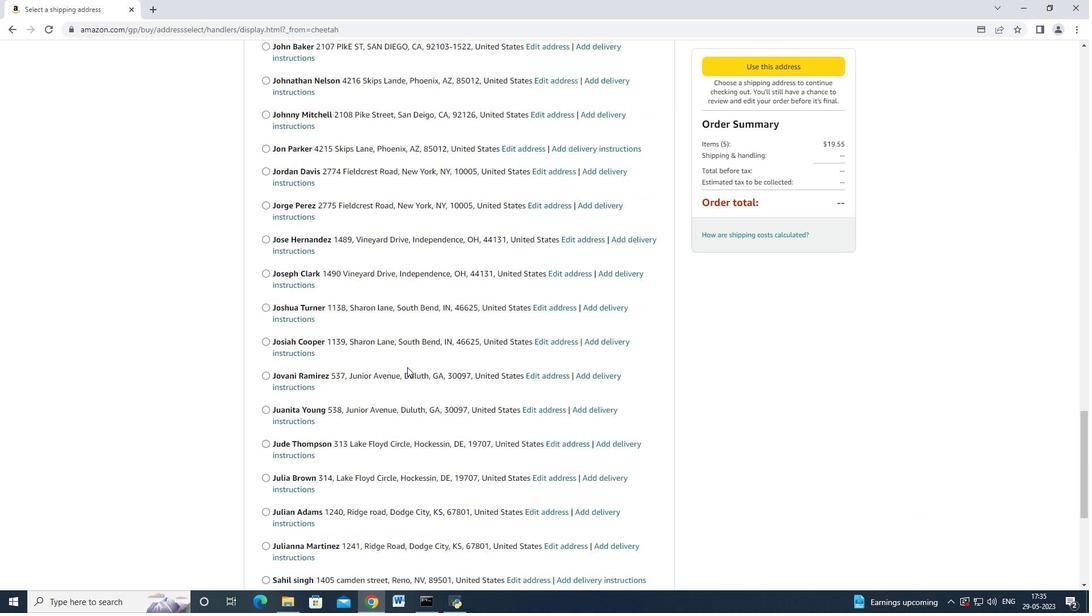 
Action: Mouse moved to (407, 367)
Screenshot: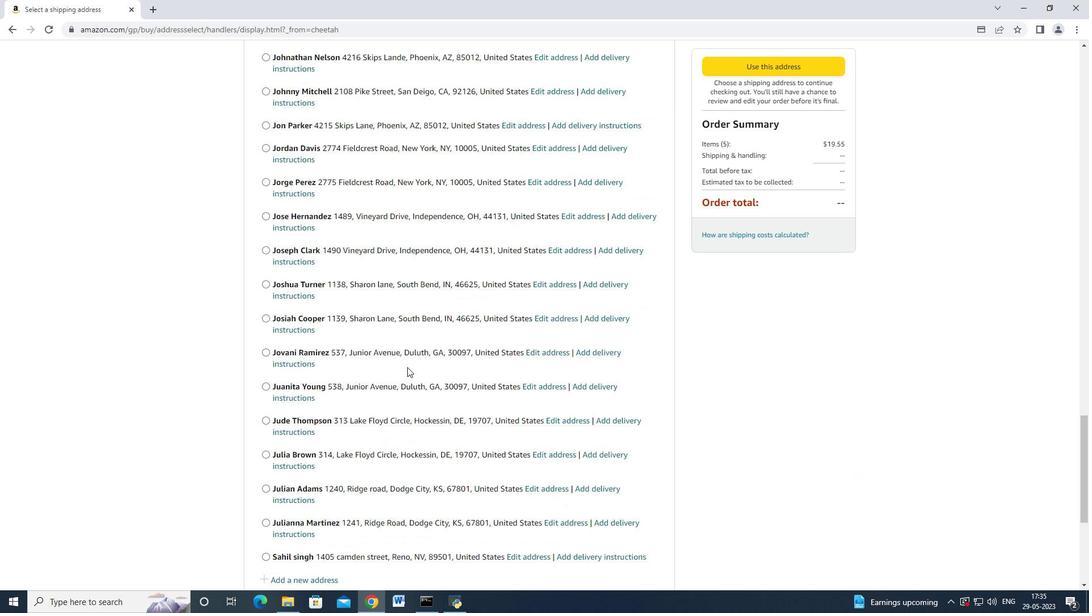 
Action: Mouse scrolled (407, 366) with delta (0, 0)
Screenshot: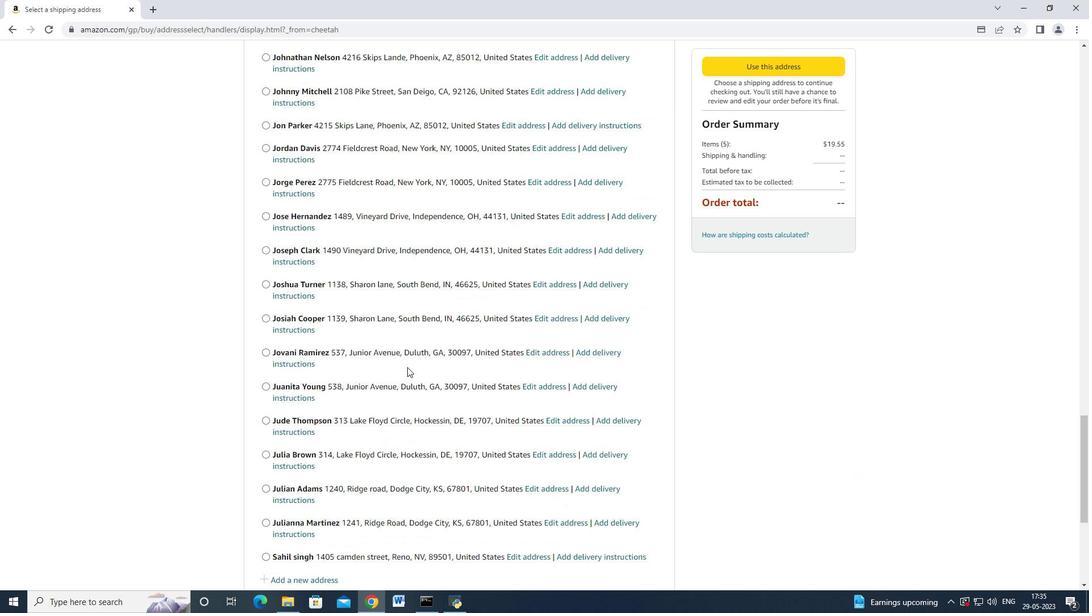 
Action: Mouse scrolled (407, 366) with delta (0, 0)
Screenshot: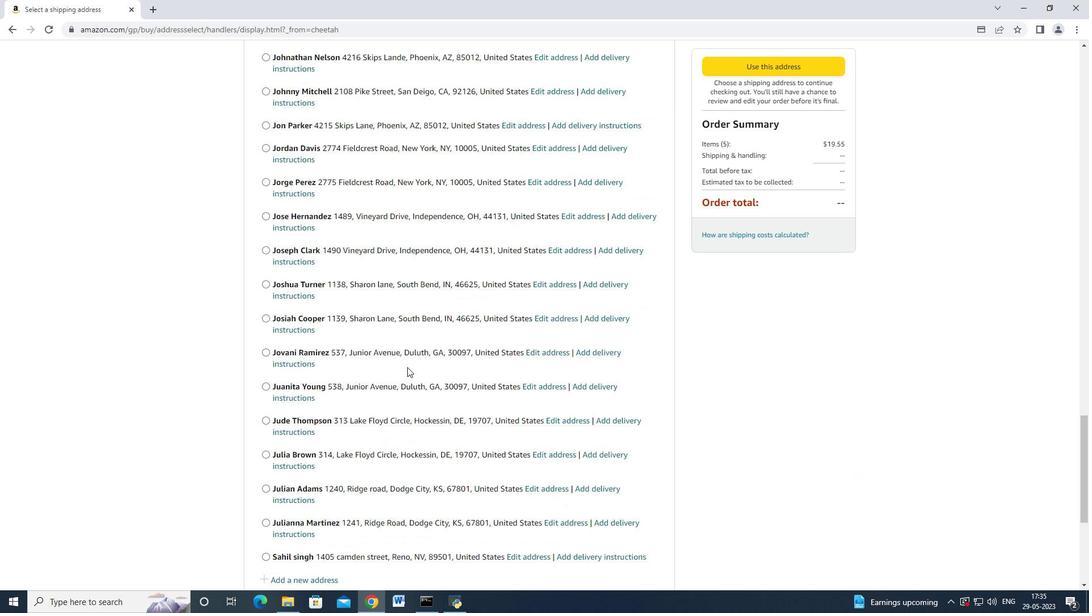 
Action: Mouse scrolled (407, 366) with delta (0, 0)
Screenshot: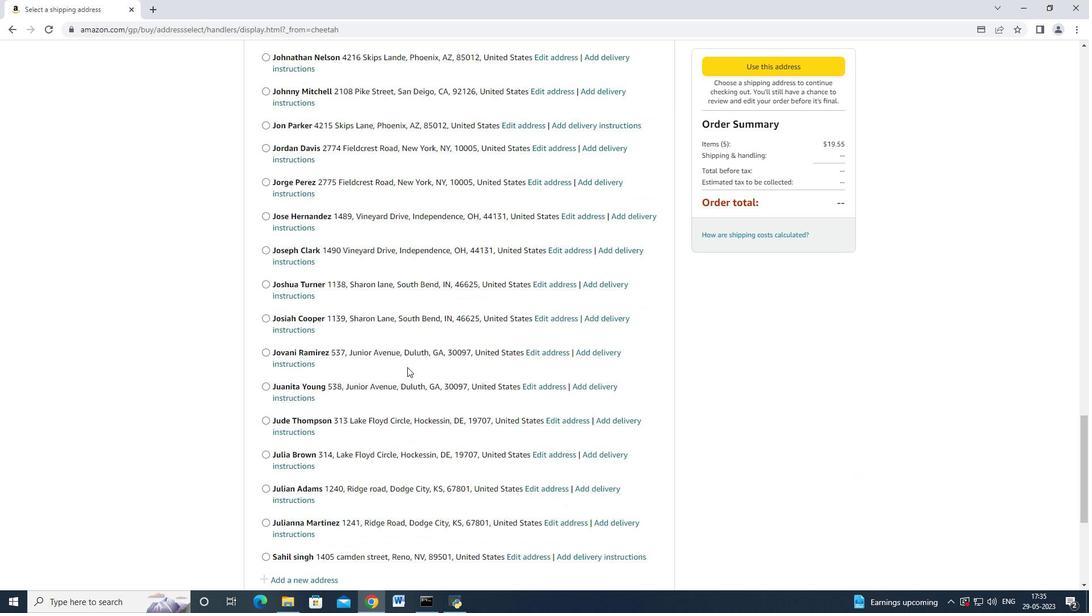 
Action: Mouse scrolled (407, 367) with delta (0, 0)
Screenshot: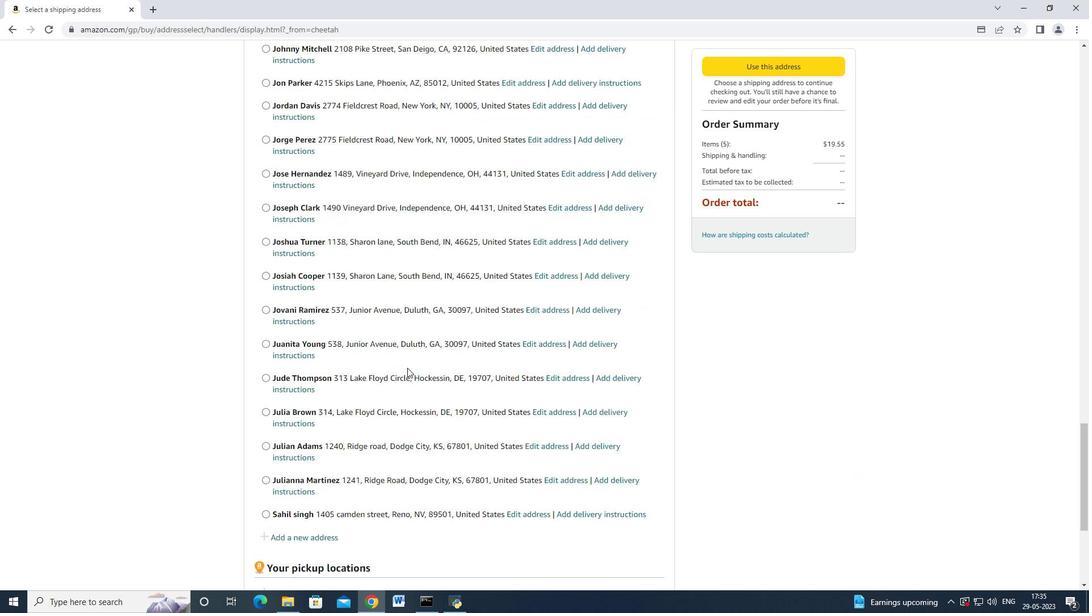 
Action: Mouse scrolled (407, 367) with delta (0, 0)
Screenshot: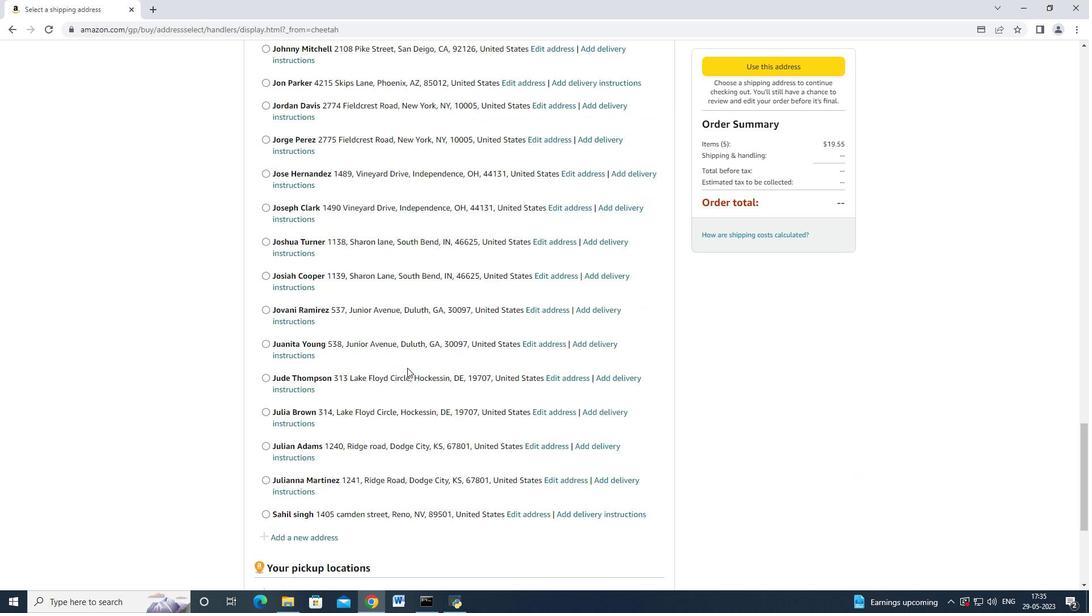 
Action: Mouse scrolled (407, 367) with delta (0, 0)
Screenshot: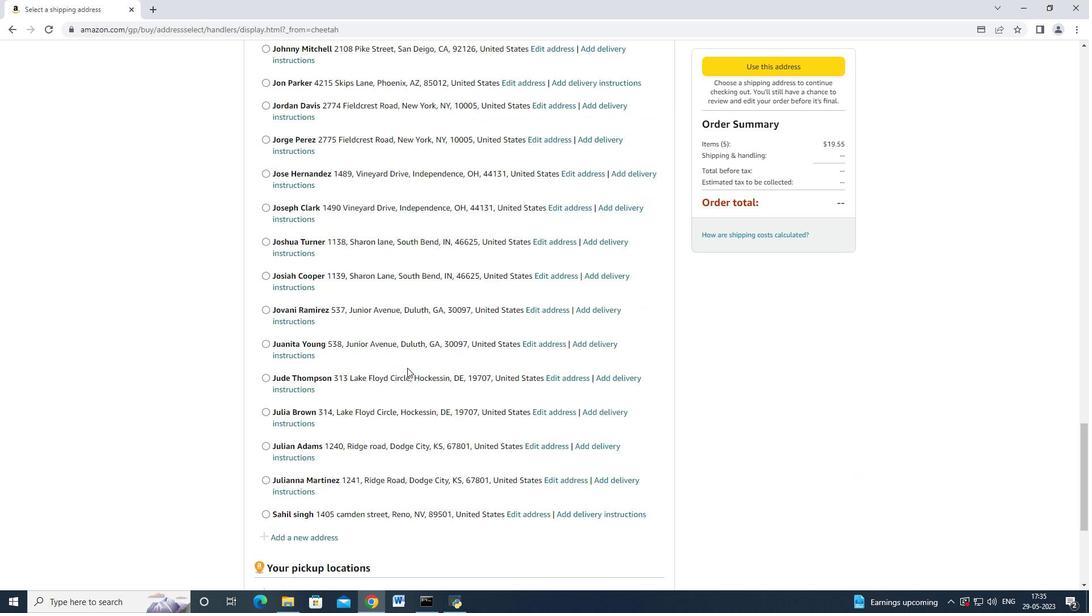 
Action: Mouse scrolled (407, 367) with delta (0, 0)
Screenshot: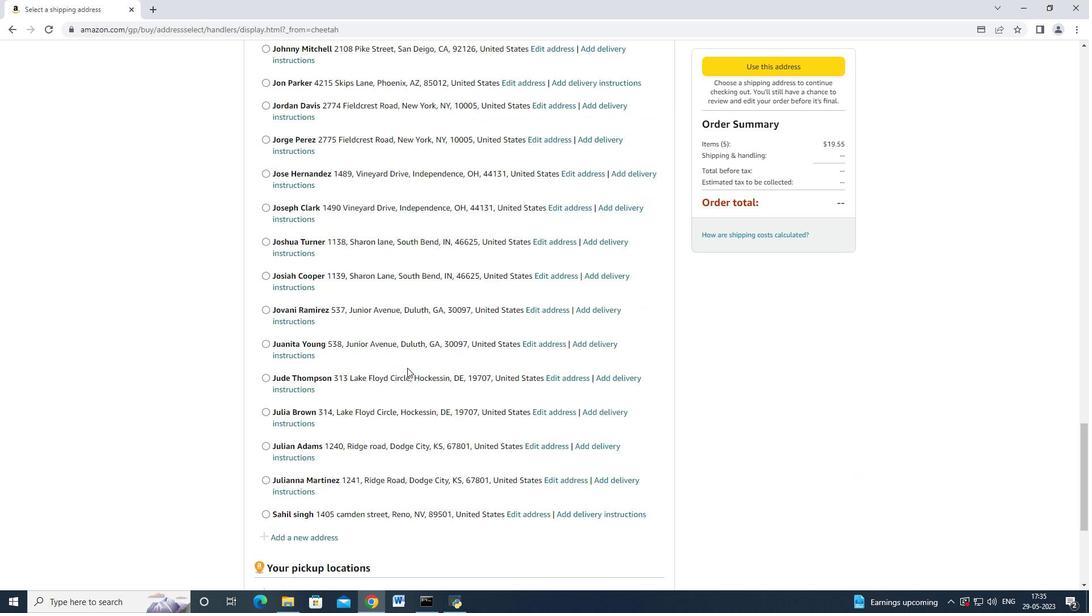 
Action: Mouse scrolled (407, 367) with delta (0, 0)
Screenshot: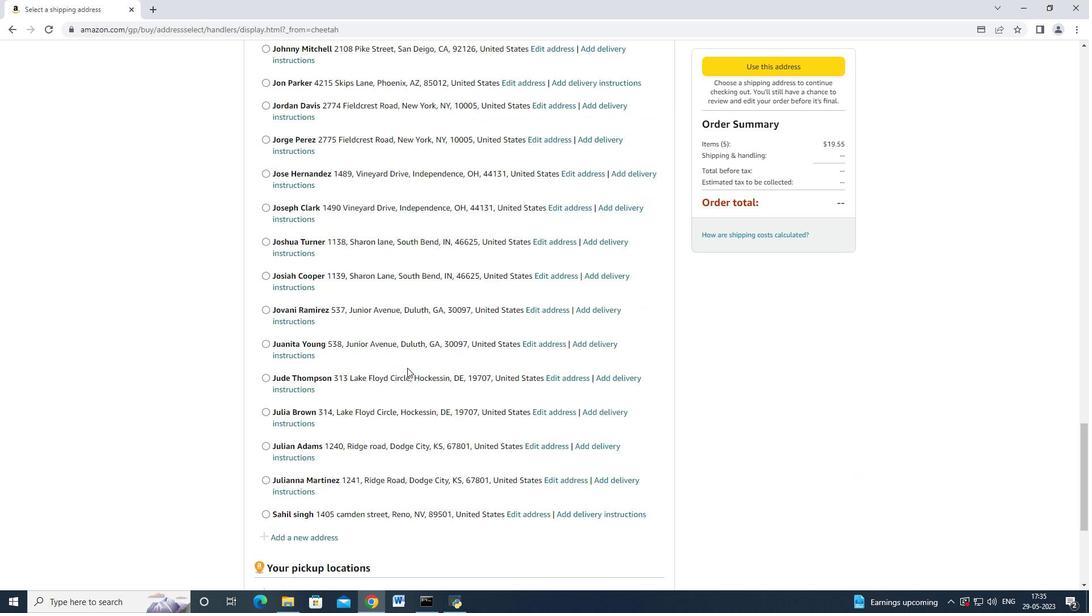 
Action: Mouse moved to (324, 283)
Screenshot: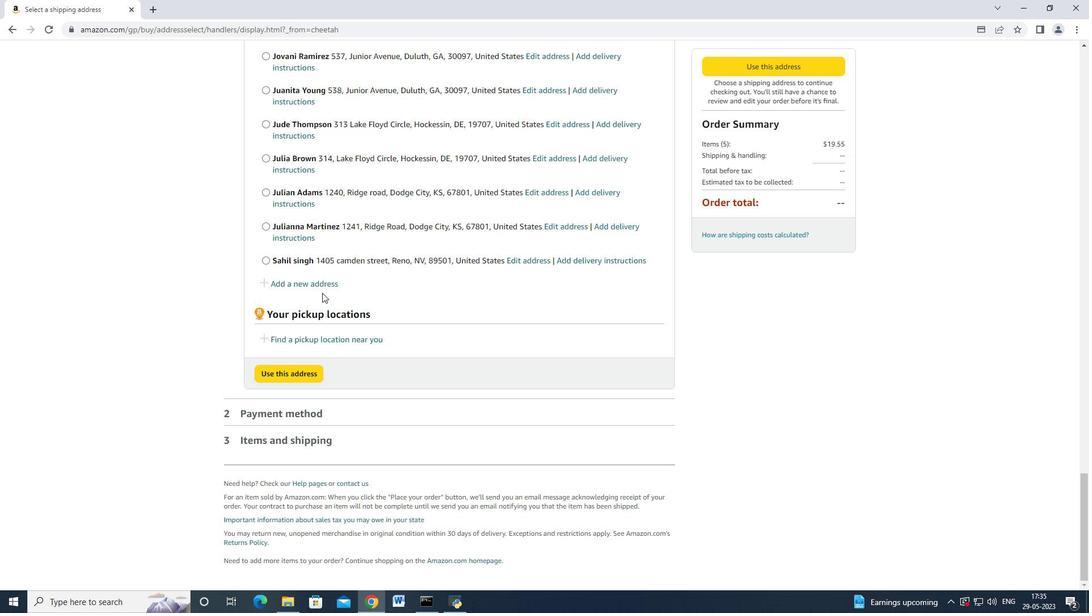 
Action: Mouse pressed left at (324, 283)
Screenshot: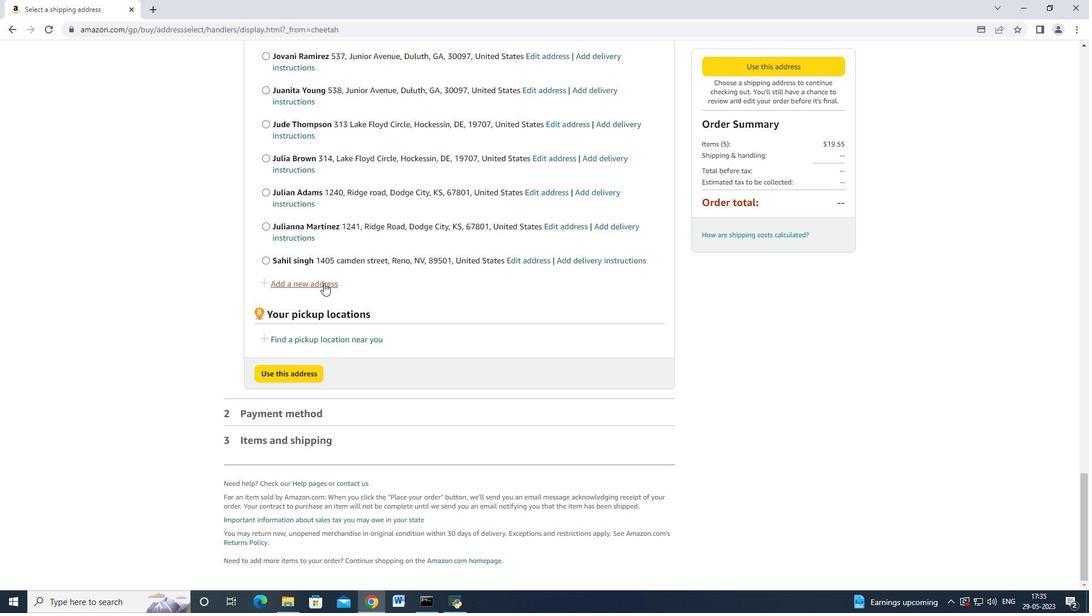 
Action: Mouse moved to (395, 272)
Screenshot: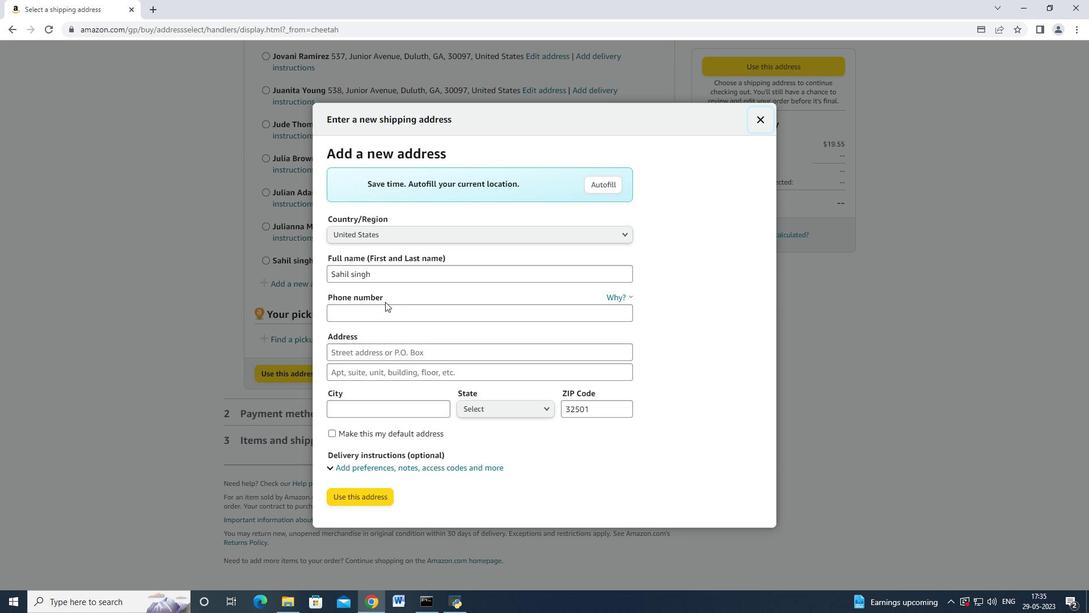 
Action: Mouse pressed left at (395, 272)
Screenshot: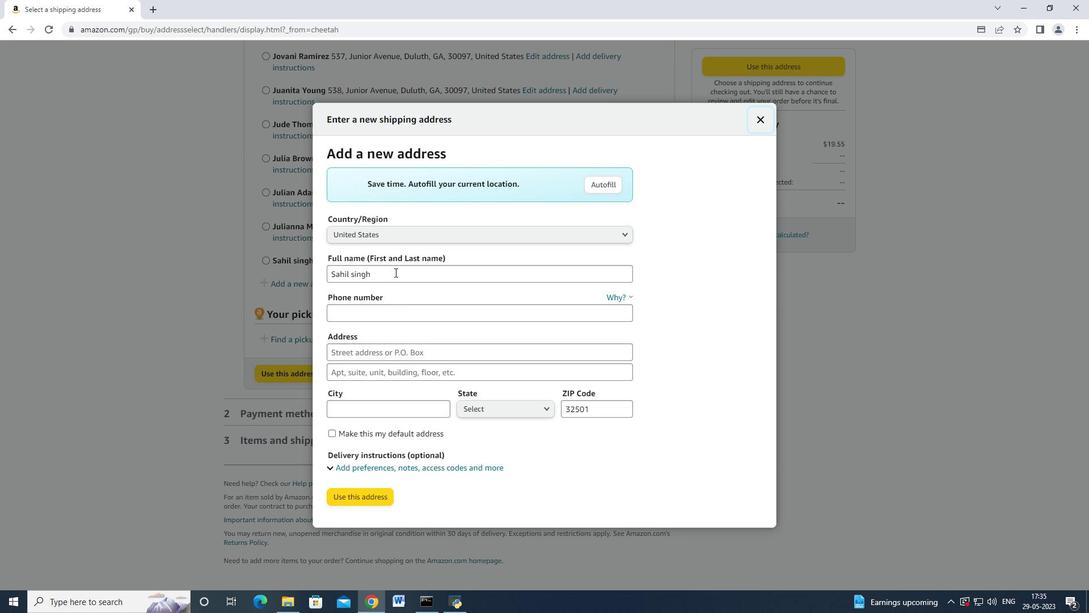 
Action: Mouse moved to (512, 266)
Screenshot: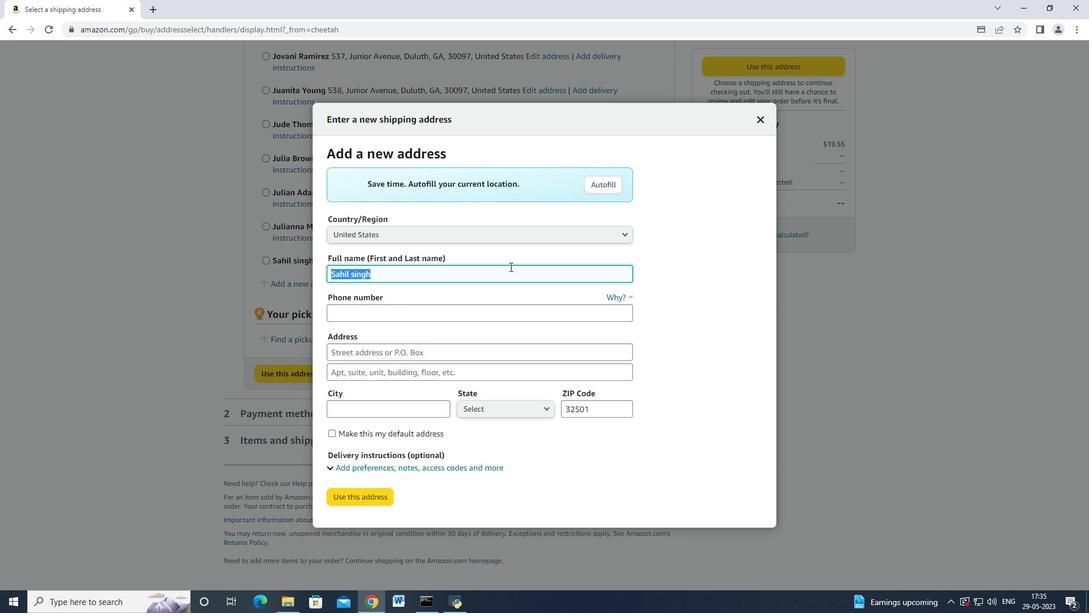 
Action: Key pressed <Key.backspace><Key.shift>Cooper
Screenshot: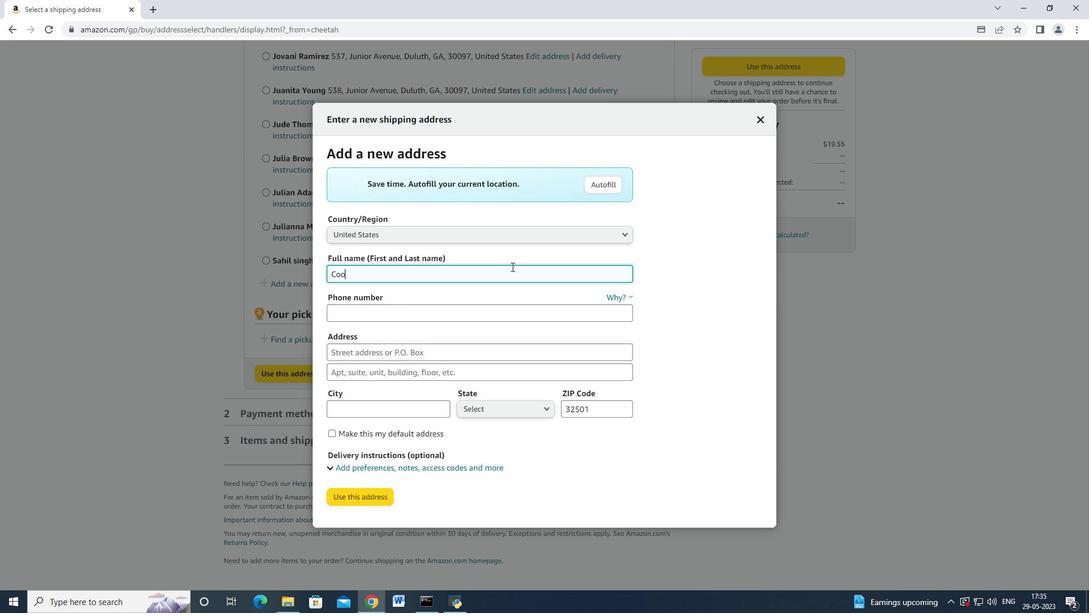 
Action: Mouse moved to (408, 291)
Screenshot: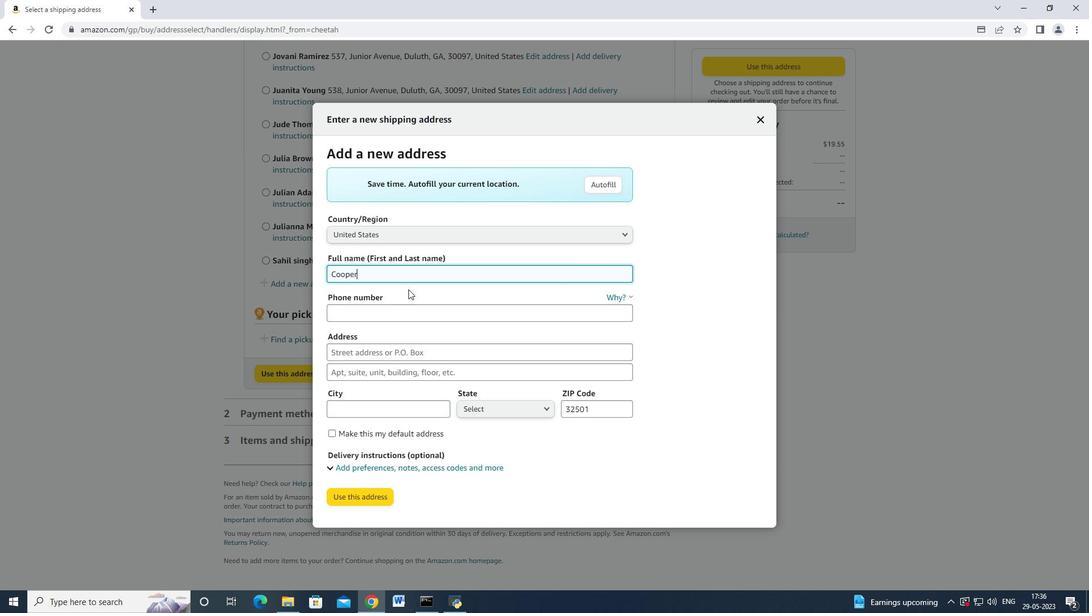 
Action: Key pressed <Key.space><Key.shift>Powell<Key.space><Key.tab><Key.tab>9377427+<Key.backspace>970<Key.tab>4278<Key.space><Key.shift>Crim<Key.space><Key.shift>Lane<Key.tab><Key.tab><Key.shift>Underhill<Key.tab>
Screenshot: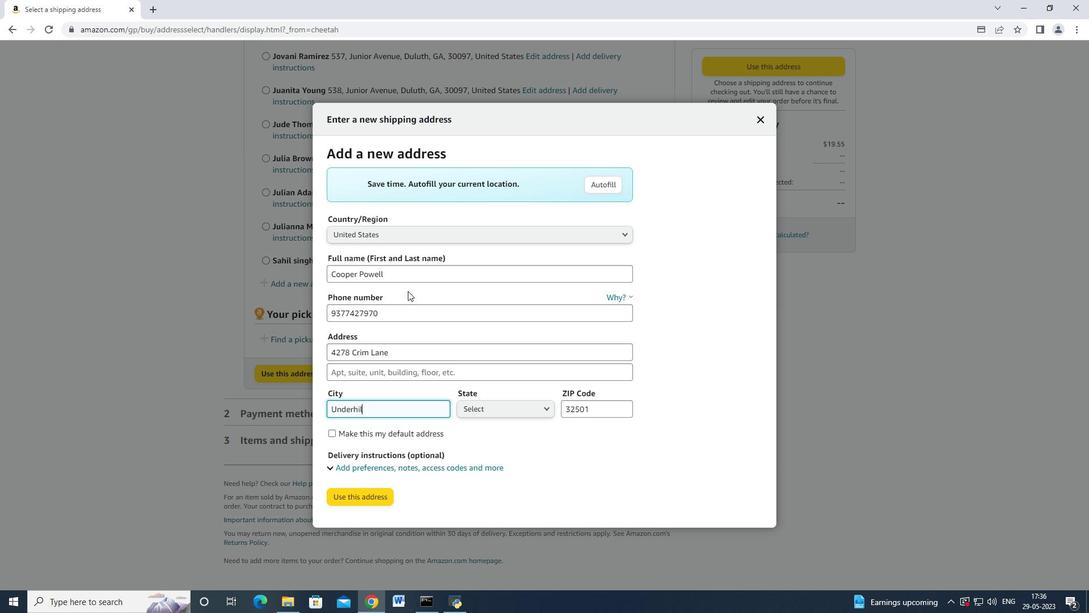 
Action: Mouse moved to (508, 416)
Screenshot: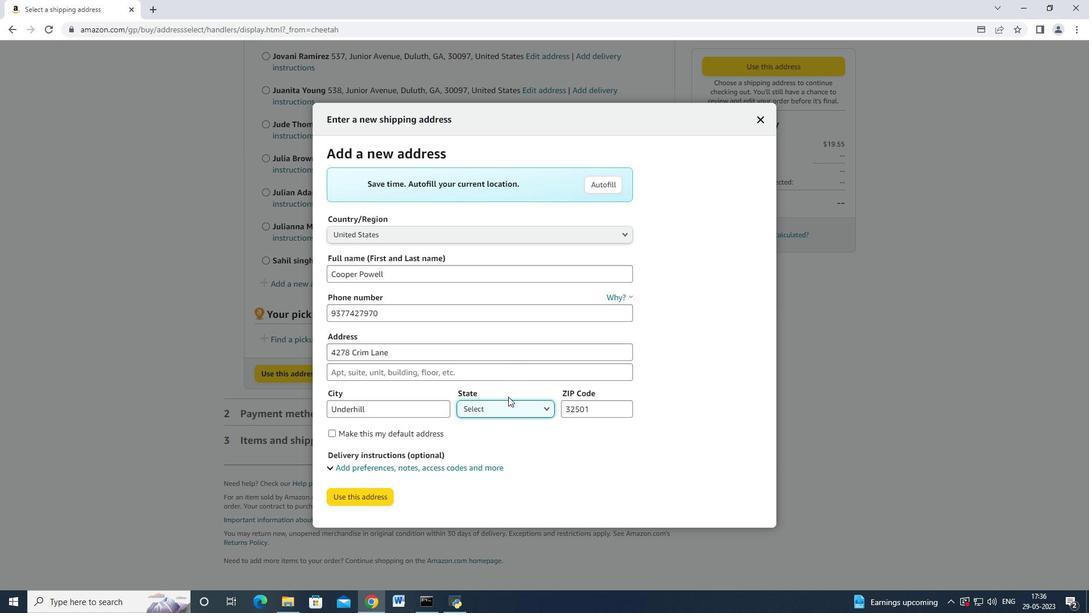 
Action: Mouse pressed left at (508, 416)
Screenshot: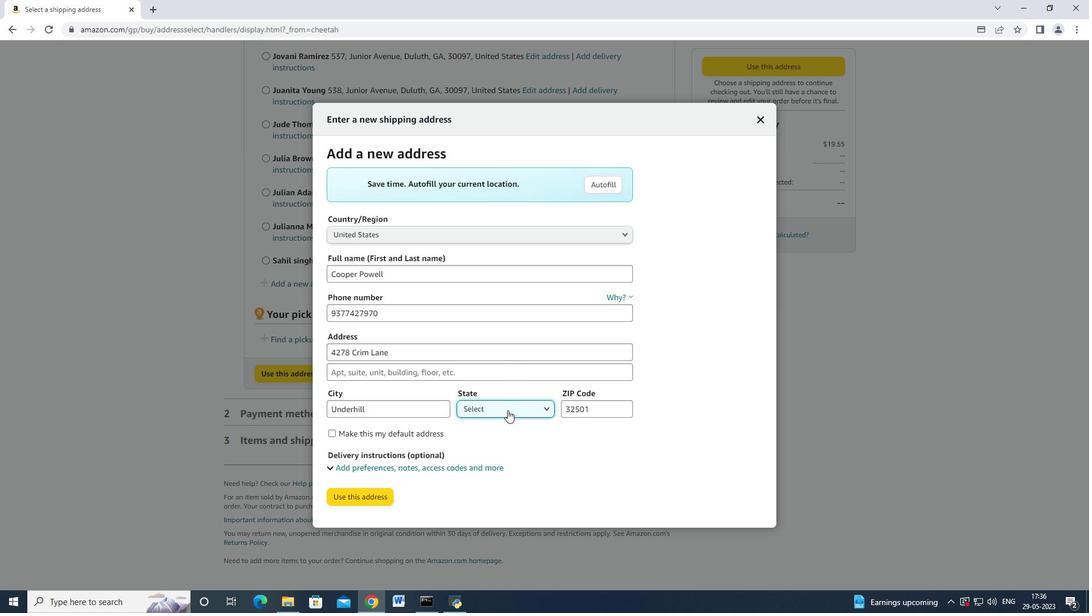 
Action: Mouse moved to (513, 399)
Screenshot: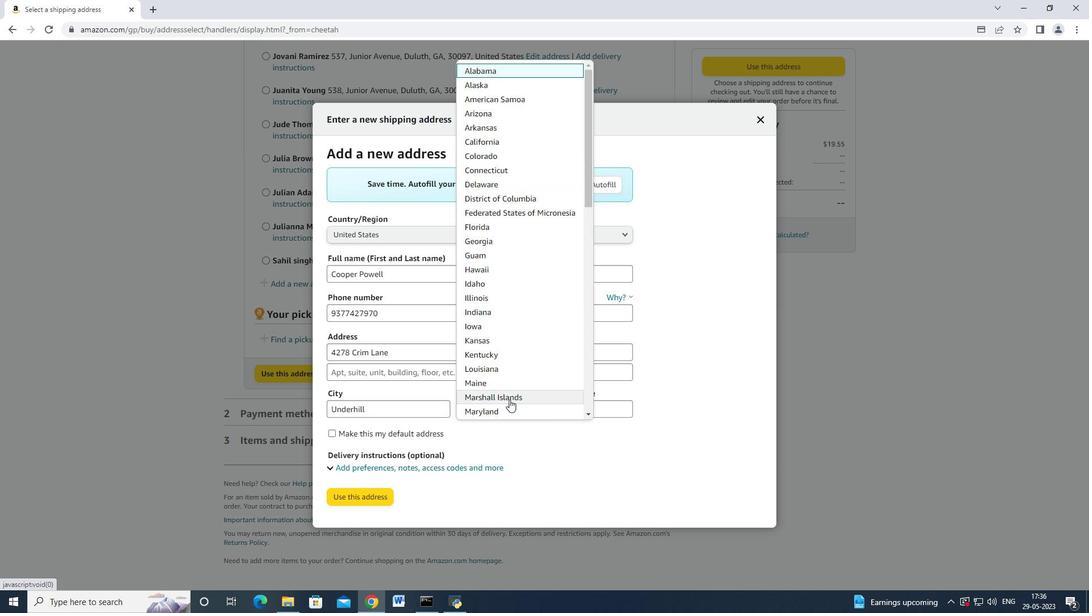 
Action: Mouse scrolled (513, 398) with delta (0, 0)
Screenshot: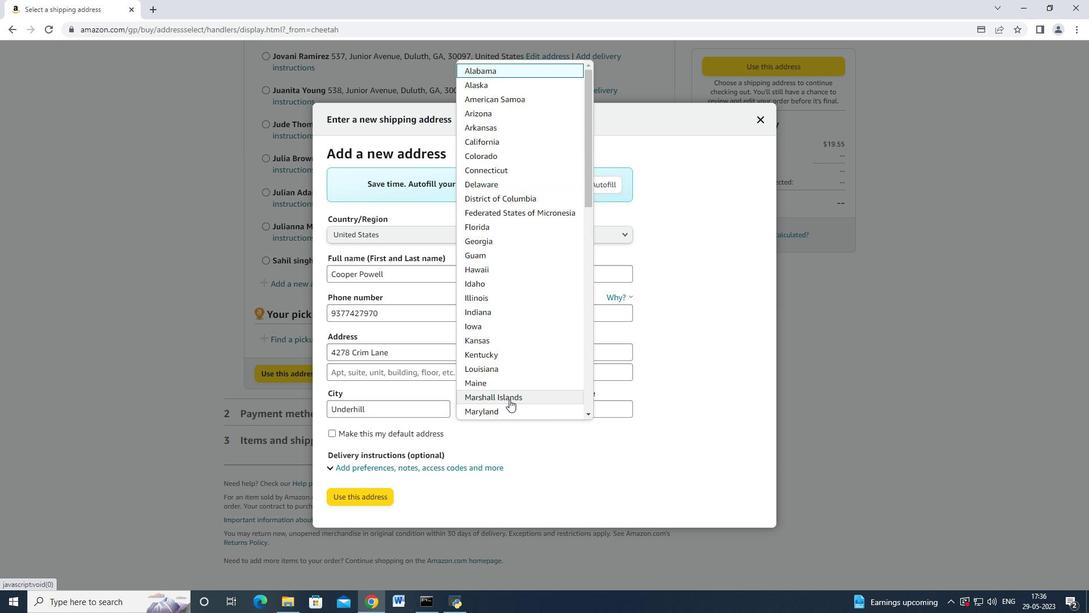 
Action: Mouse scrolled (513, 398) with delta (0, 0)
Screenshot: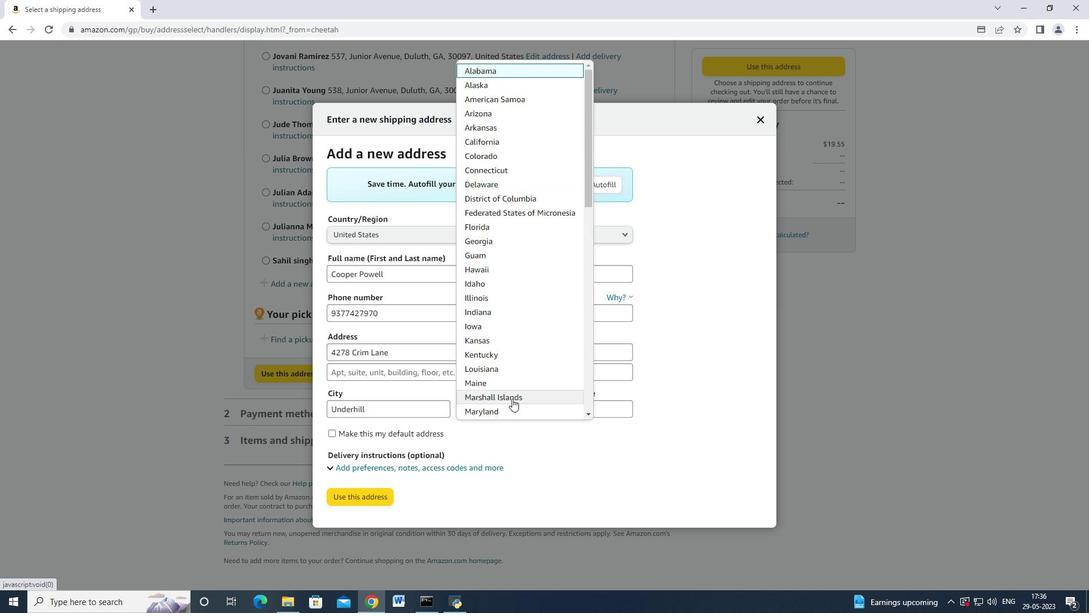 
Action: Mouse scrolled (513, 398) with delta (0, 0)
Screenshot: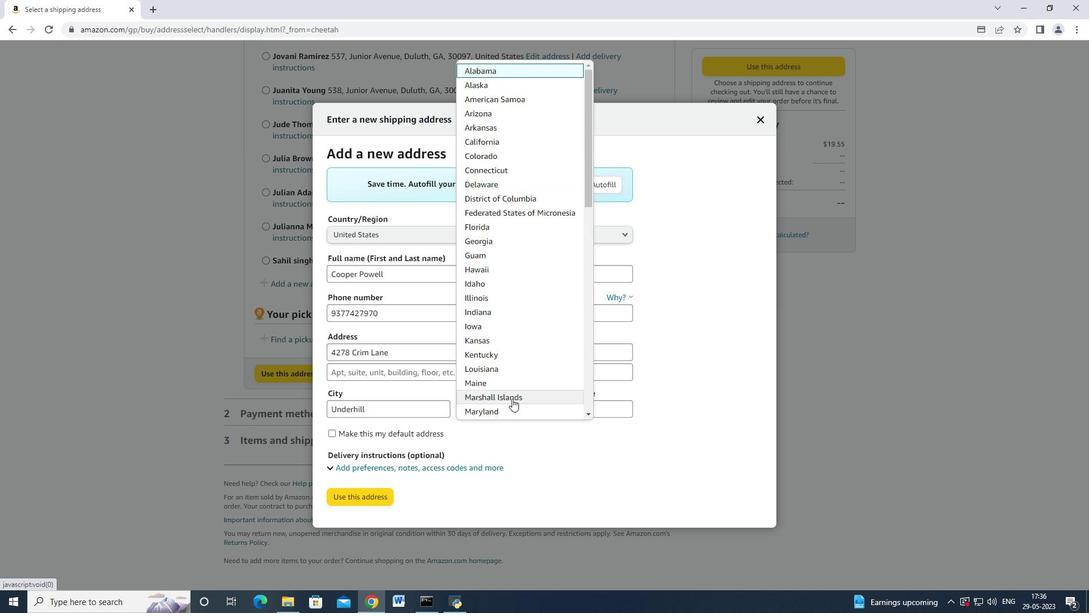 
Action: Mouse moved to (513, 399)
Screenshot: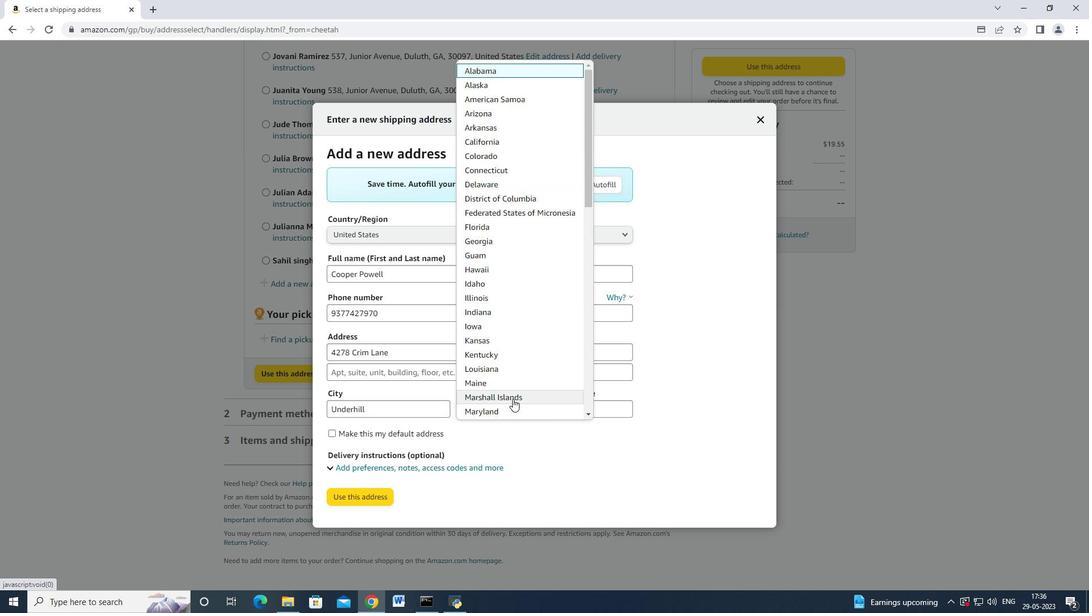 
Action: Mouse scrolled (513, 398) with delta (0, 0)
Screenshot: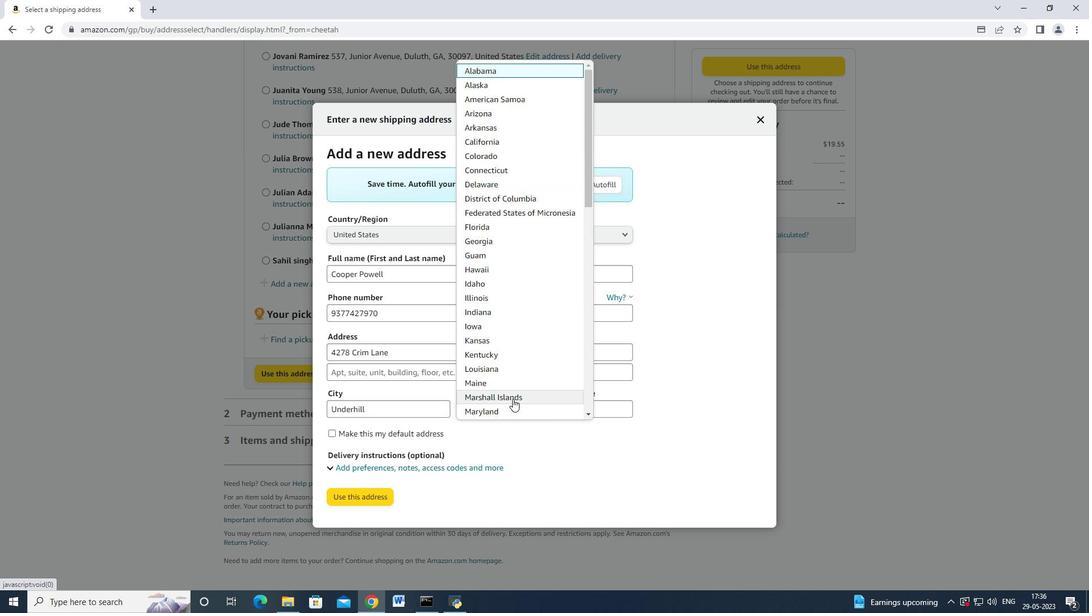 
Action: Mouse moved to (514, 399)
Screenshot: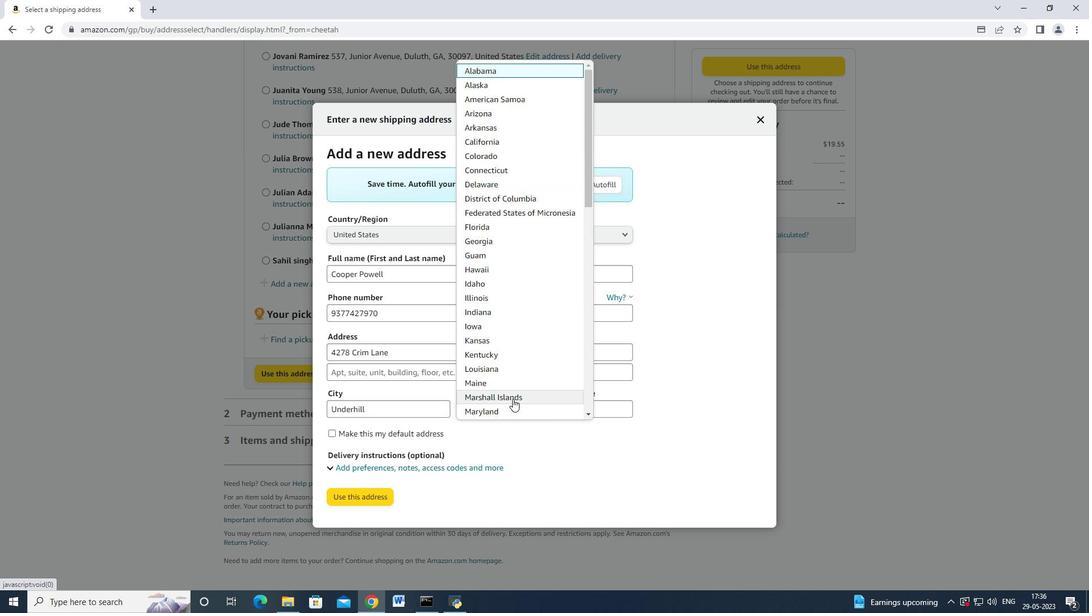 
Action: Mouse scrolled (513, 398) with delta (0, 0)
Screenshot: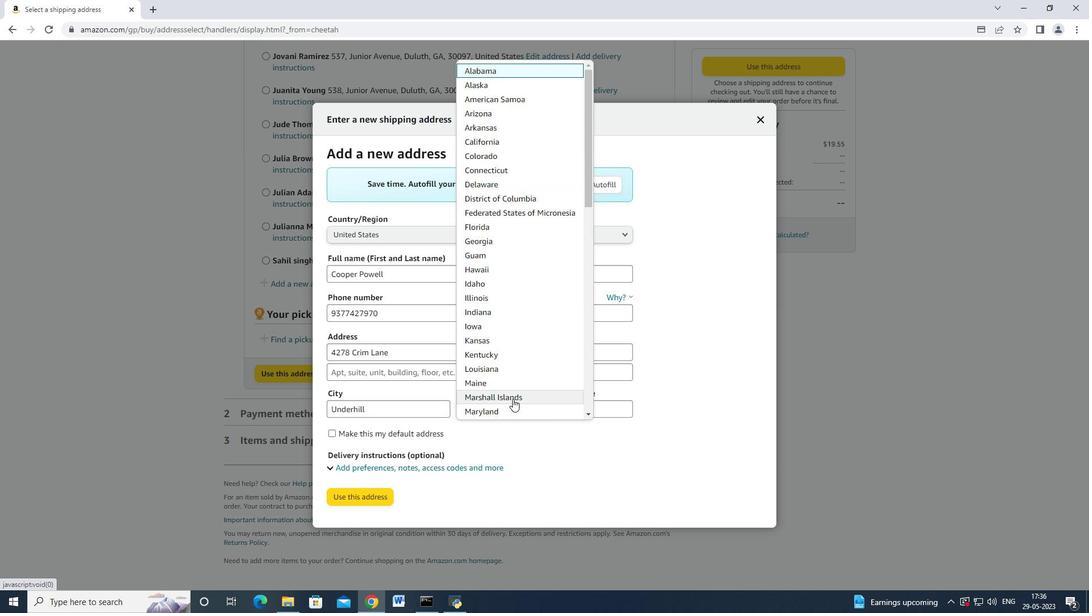 
Action: Mouse moved to (514, 396)
Screenshot: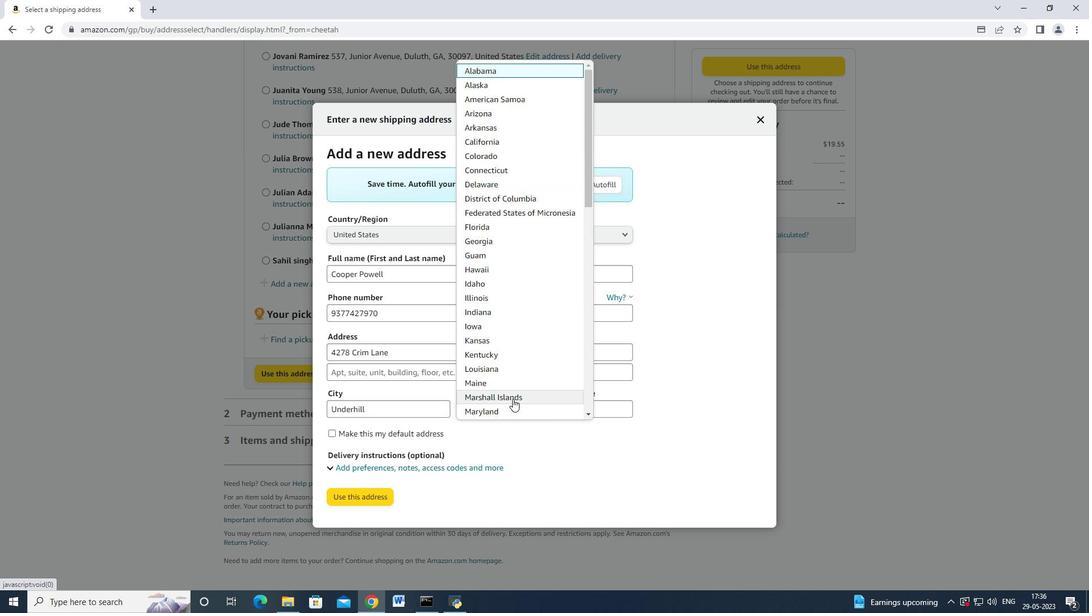 
Action: Mouse scrolled (513, 398) with delta (0, 0)
Screenshot: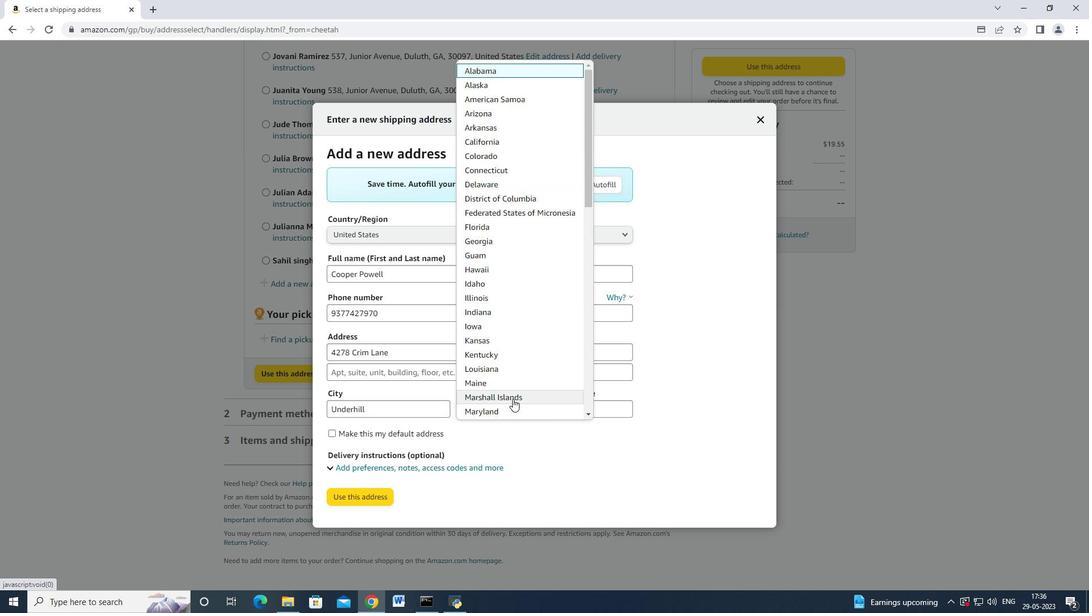
Action: Mouse moved to (515, 384)
Screenshot: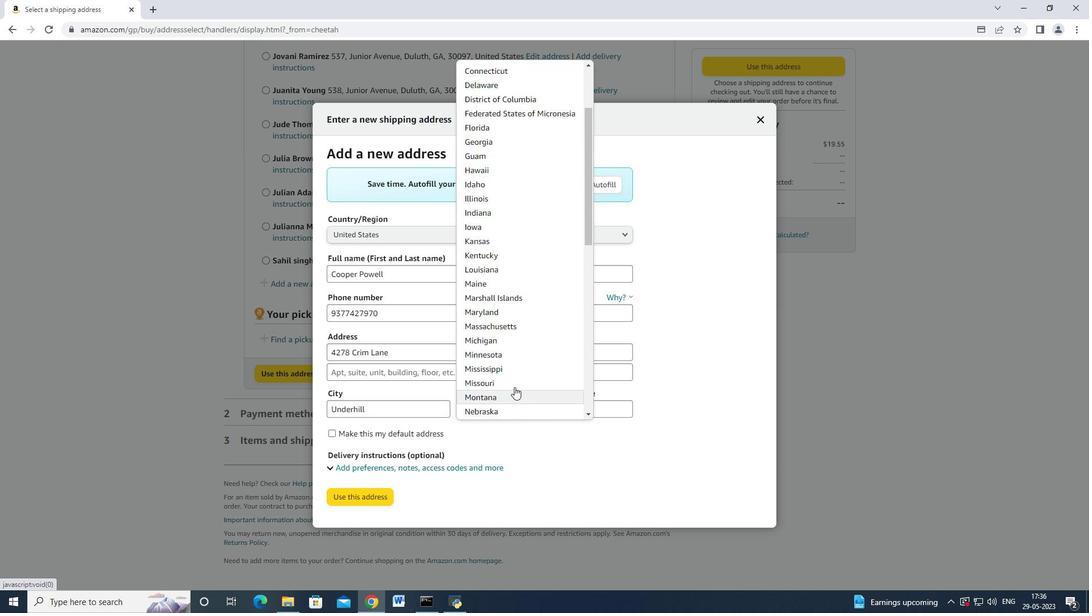 
Action: Mouse scrolled (515, 383) with delta (0, 0)
Screenshot: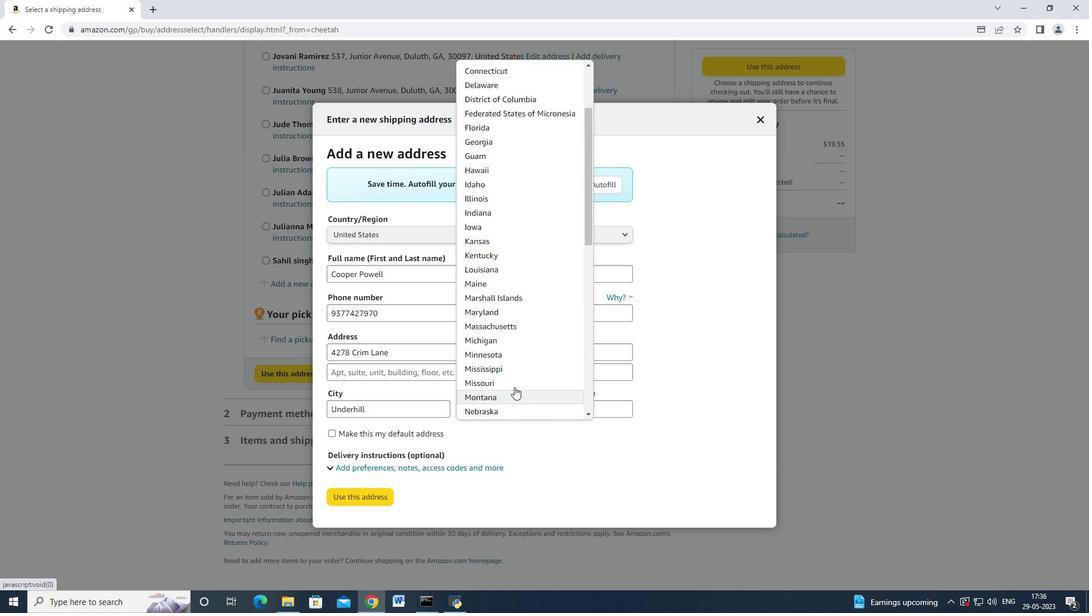 
Action: Mouse scrolled (515, 383) with delta (0, 0)
Screenshot: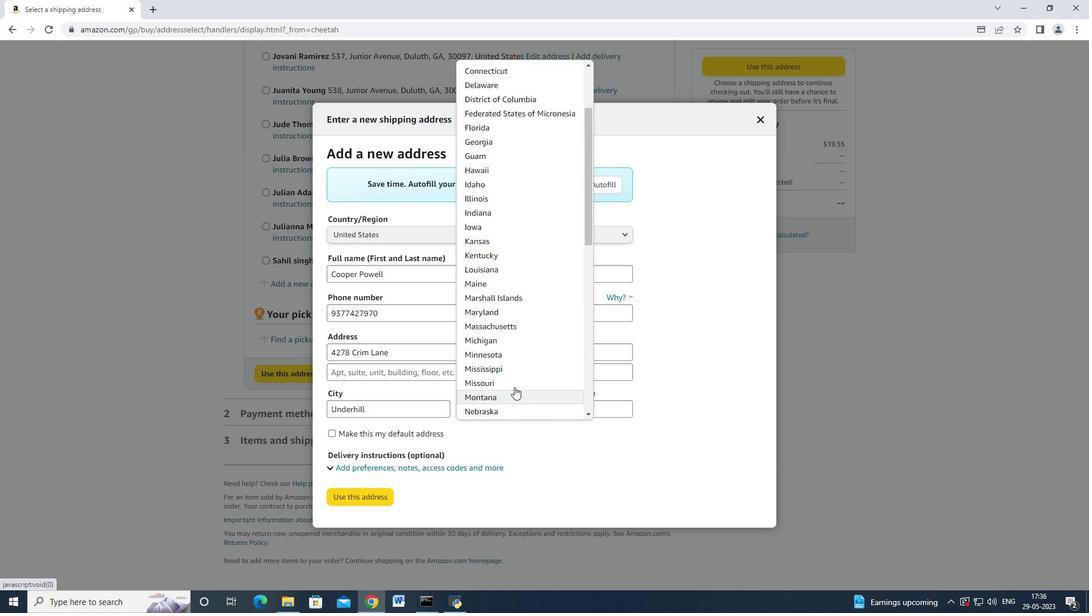 
Action: Mouse scrolled (515, 383) with delta (0, 0)
Screenshot: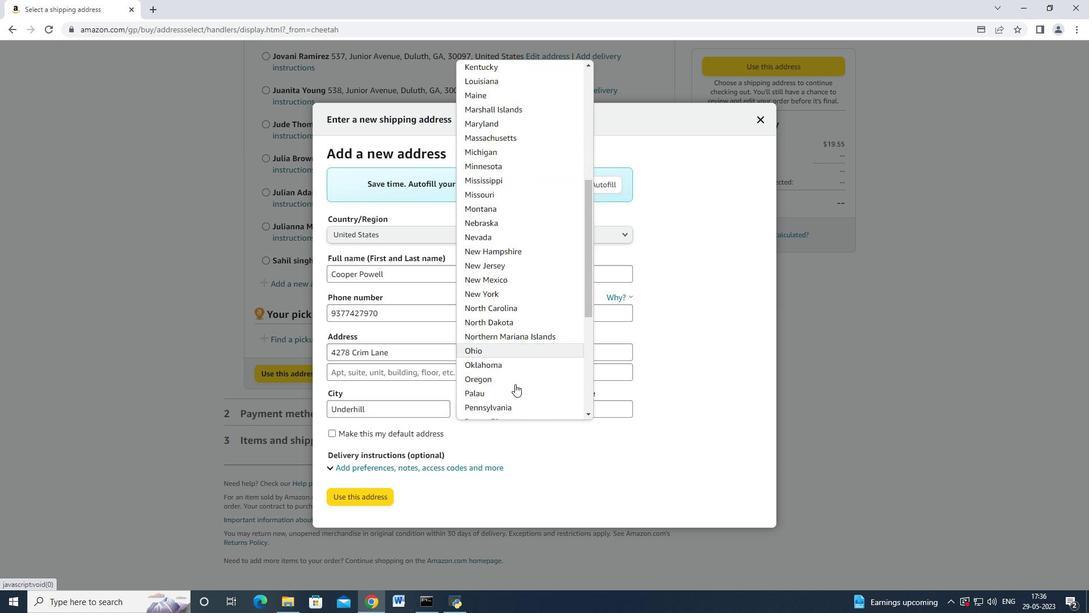 
Action: Mouse scrolled (515, 383) with delta (0, 0)
Screenshot: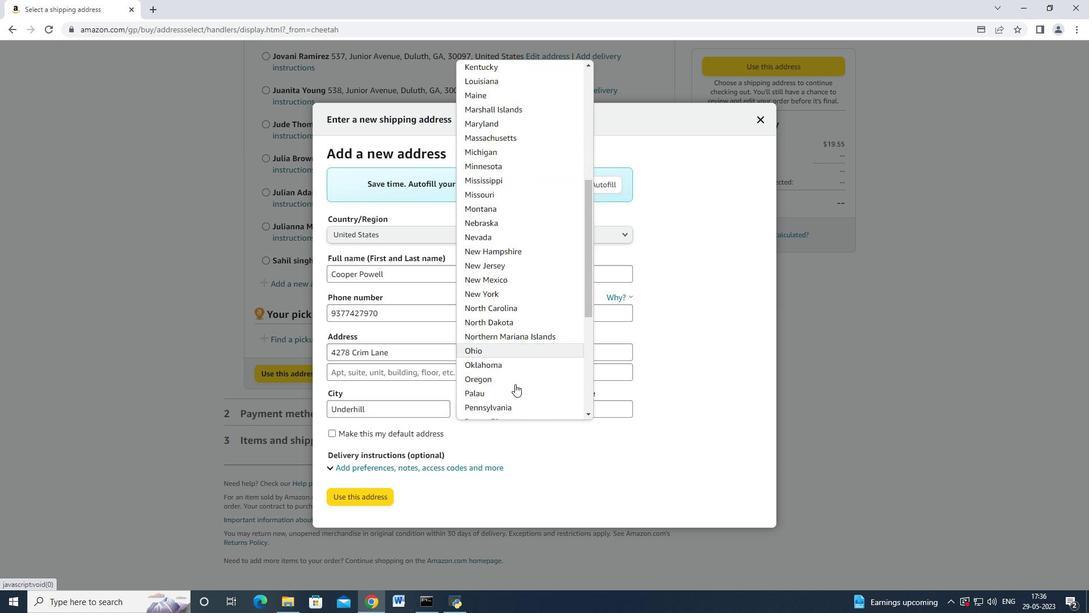 
Action: Mouse scrolled (515, 383) with delta (0, 0)
Screenshot: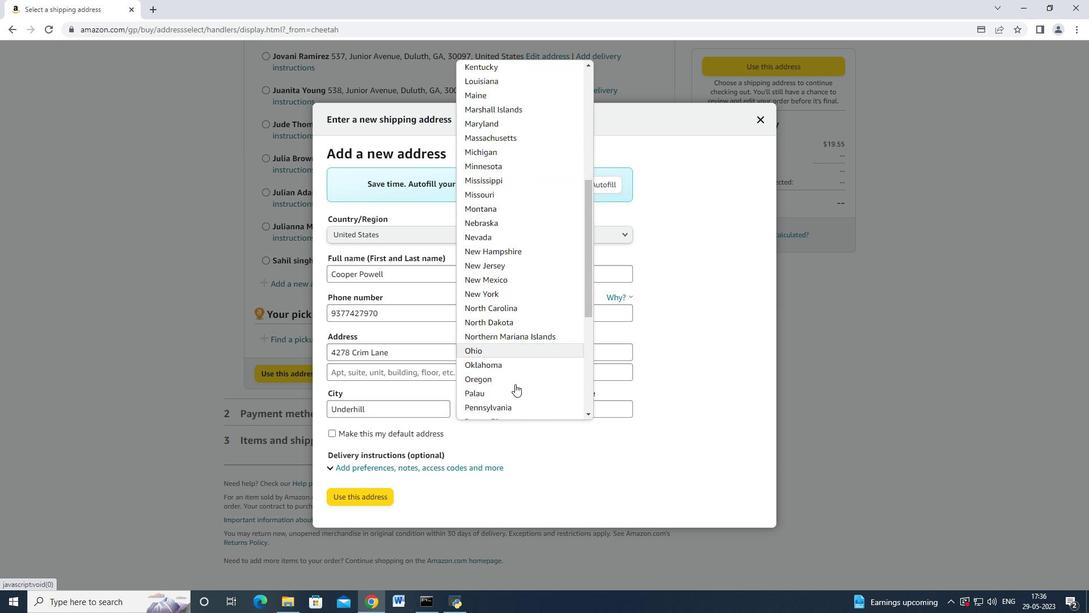 
Action: Mouse scrolled (515, 383) with delta (0, 0)
Screenshot: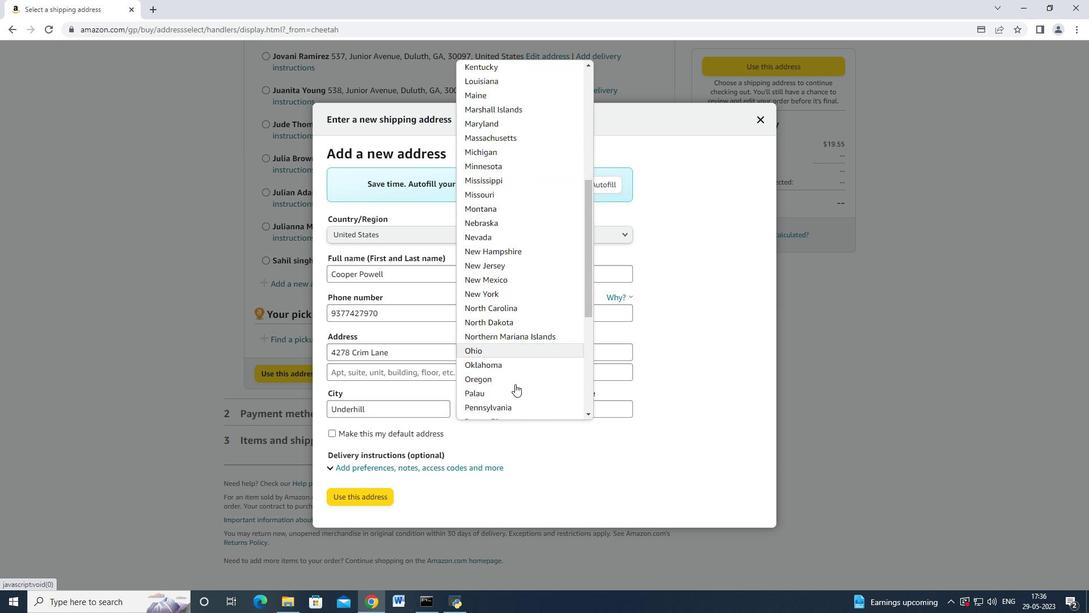 
Action: Mouse scrolled (515, 383) with delta (0, 0)
Screenshot: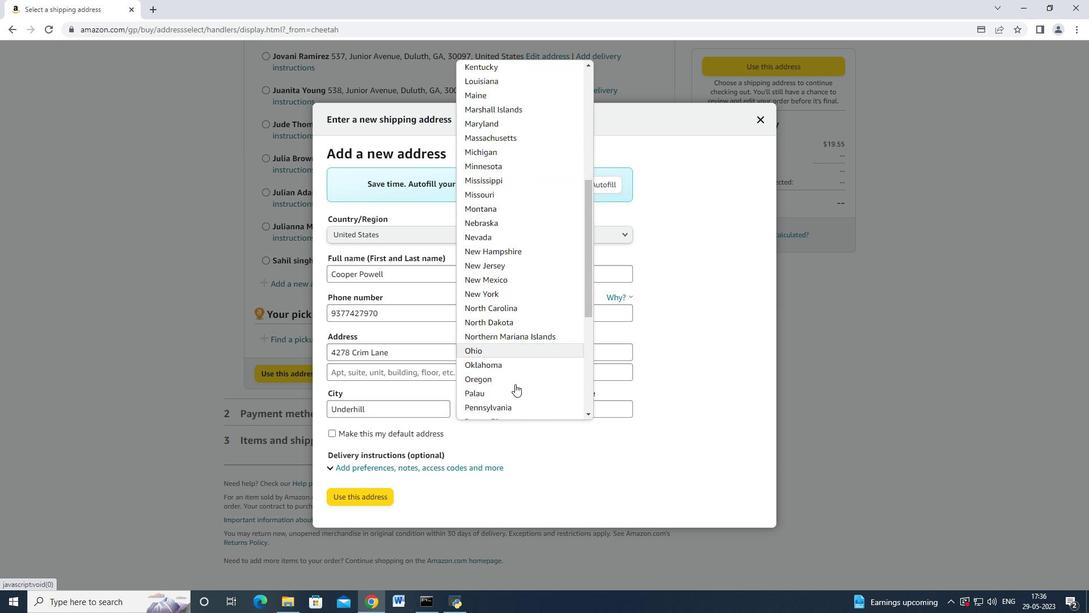 
Action: Mouse moved to (515, 384)
Screenshot: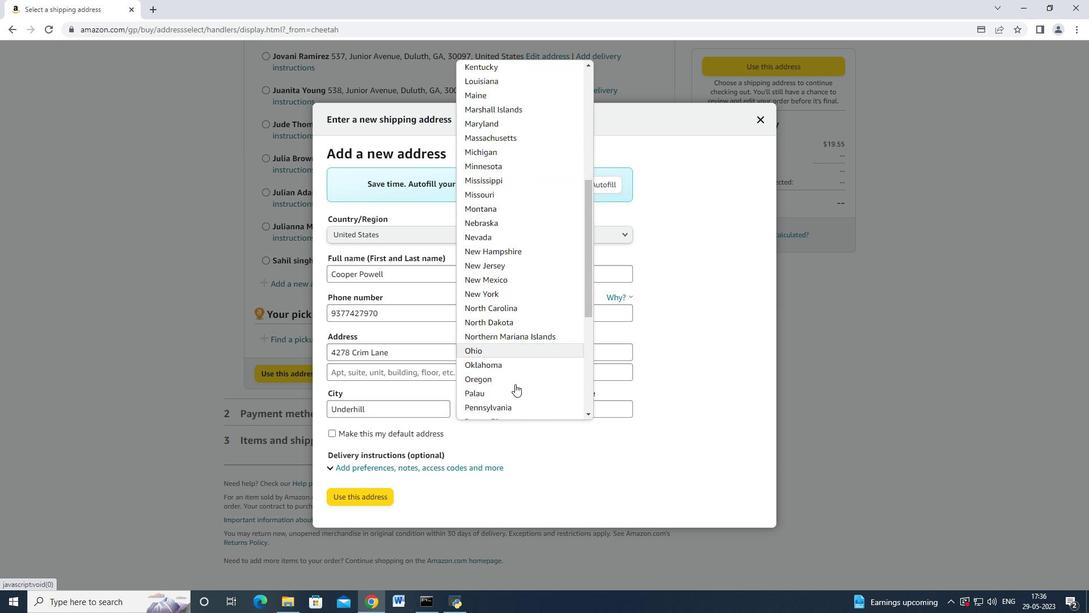 
Action: Mouse scrolled (515, 383) with delta (0, 0)
Screenshot: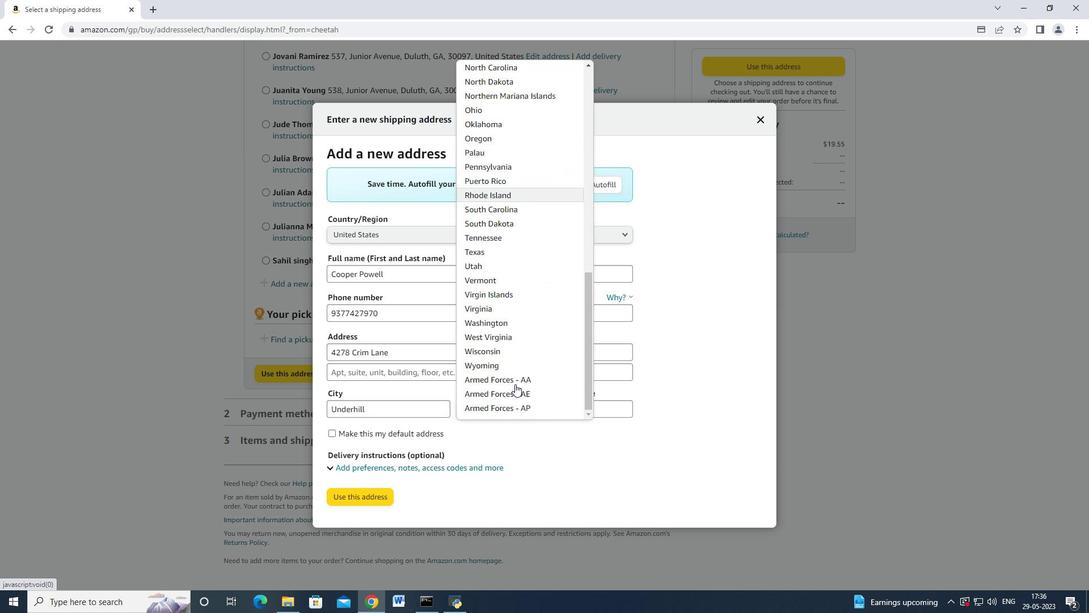 
Action: Mouse scrolled (515, 383) with delta (0, 0)
Screenshot: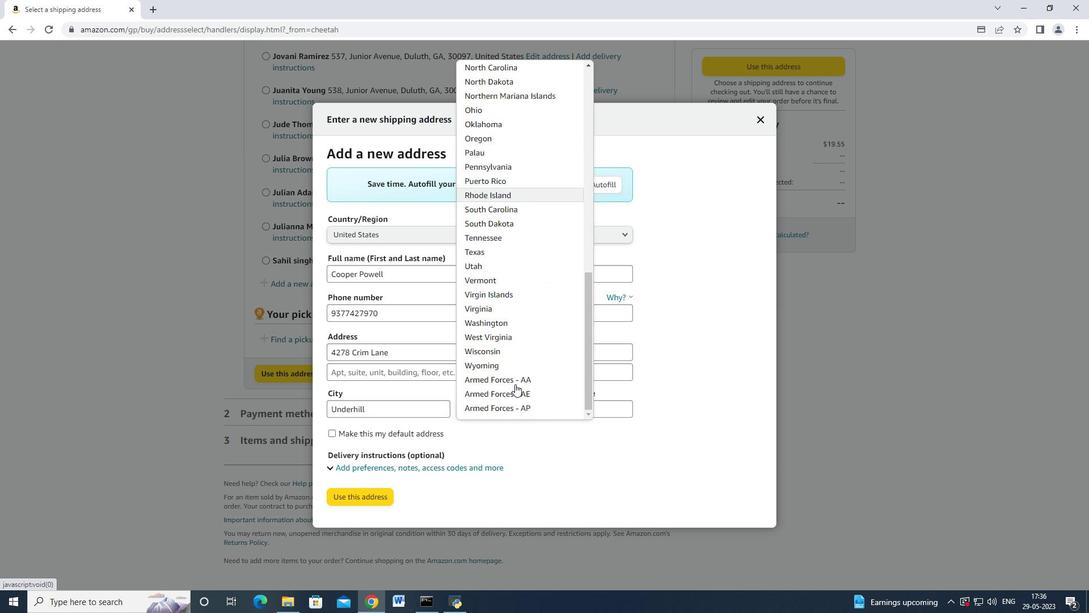 
Action: Mouse scrolled (515, 383) with delta (0, 0)
Screenshot: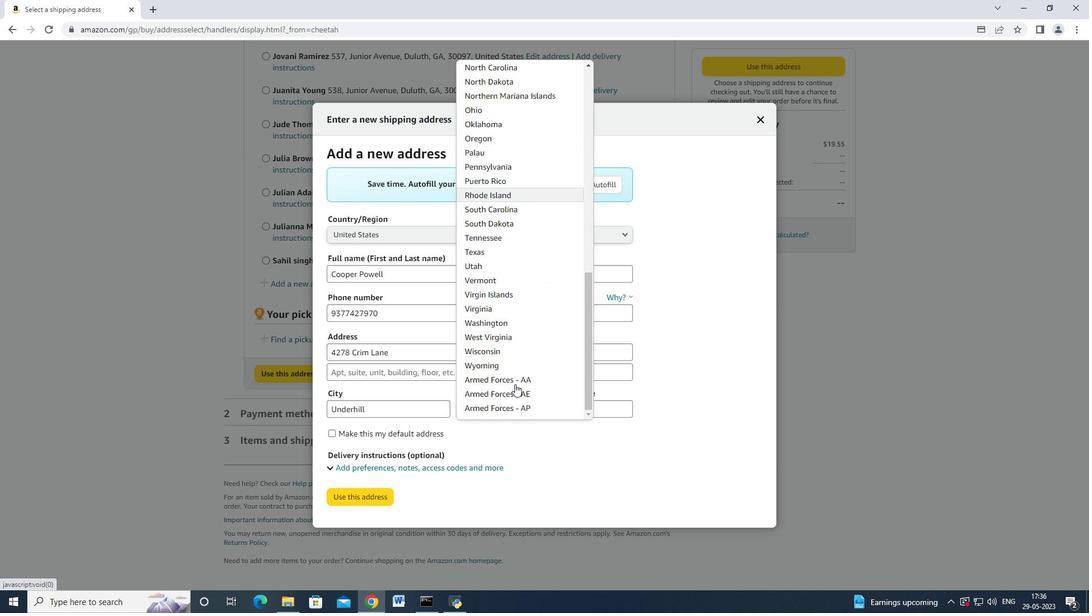 
Action: Mouse moved to (509, 274)
Screenshot: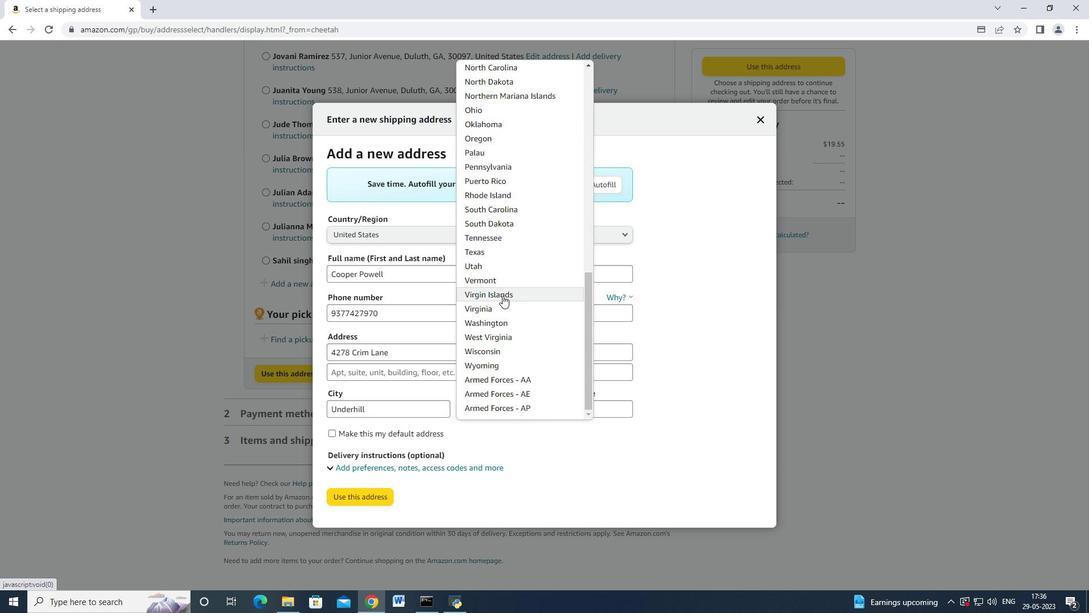 
Action: Mouse pressed left at (509, 274)
Screenshot: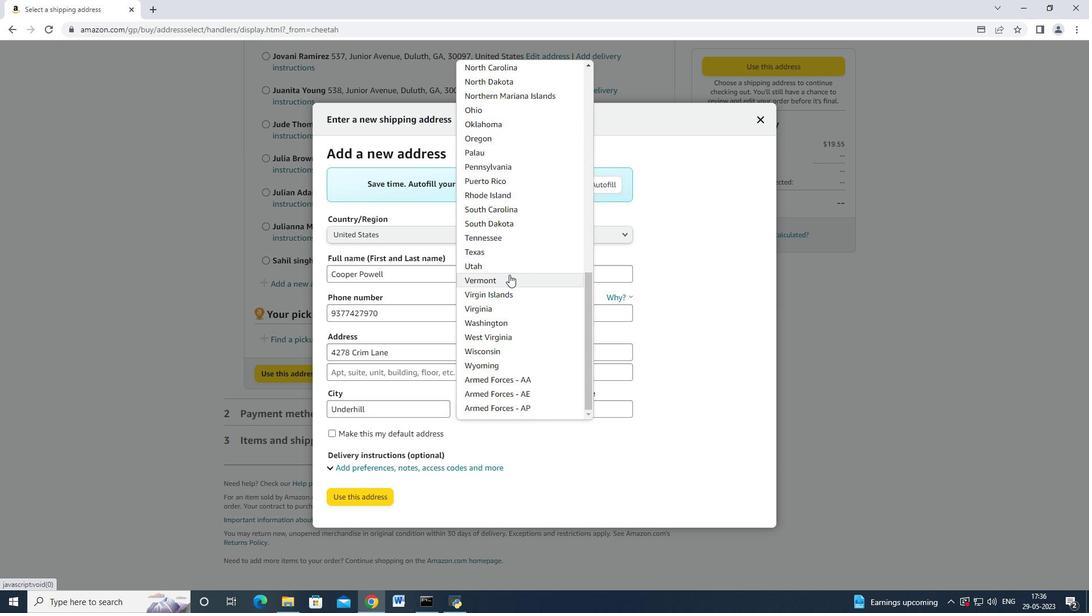 
Action: Mouse moved to (592, 414)
Screenshot: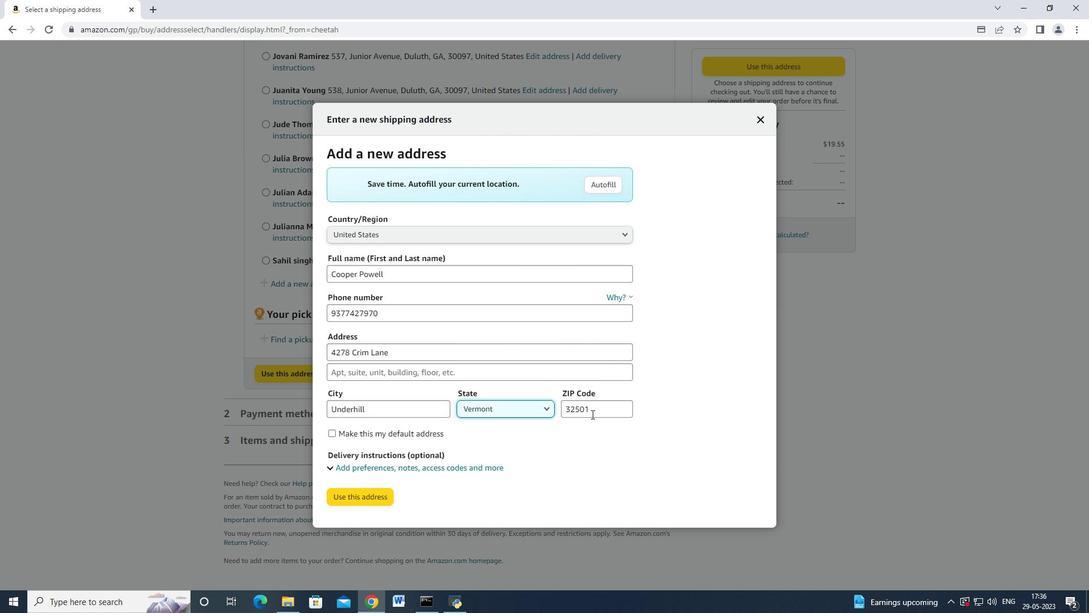 
Action: Mouse pressed left at (592, 414)
Screenshot: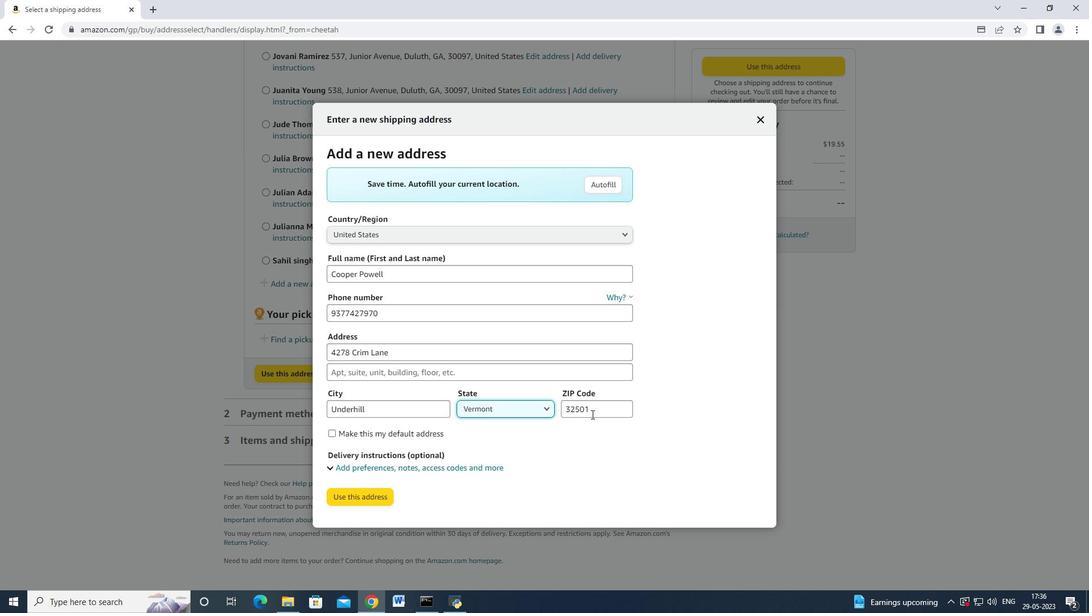 
Action: Mouse moved to (609, 410)
Screenshot: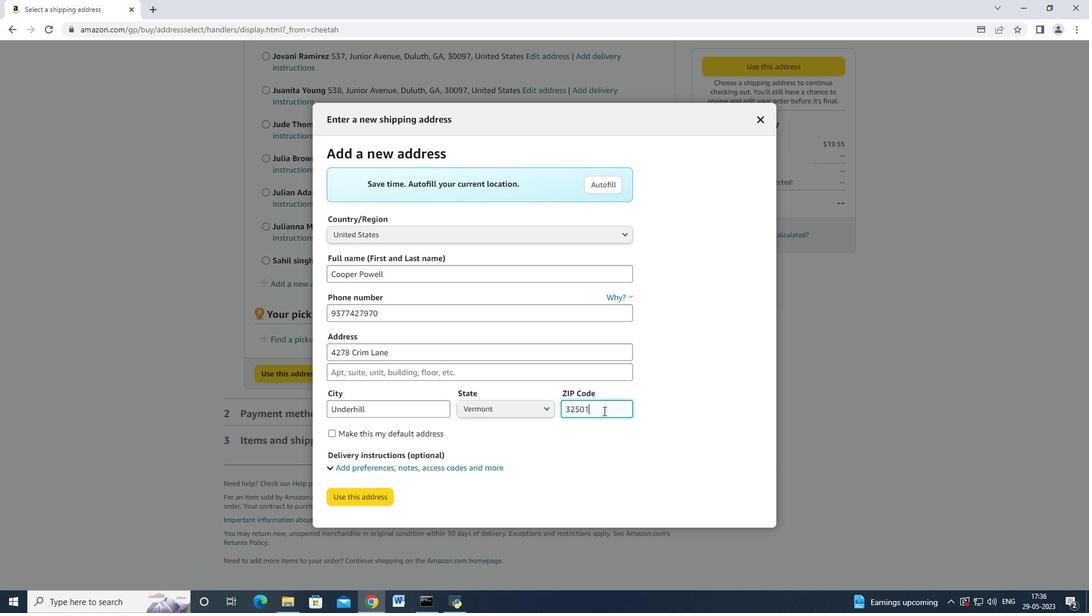 
Action: Key pressed <Key.backspace><Key.backspace><Key.backspace><Key.backspace><Key.backspace>05489
Screenshot: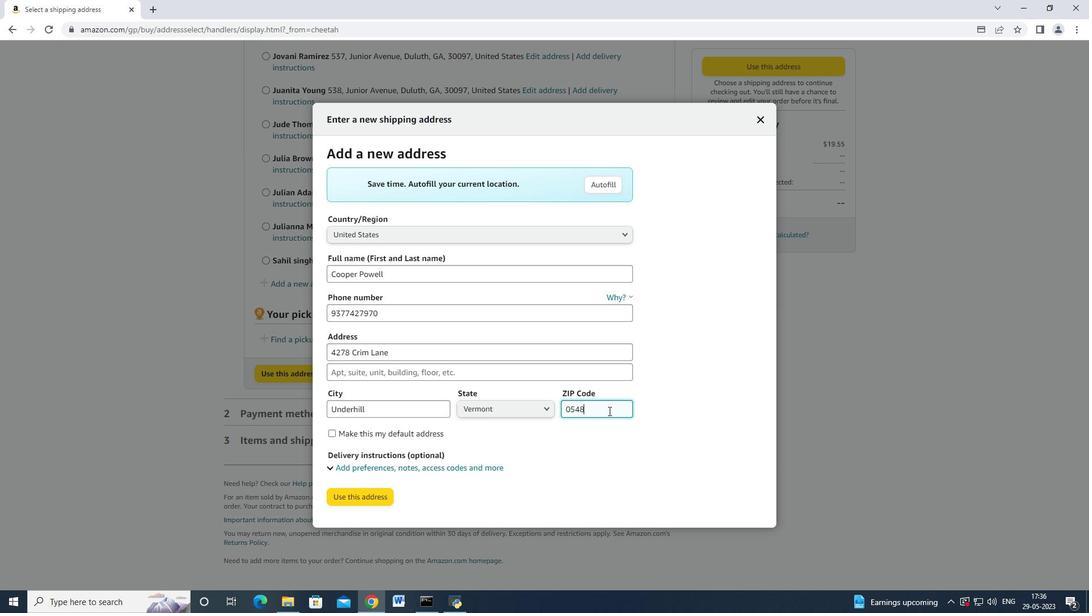 
Action: Mouse moved to (513, 398)
Screenshot: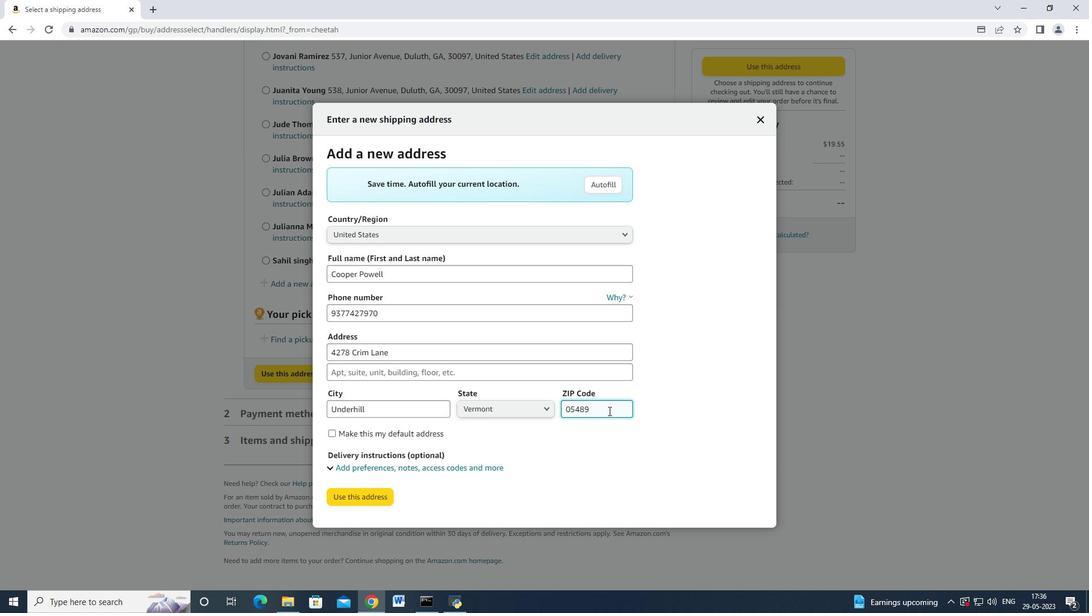 
Action: Mouse scrolled (513, 397) with delta (0, 0)
Screenshot: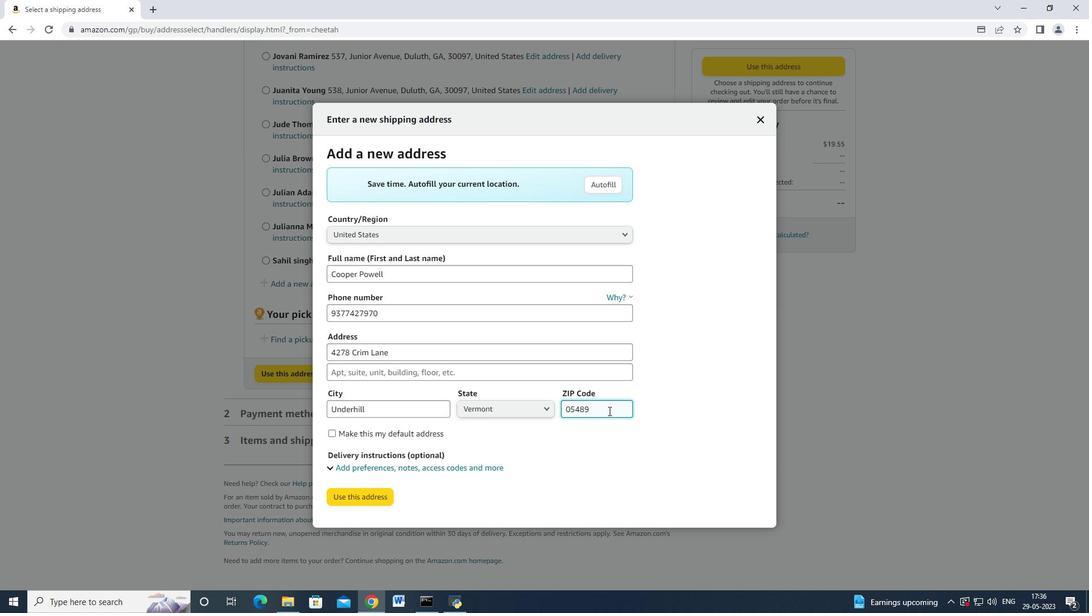 
Action: Mouse moved to (382, 489)
Screenshot: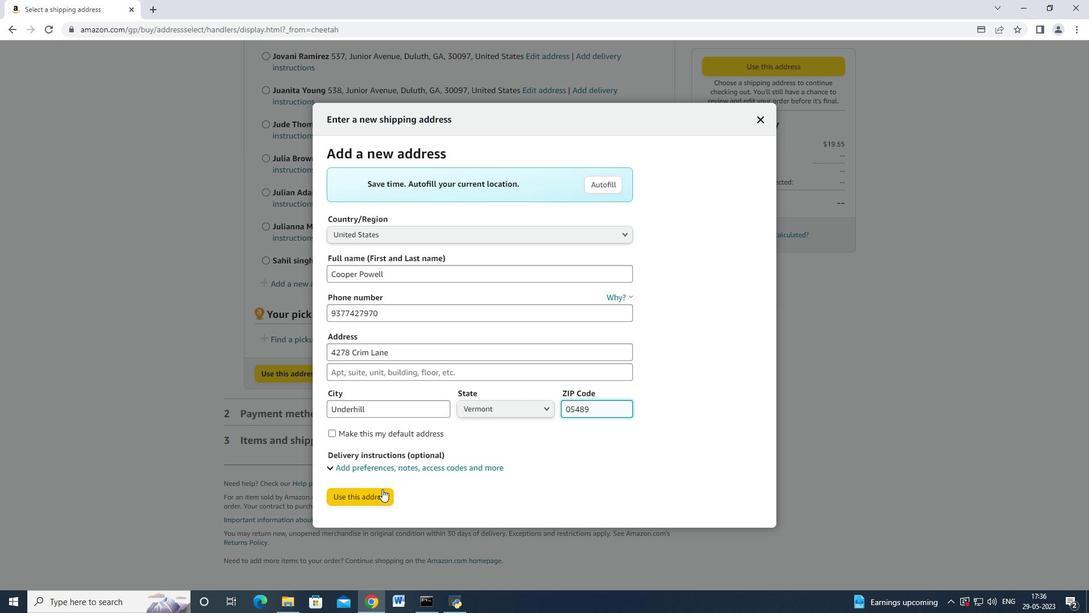 
Action: Mouse pressed left at (382, 489)
Screenshot: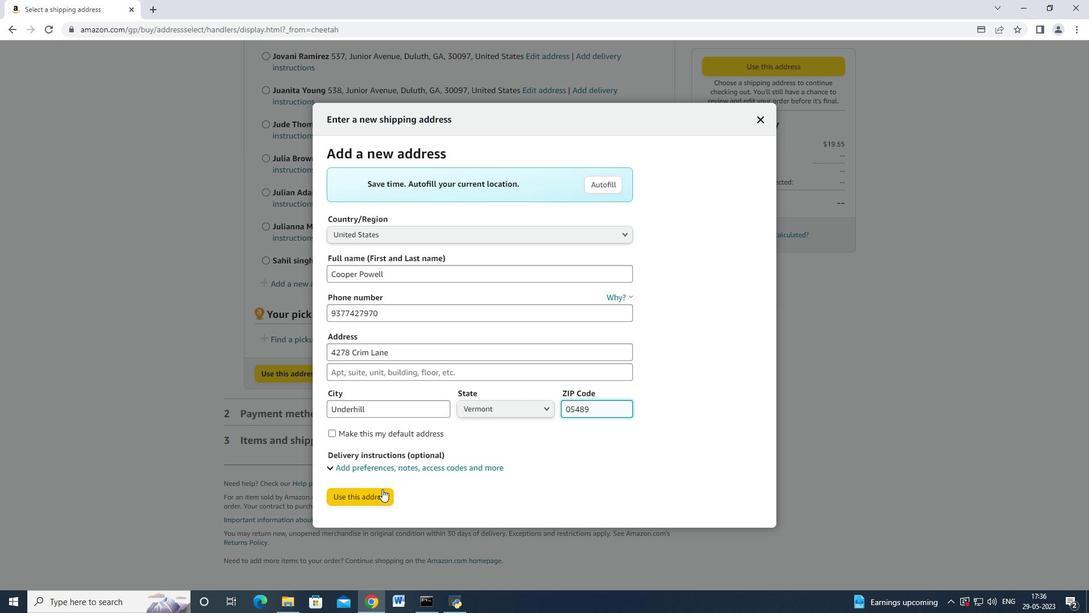 
Action: Mouse moved to (392, 445)
Screenshot: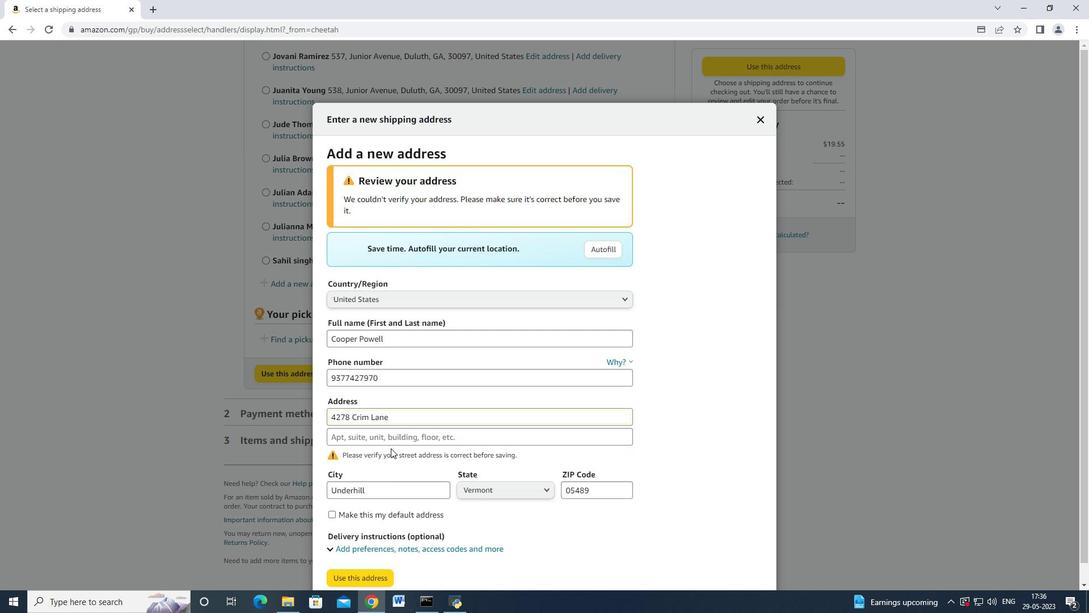 
Action: Mouse scrolled (392, 445) with delta (0, 0)
Screenshot: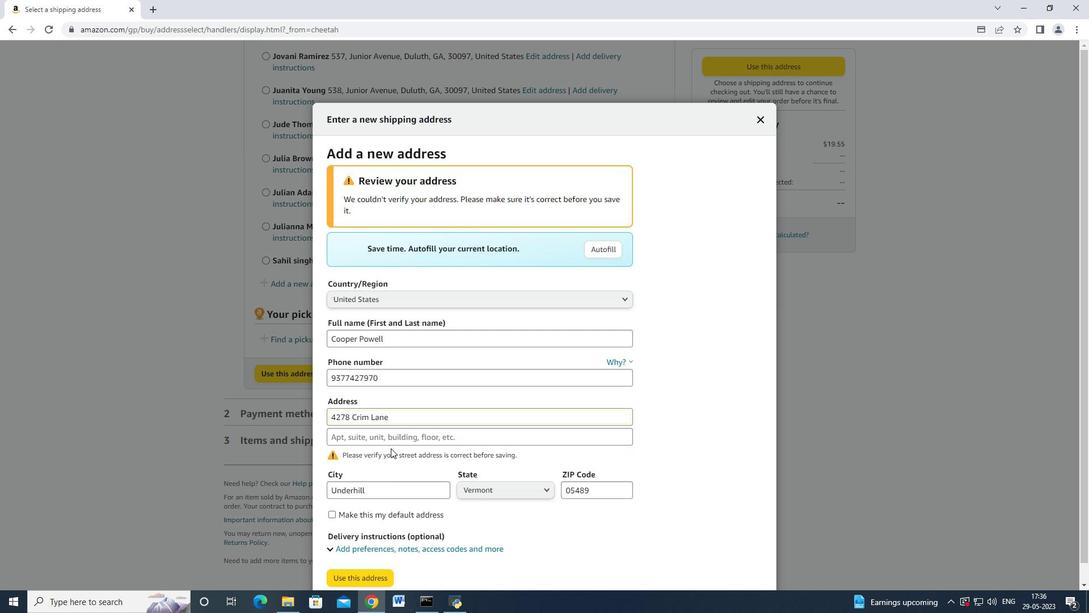 
Action: Mouse moved to (392, 446)
Screenshot: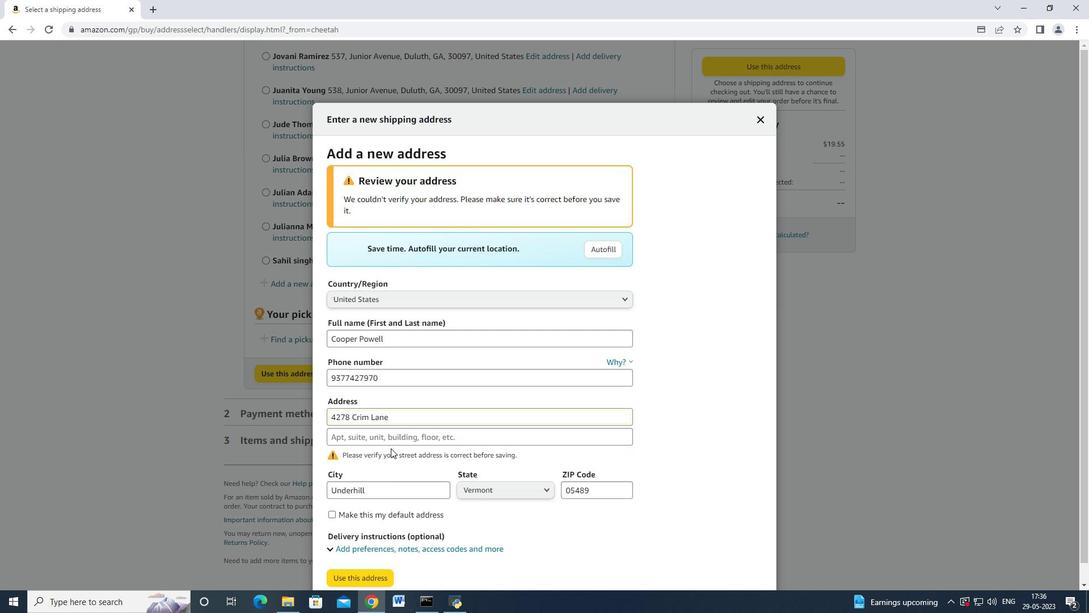 
Action: Mouse scrolled (392, 445) with delta (0, 0)
Screenshot: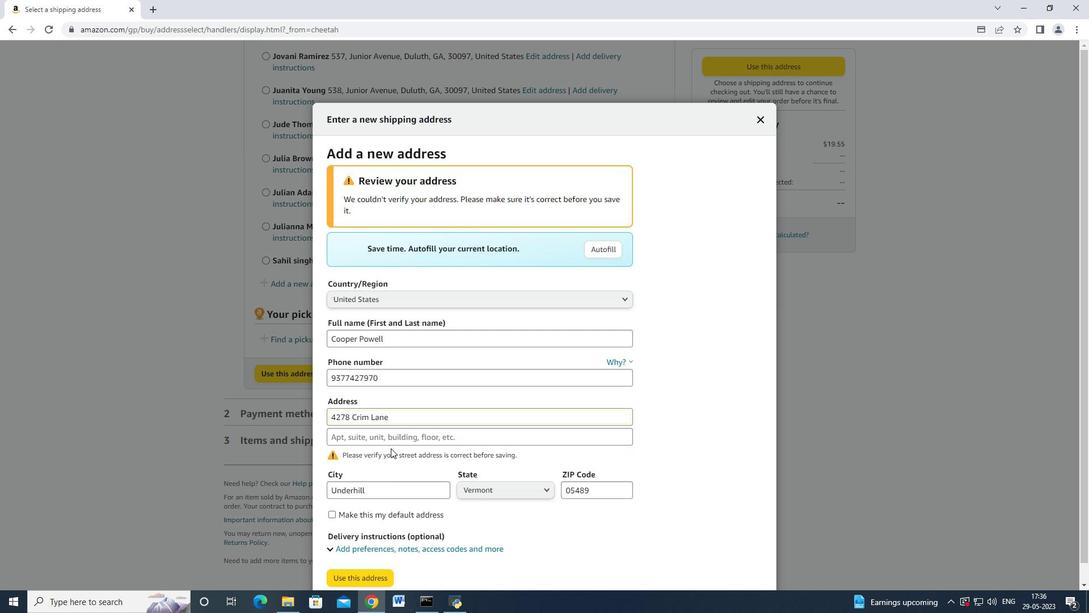 
Action: Mouse scrolled (392, 445) with delta (0, 0)
Screenshot: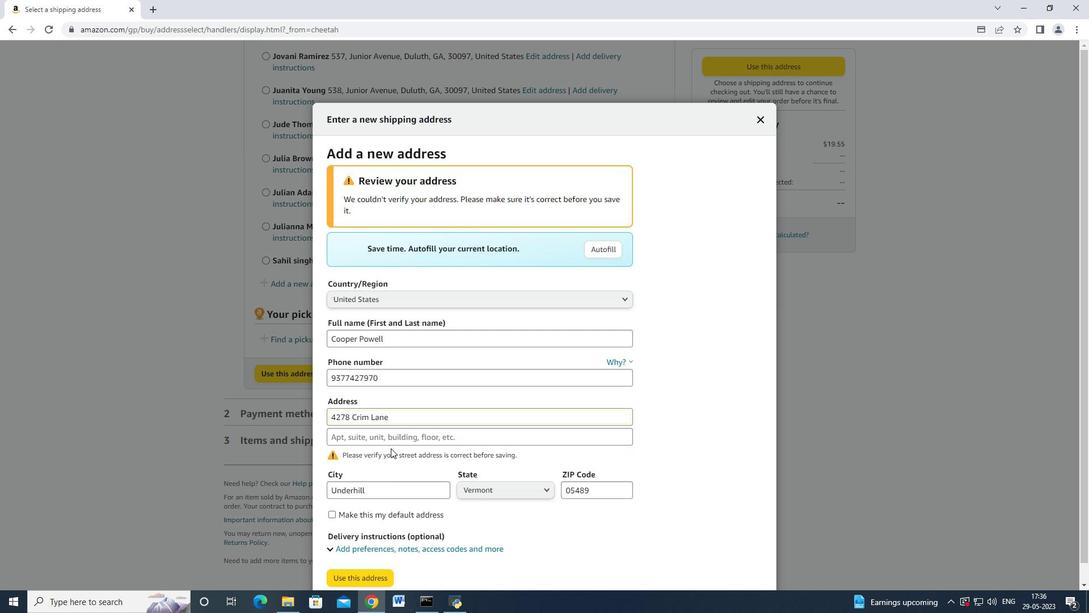 
Action: Mouse moved to (392, 446)
Screenshot: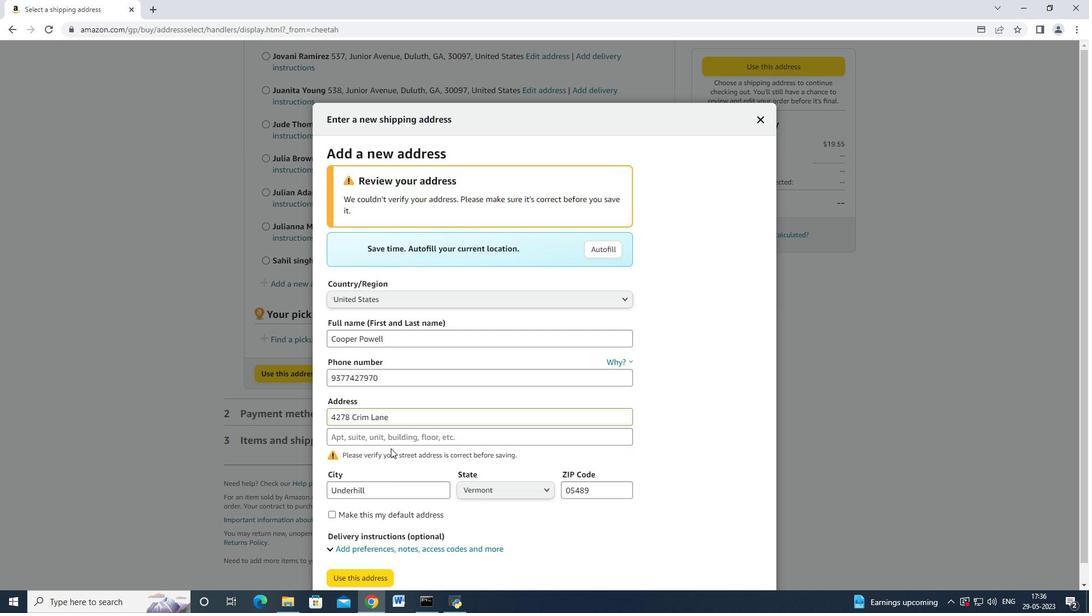 
Action: Mouse scrolled (392, 445) with delta (0, 0)
Screenshot: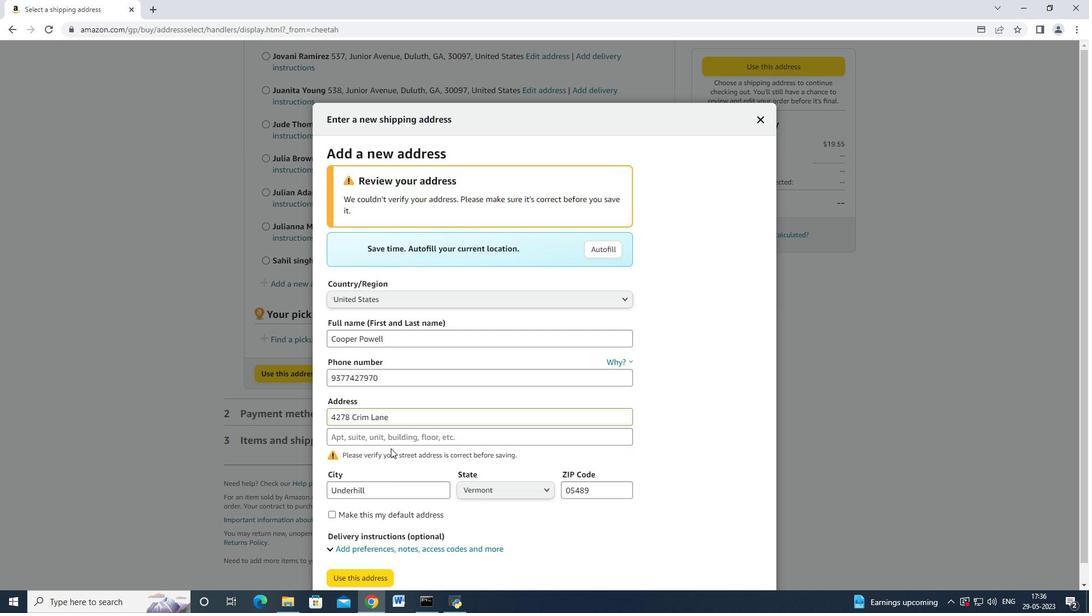 
Action: Mouse scrolled (392, 445) with delta (0, 0)
Screenshot: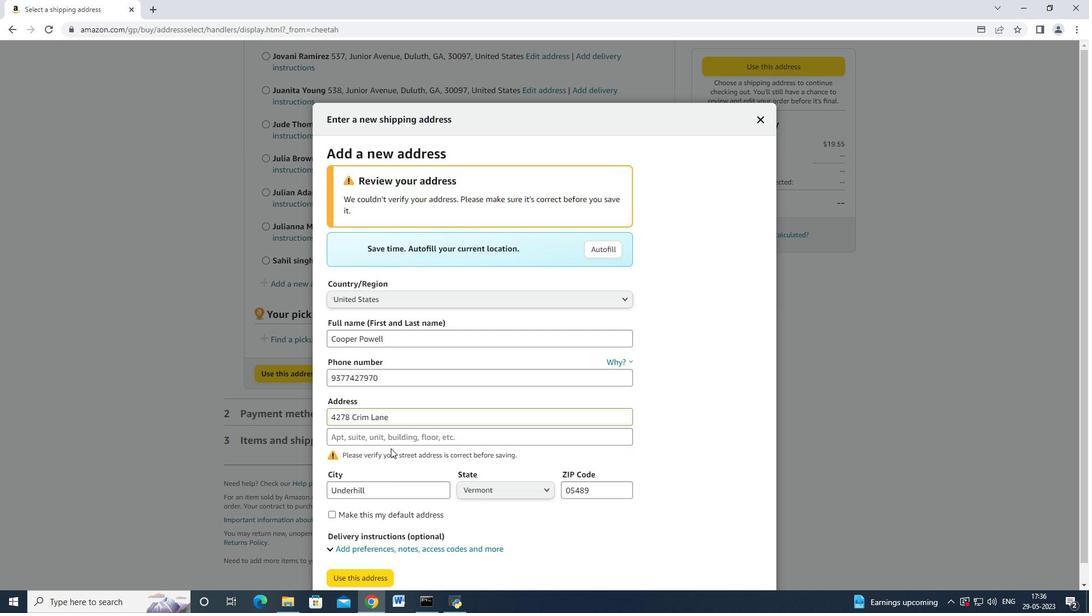 
Action: Mouse scrolled (392, 445) with delta (0, 0)
Screenshot: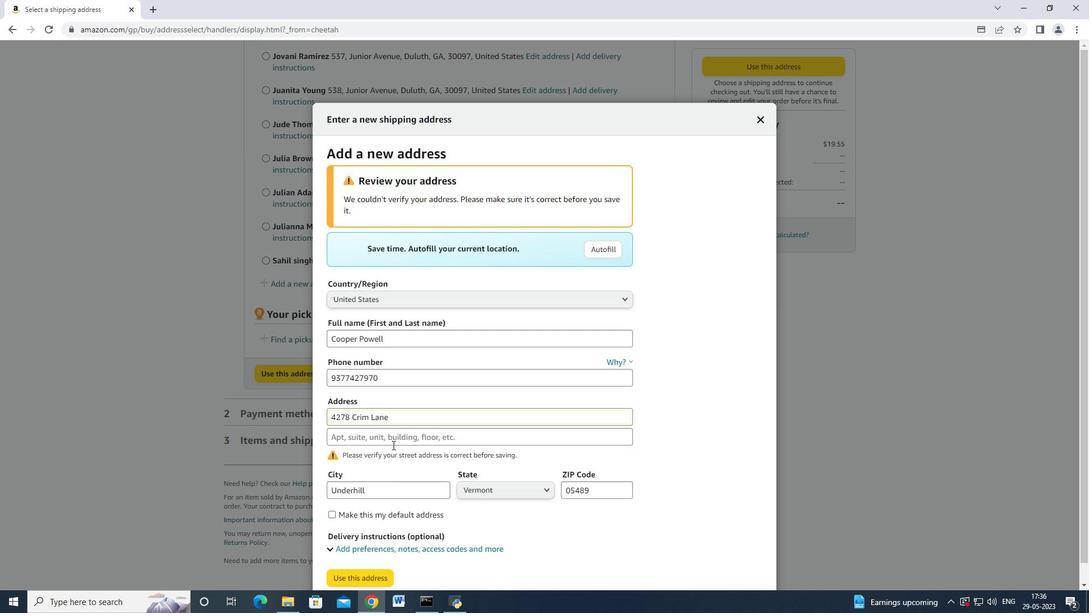 
Action: Mouse scrolled (392, 445) with delta (0, 0)
Screenshot: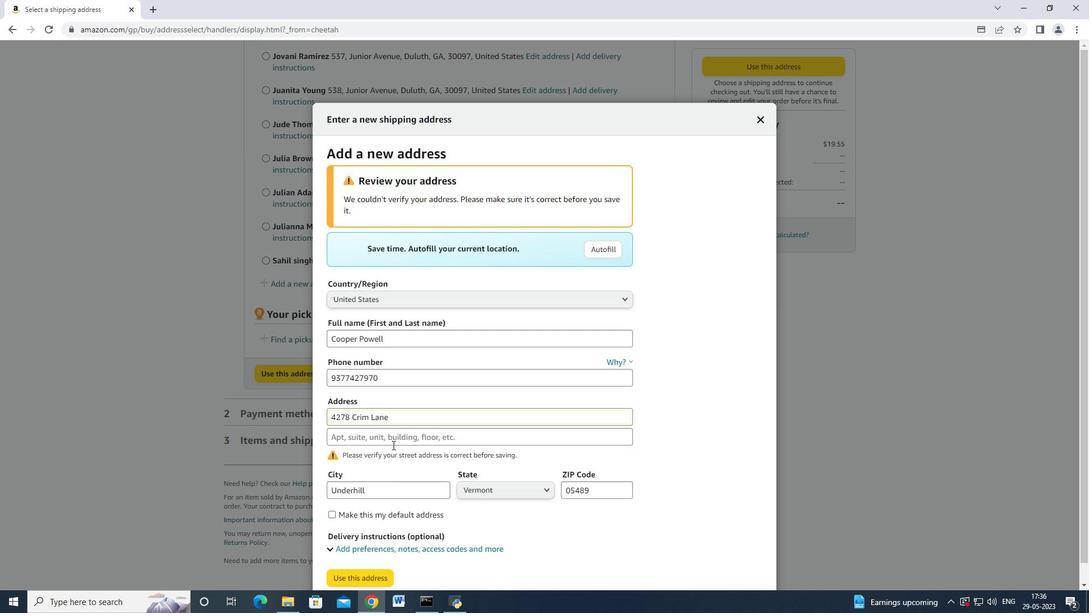 
Action: Mouse moved to (373, 552)
Screenshot: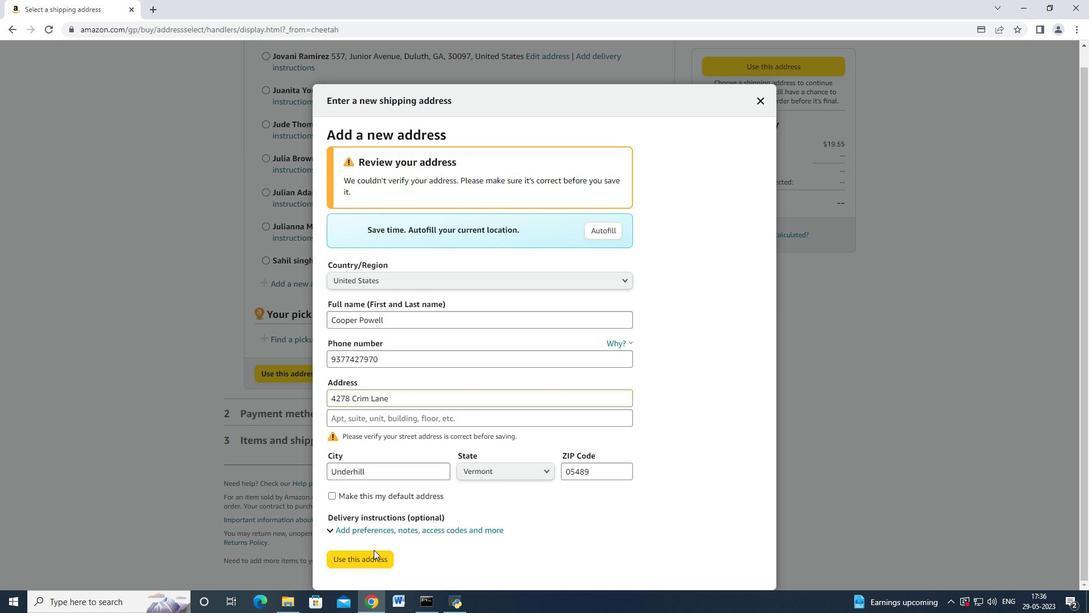 
Action: Mouse pressed left at (373, 552)
Screenshot: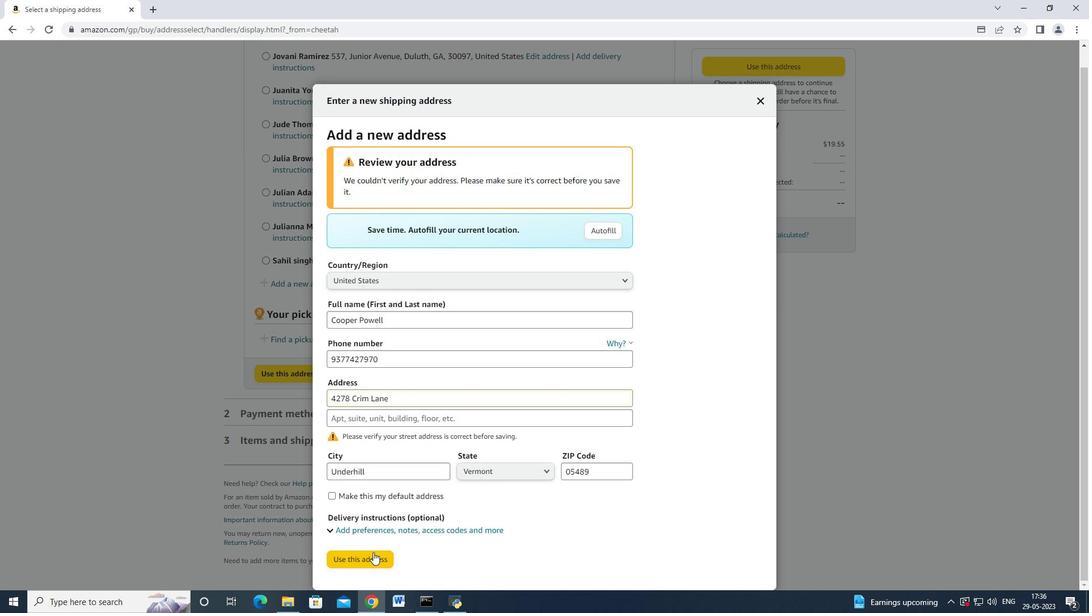 
Action: Mouse moved to (452, 445)
Screenshot: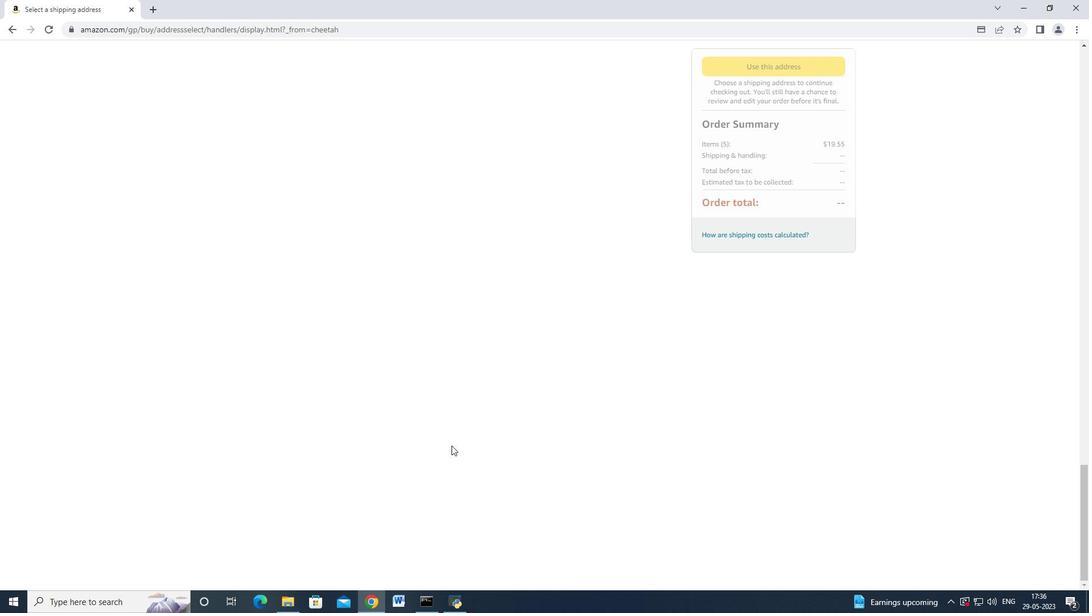 
Action: Mouse scrolled (452, 445) with delta (0, 0)
Screenshot: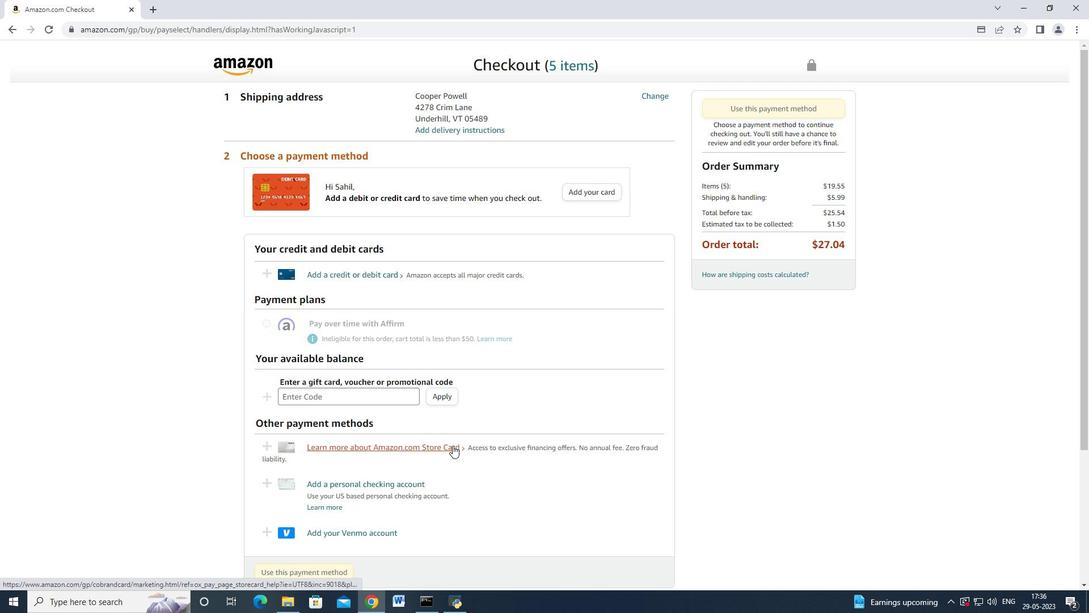 
Action: Mouse scrolled (452, 445) with delta (0, 0)
Screenshot: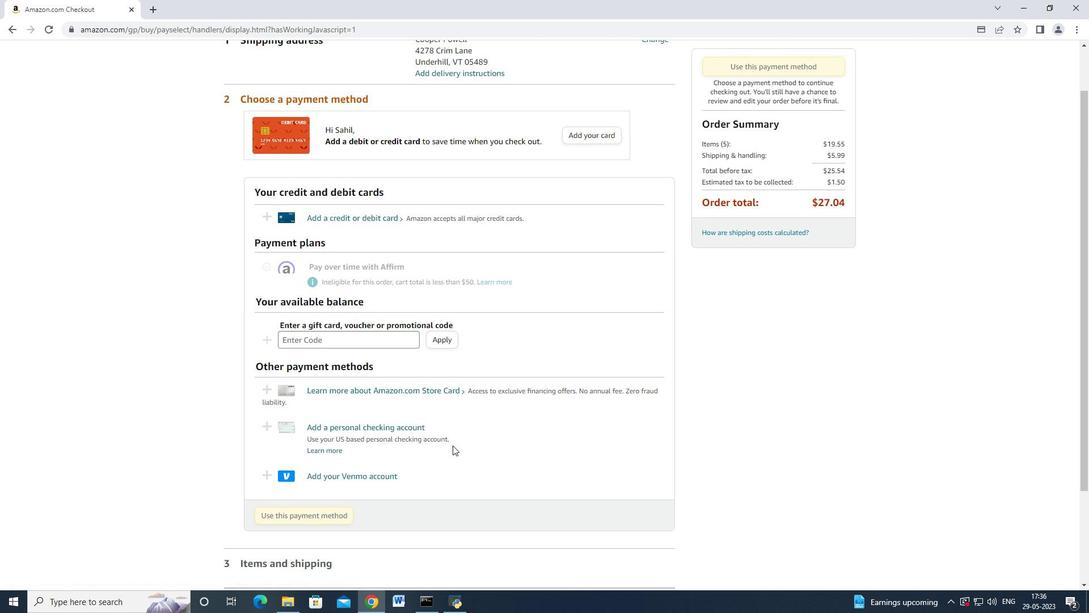 
Action: Mouse moved to (382, 164)
Screenshot: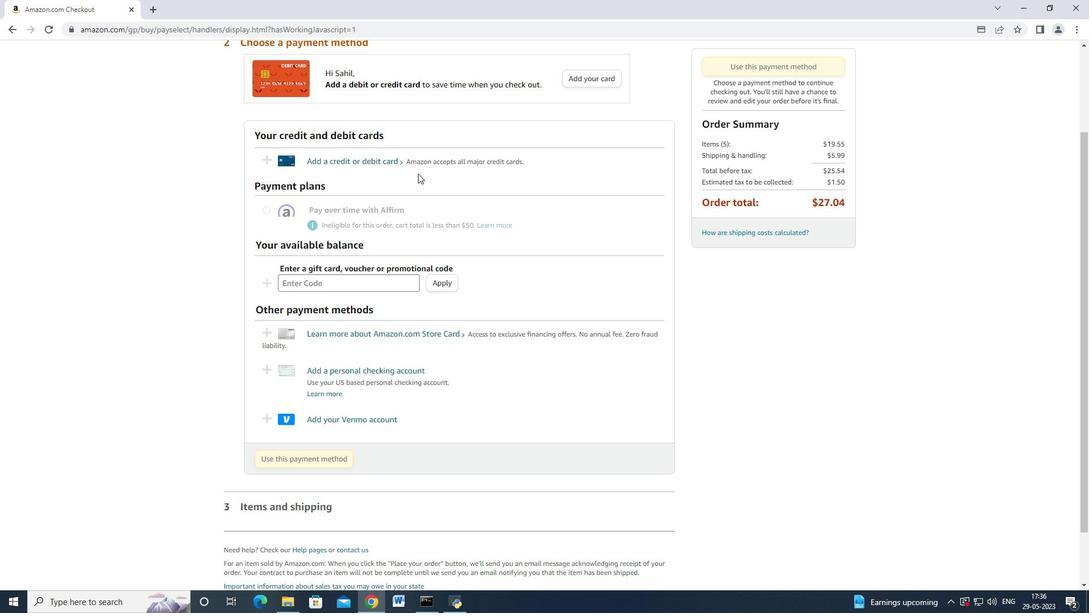 
Action: Mouse pressed left at (382, 164)
Screenshot: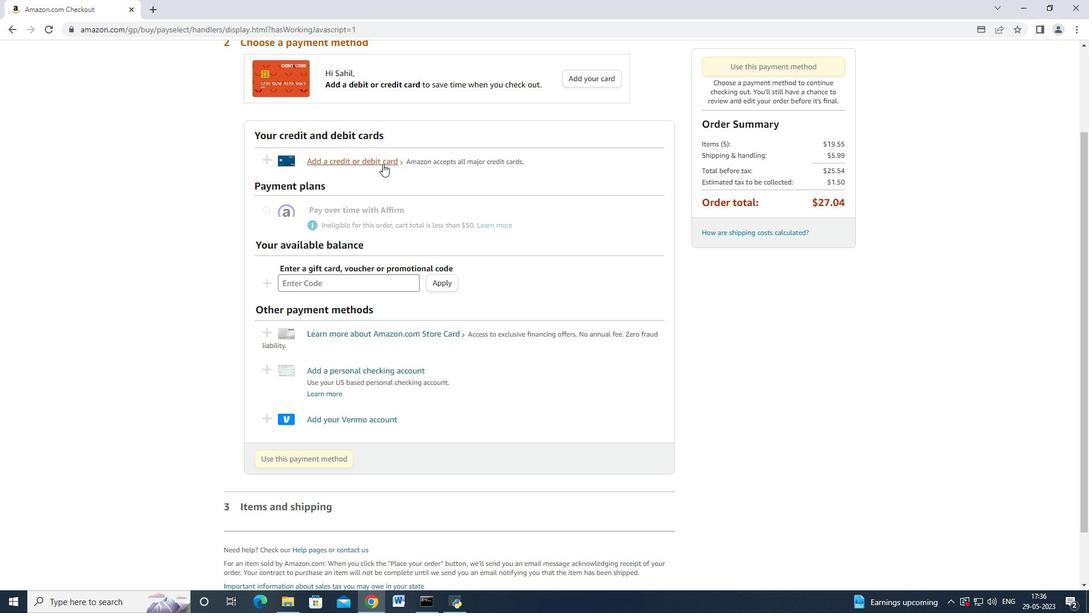 
Action: Mouse moved to (464, 263)
Screenshot: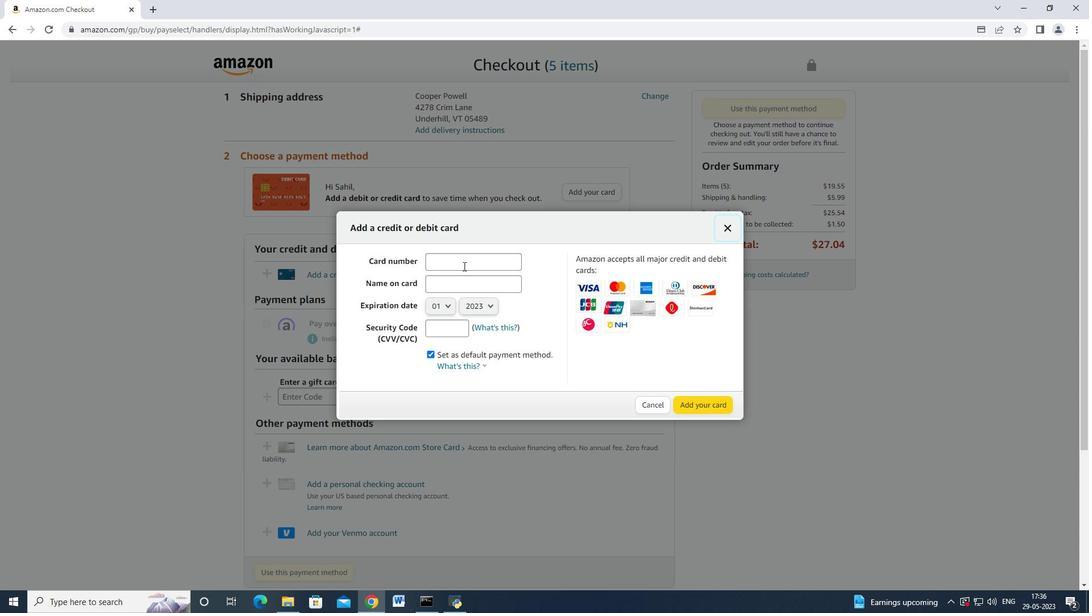 
Action: Mouse pressed left at (464, 263)
Screenshot: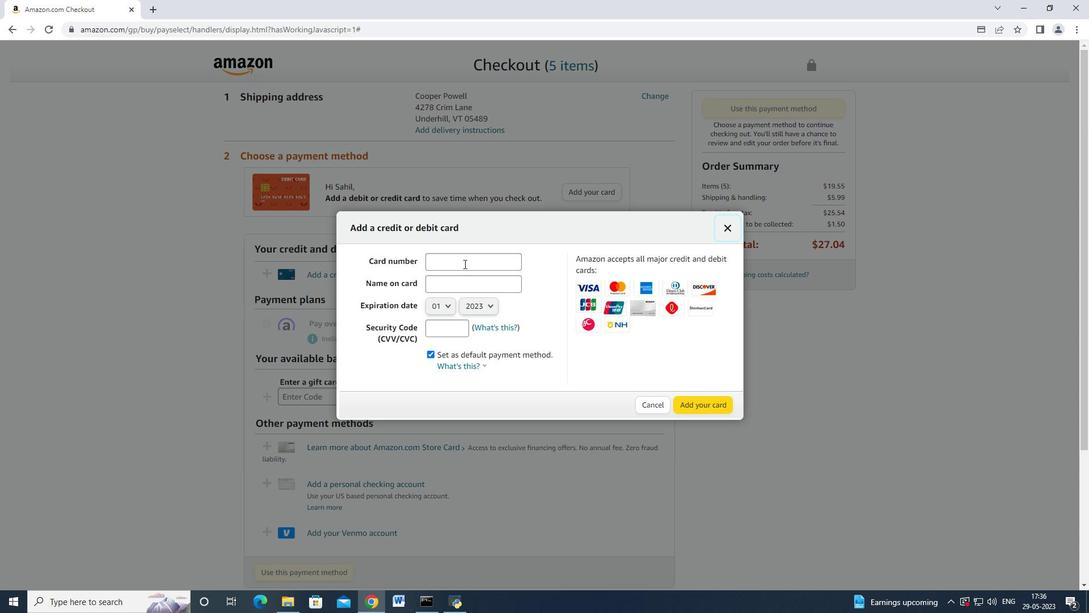 
Action: Mouse moved to (459, 267)
Screenshot: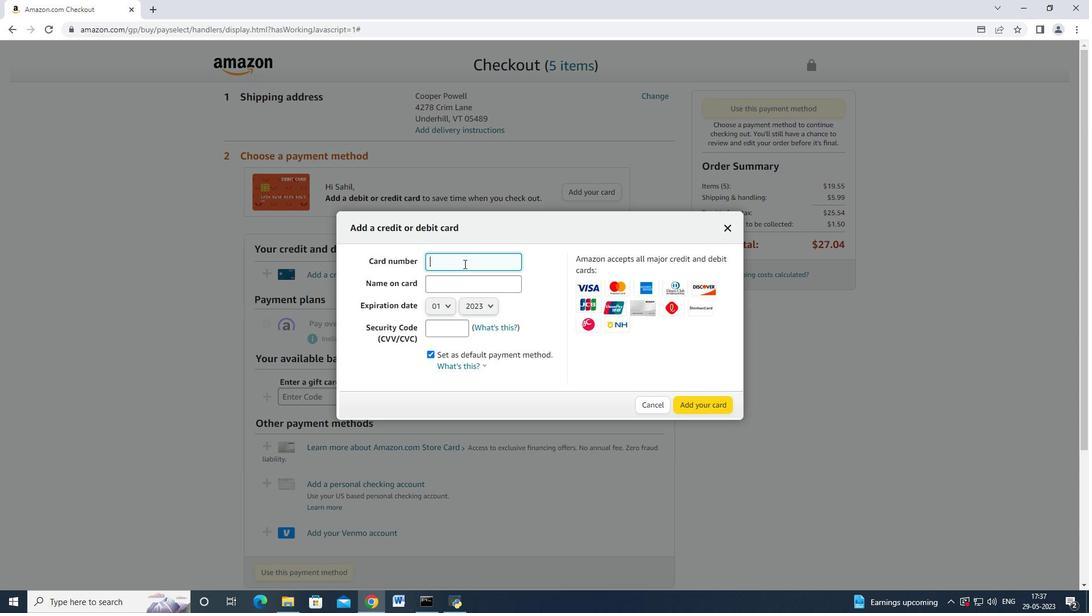 
Action: Key pressed 4672664477556010<Key.tab><Key.shift_r><Key.shift>Mark<Key.space><Key.shift_r>Adams<Key.space>
Screenshot: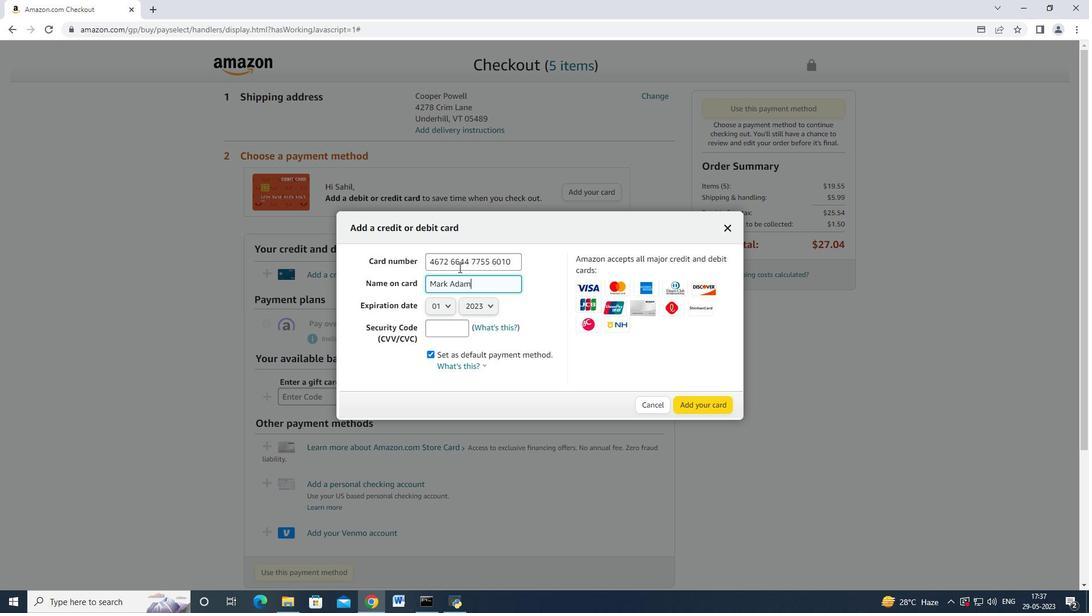 
Action: Mouse moved to (454, 303)
Screenshot: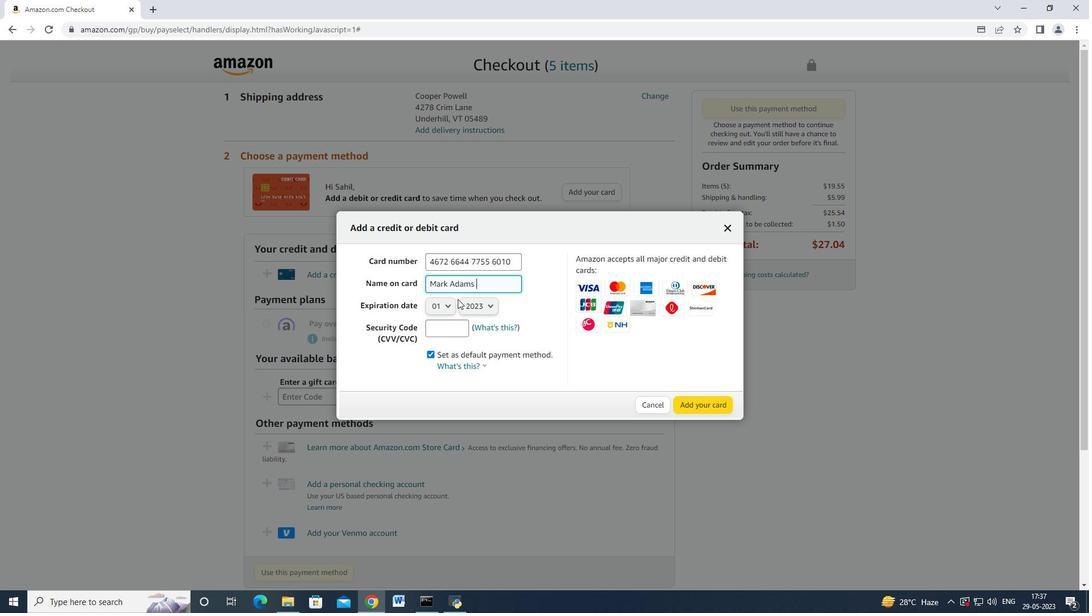 
Action: Mouse pressed left at (454, 303)
Screenshot: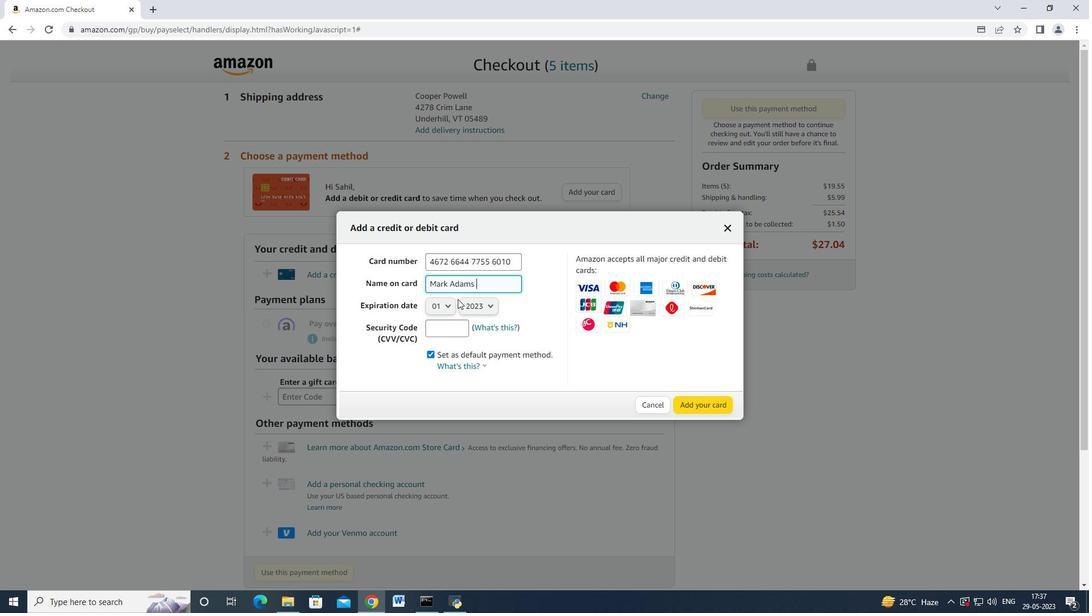
Action: Mouse moved to (446, 347)
Screenshot: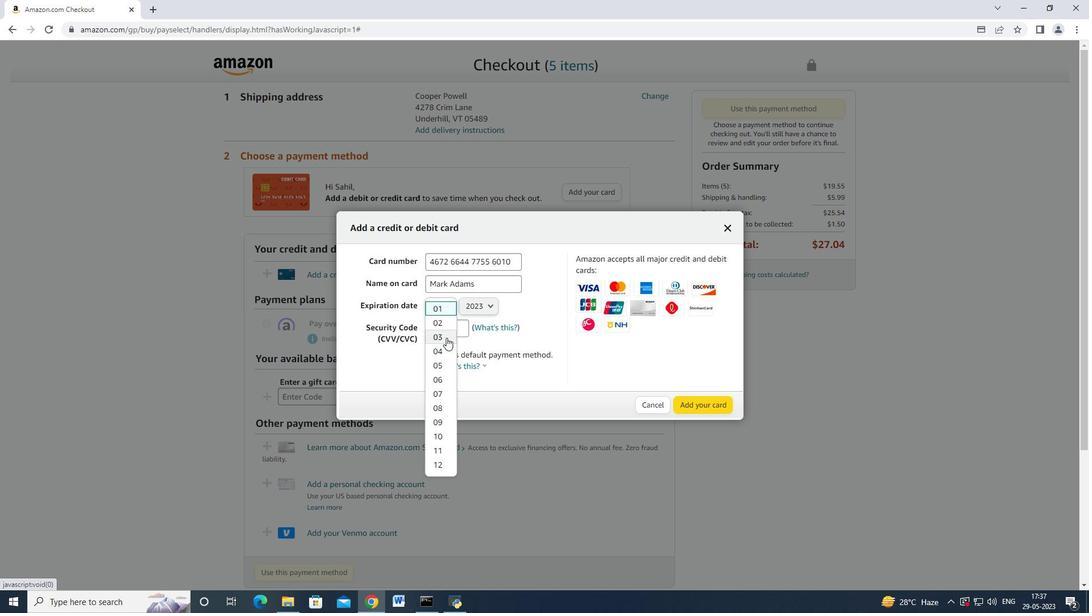 
Action: Mouse pressed left at (446, 347)
Screenshot: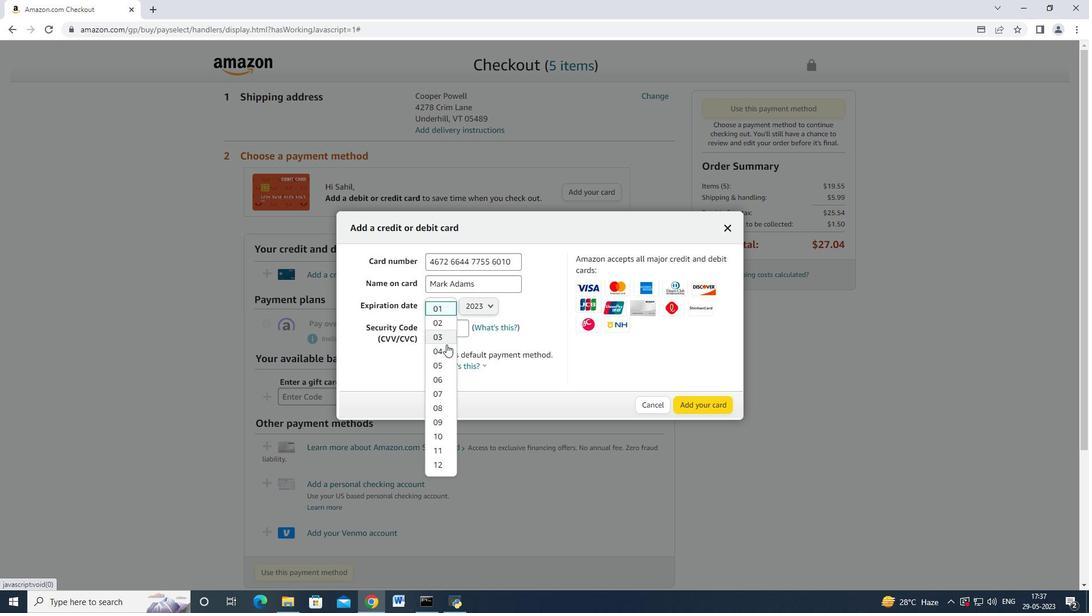 
Action: Mouse moved to (494, 290)
Screenshot: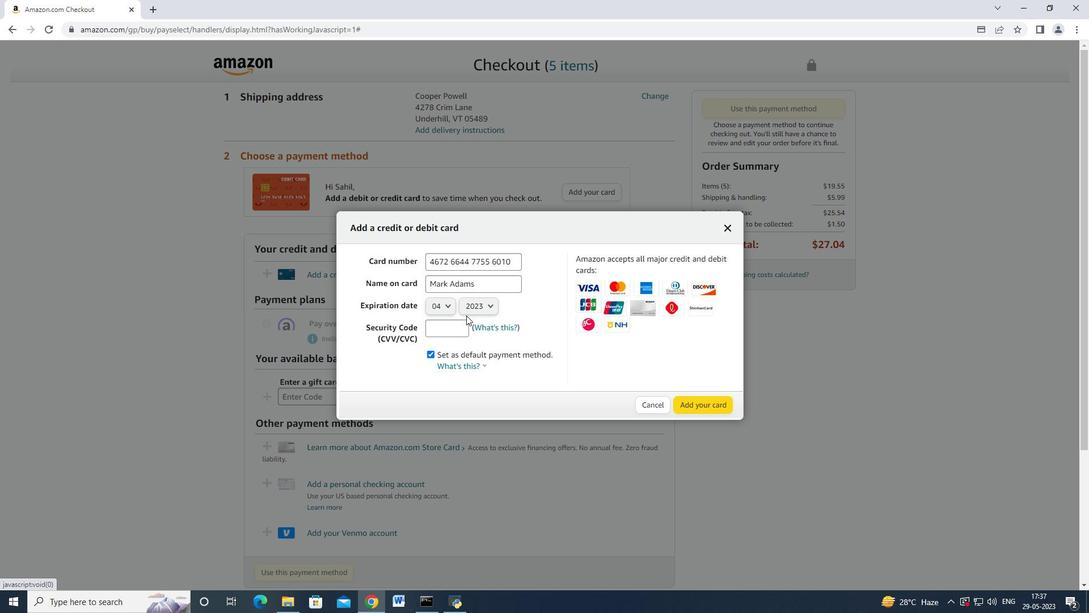 
Action: Mouse pressed left at (494, 290)
Screenshot: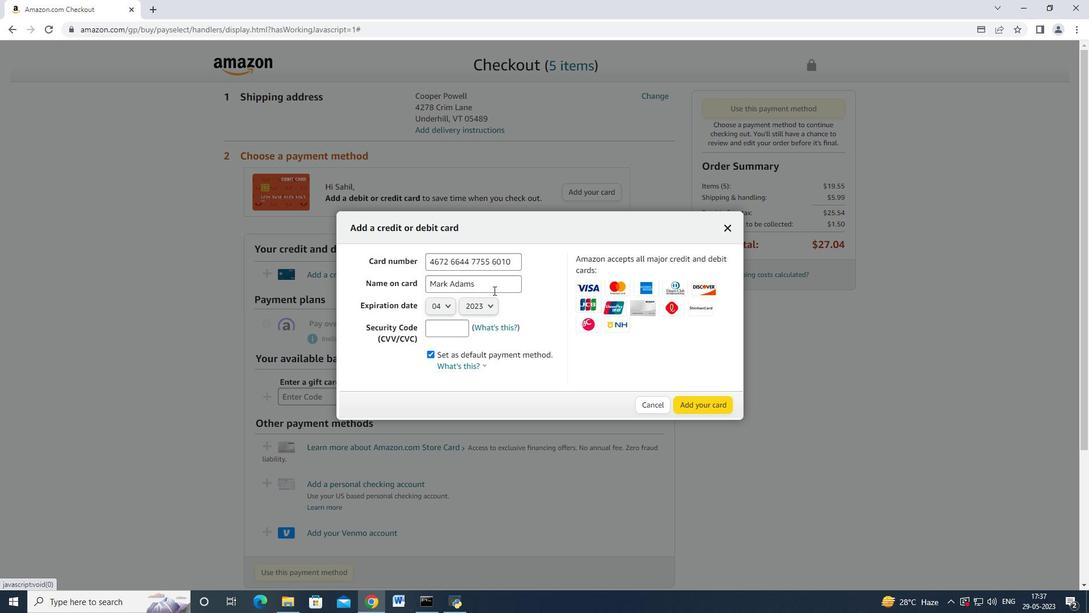 
Action: Mouse moved to (485, 305)
Screenshot: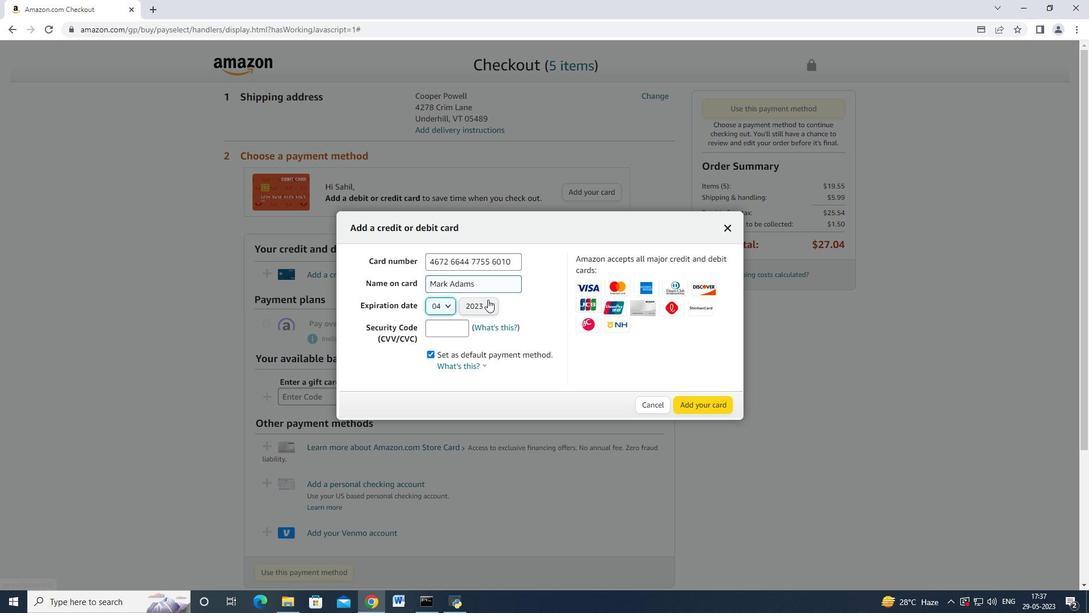 
Action: Mouse pressed left at (485, 305)
Screenshot: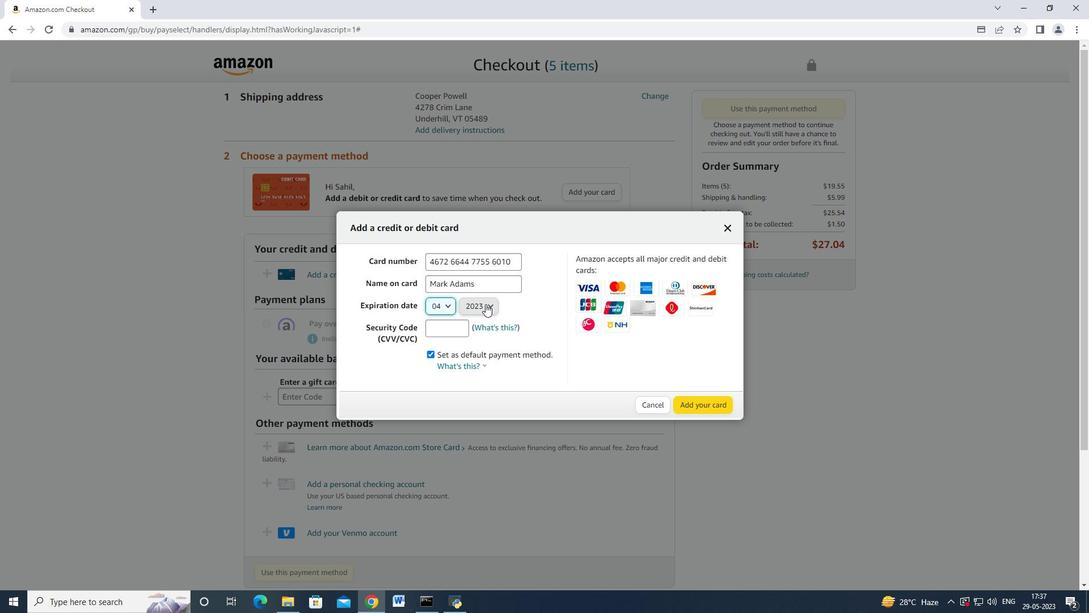 
Action: Mouse moved to (480, 342)
Screenshot: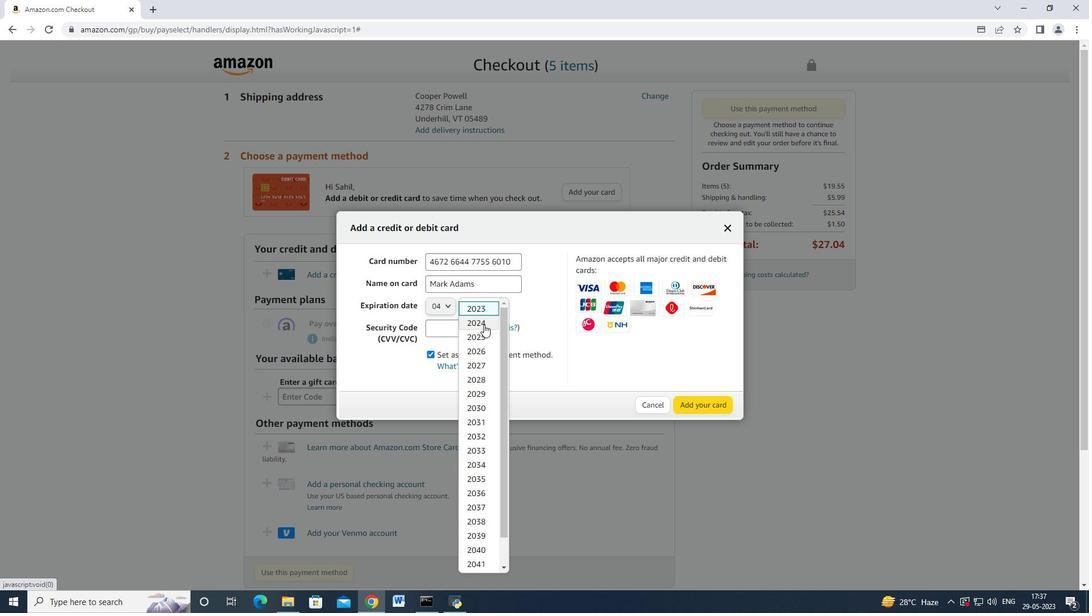 
Action: Mouse pressed left at (480, 342)
Screenshot: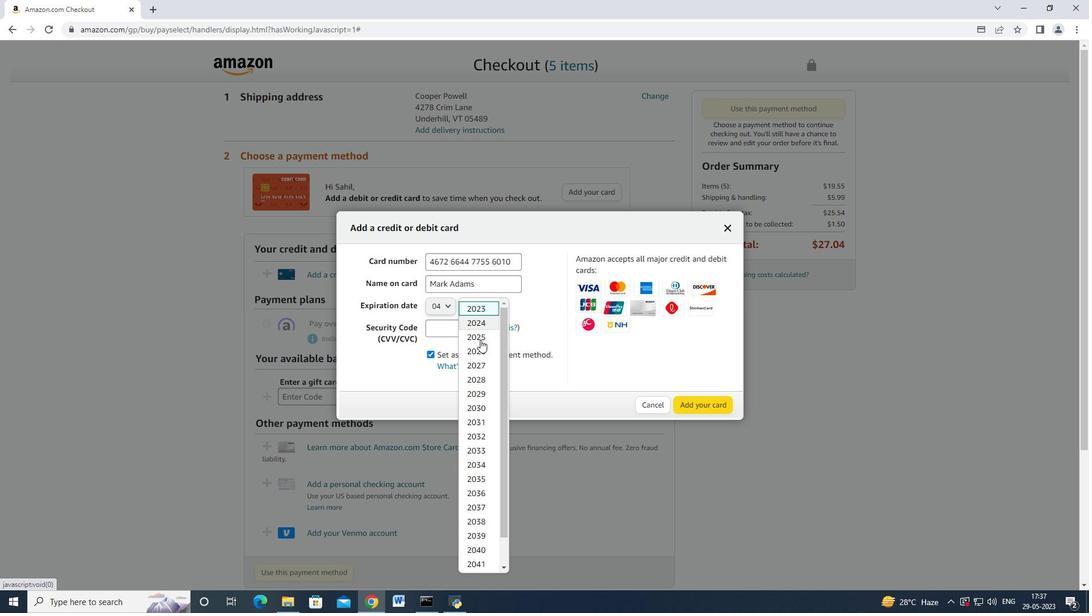 
Action: Mouse moved to (438, 328)
Screenshot: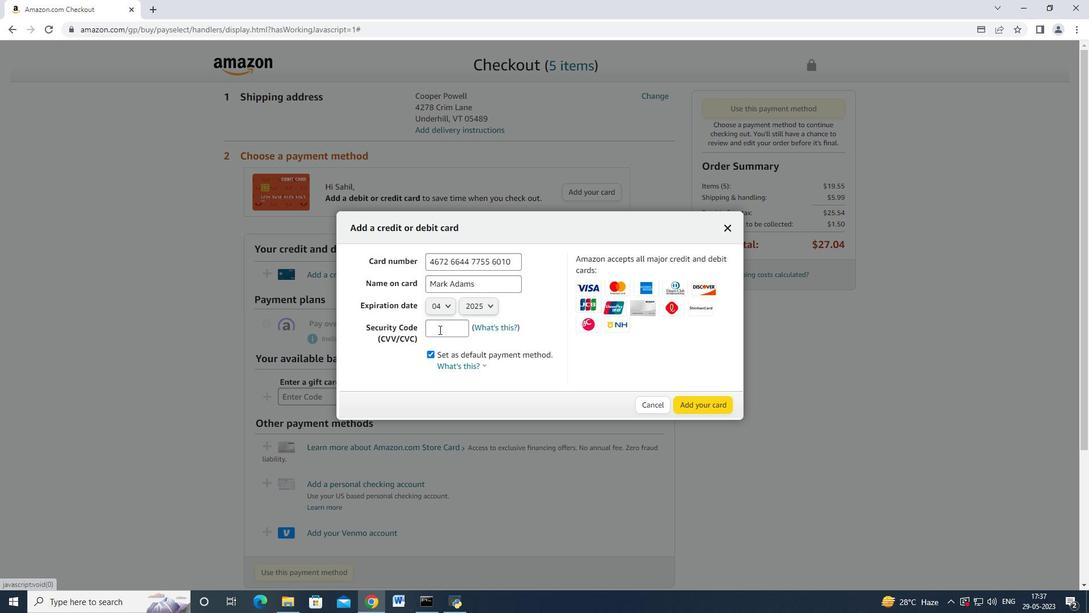 
Action: Mouse pressed left at (438, 328)
Screenshot: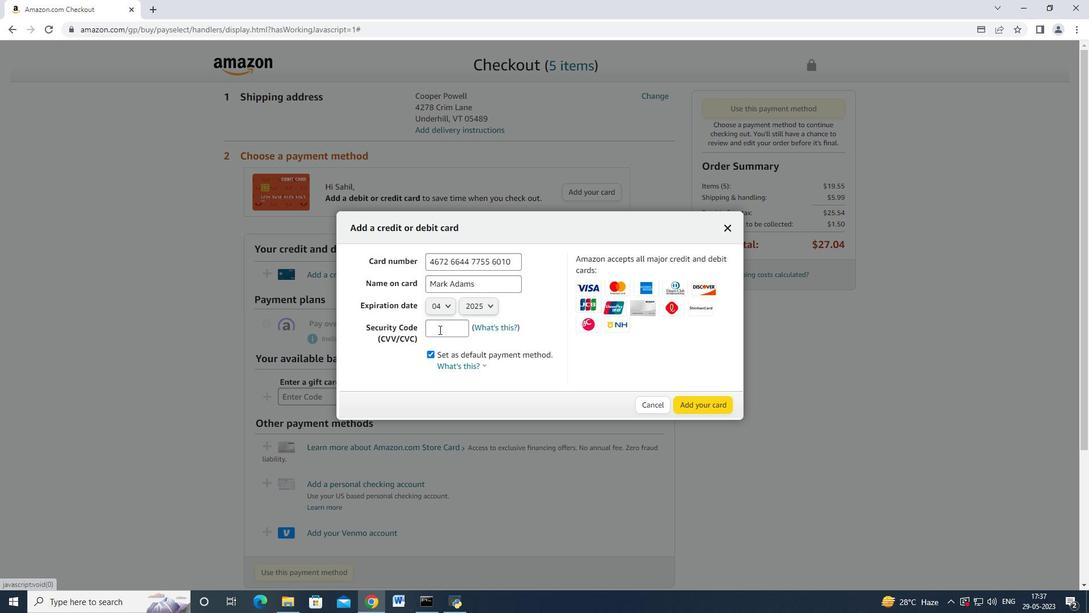 
Action: Key pressed 682<Key.tab><Key.tab>
Screenshot: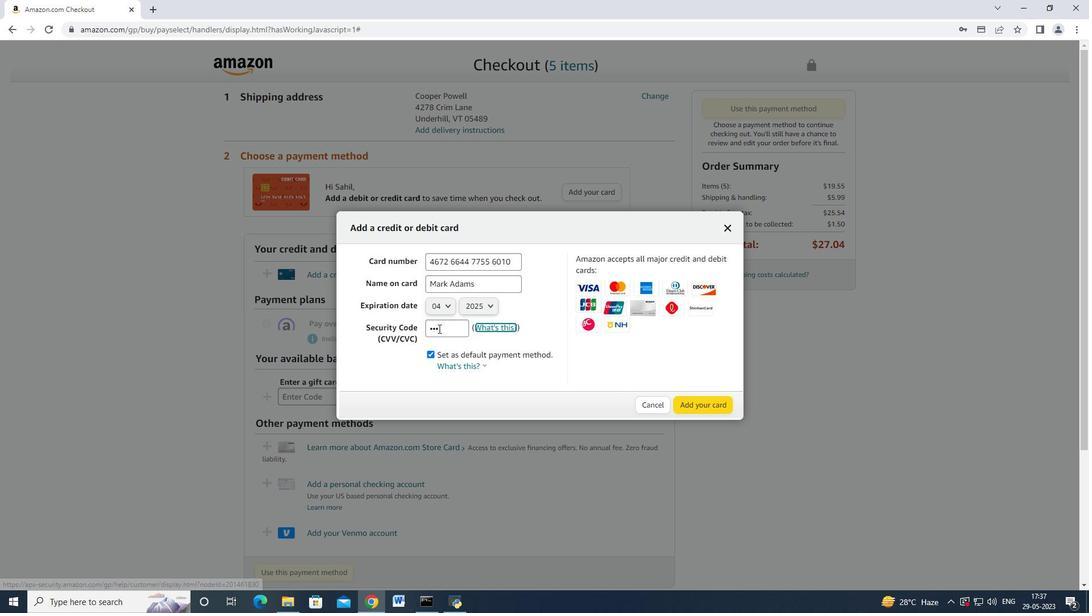 
Action: Mouse moved to (438, 328)
Screenshot: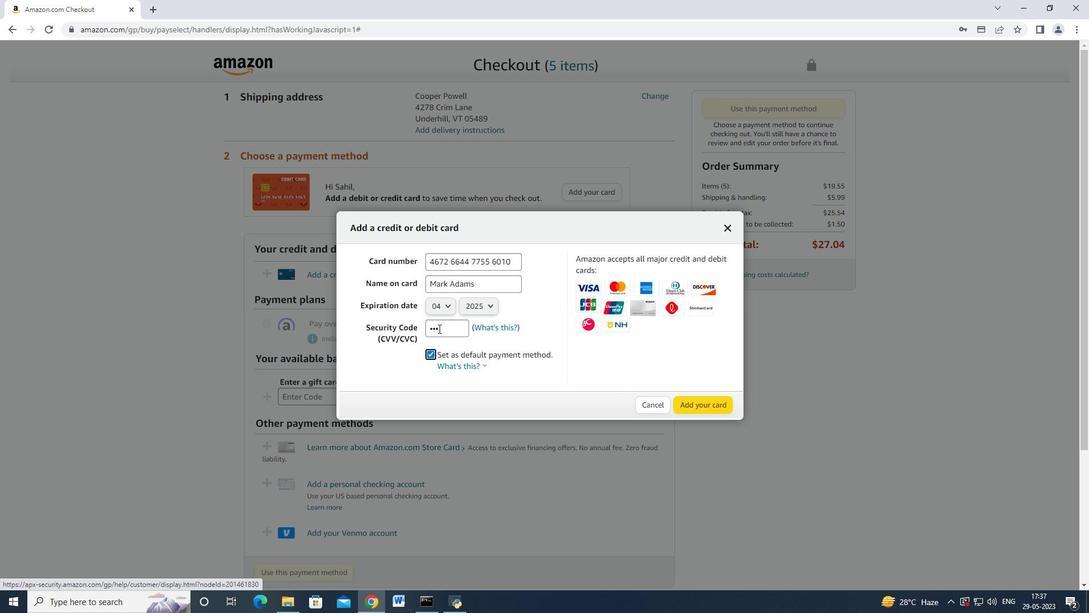 
Action: Key pressed <Key.tab>
Screenshot: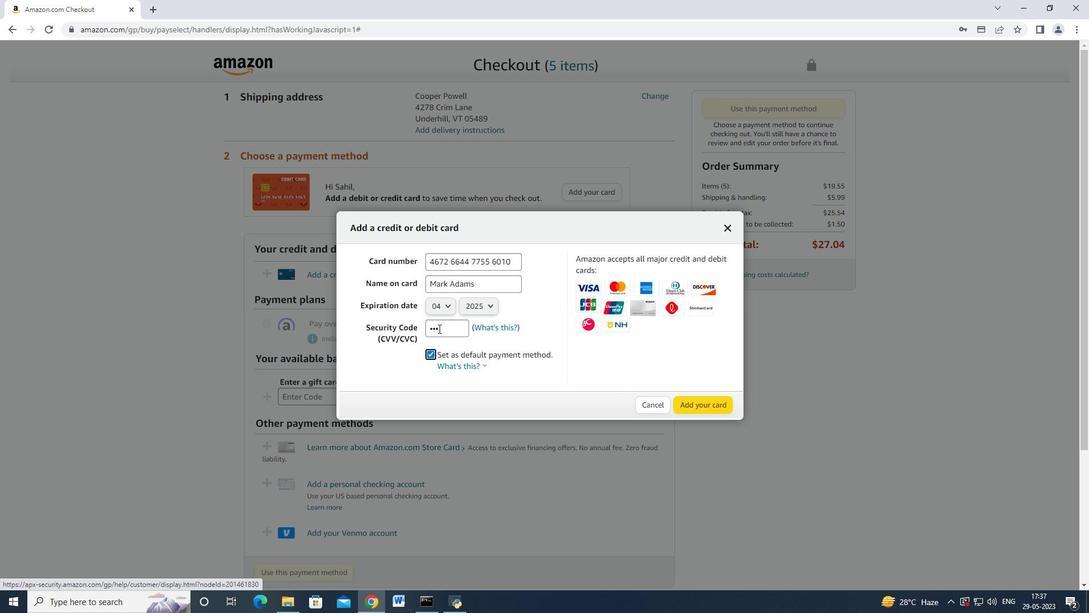
Action: Mouse moved to (555, 345)
Screenshot: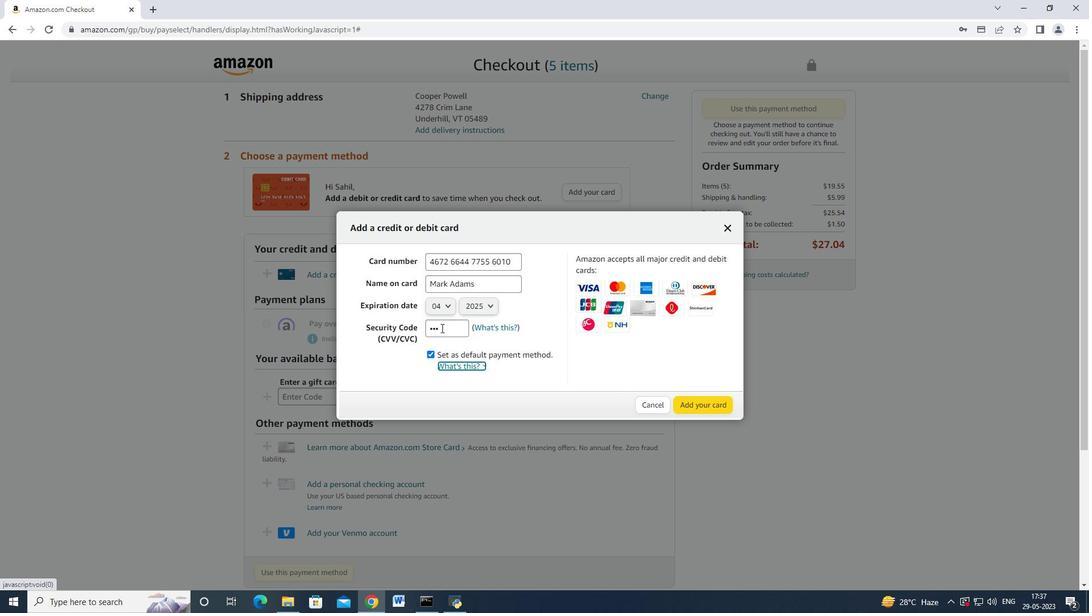 
Action: Key pressed <Key.tab>
Screenshot: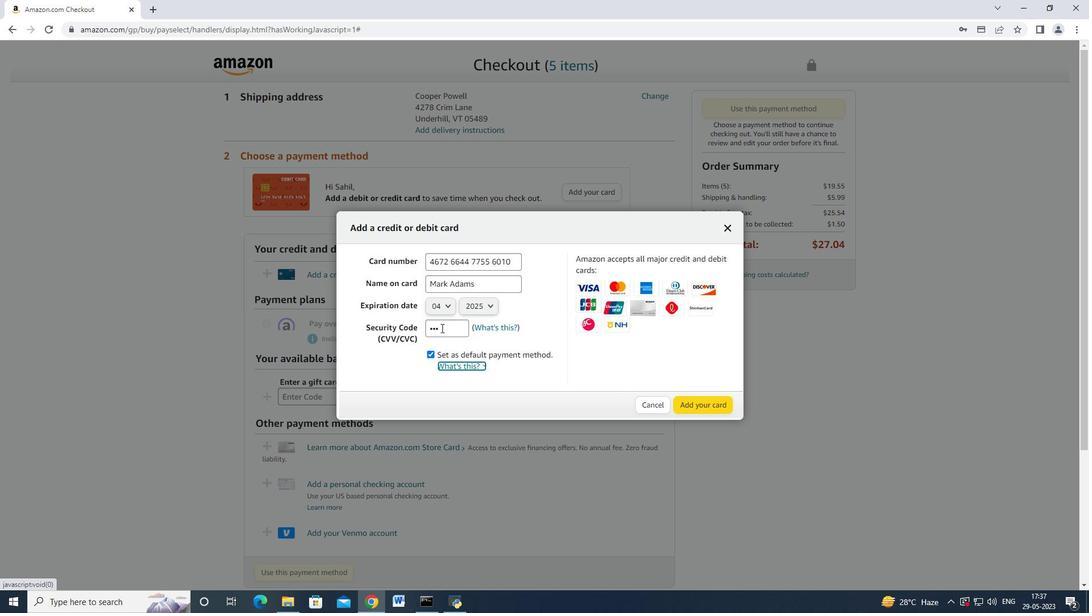 
Action: Mouse moved to (646, 382)
Screenshot: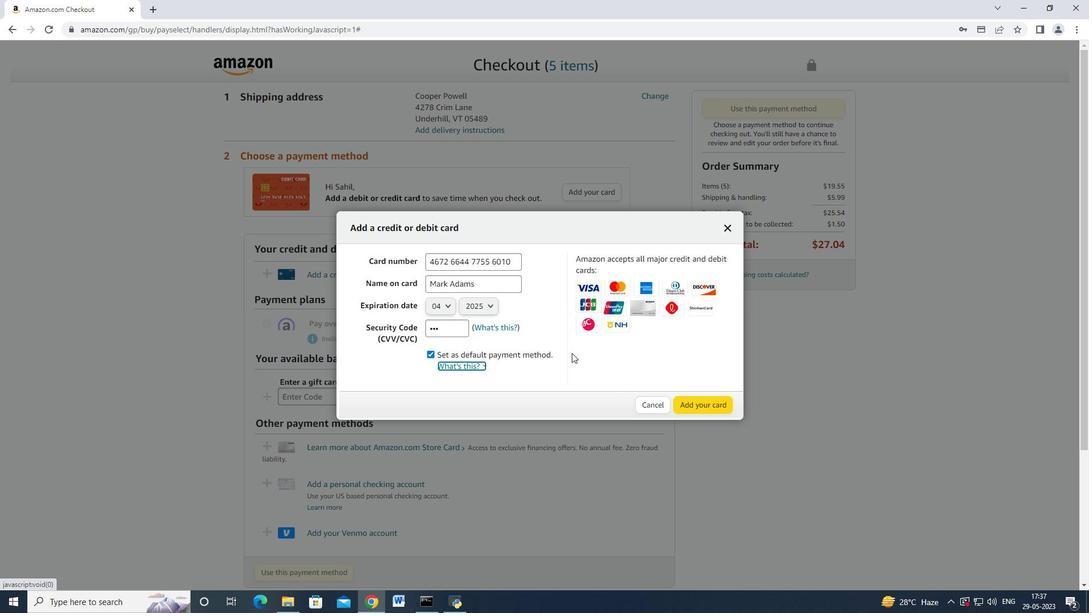 
Action: Key pressed <Key.tab>
Screenshot: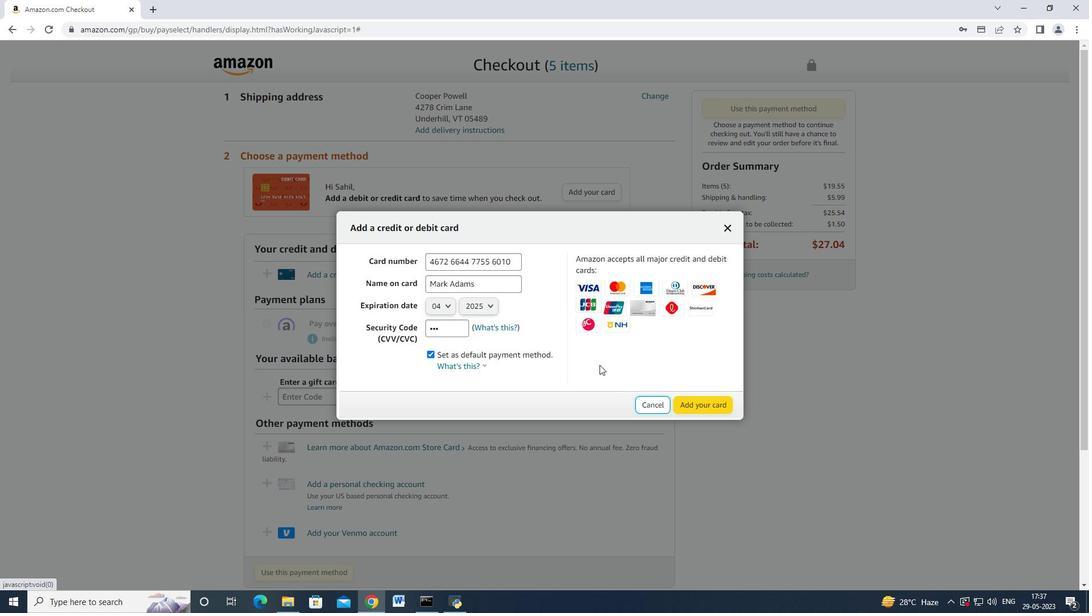 
